 Task: Take a screenshot of an emotional dialogue scene from a classic movie you are watching in VLC.
Action: Mouse moved to (792, 503)
Screenshot: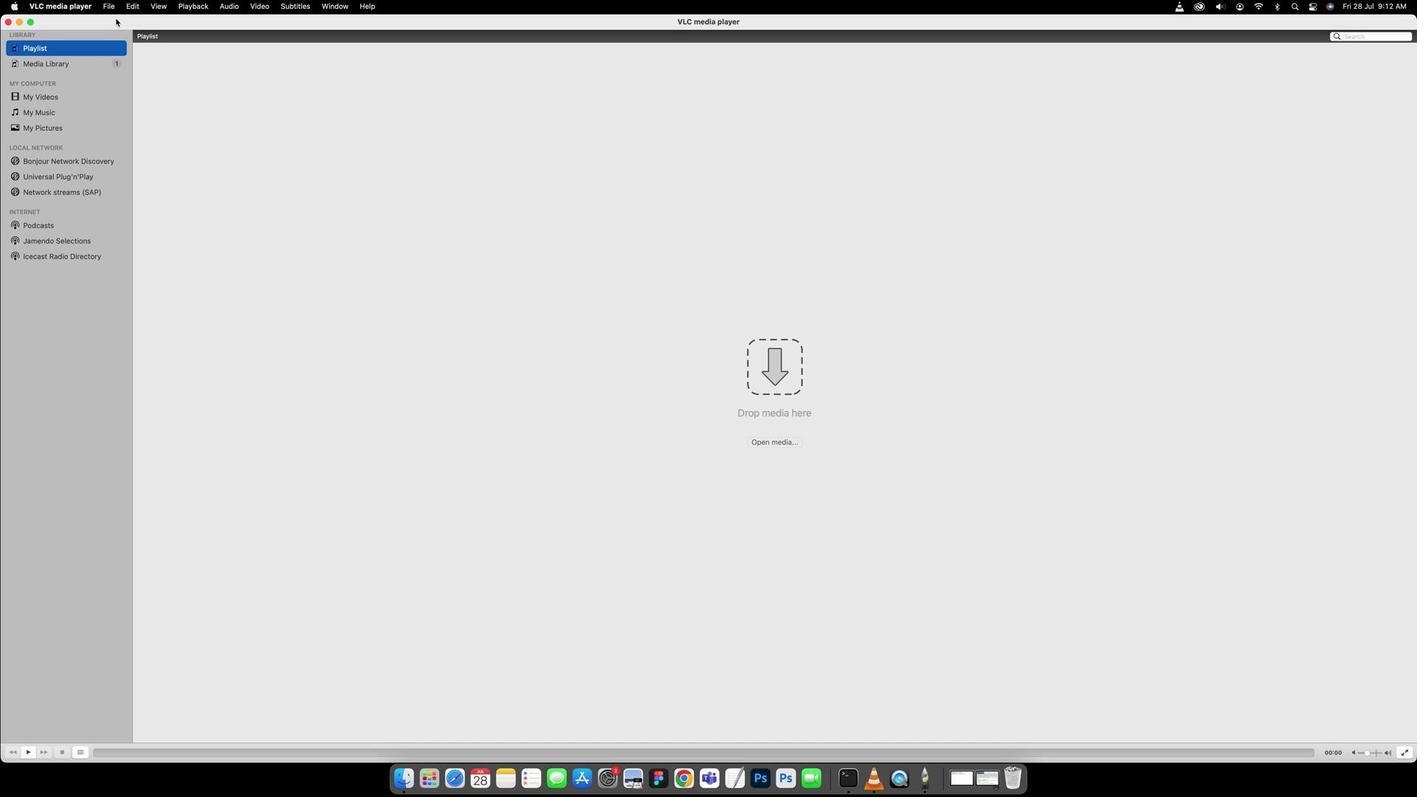 
Action: Mouse pressed left at (792, 503)
Screenshot: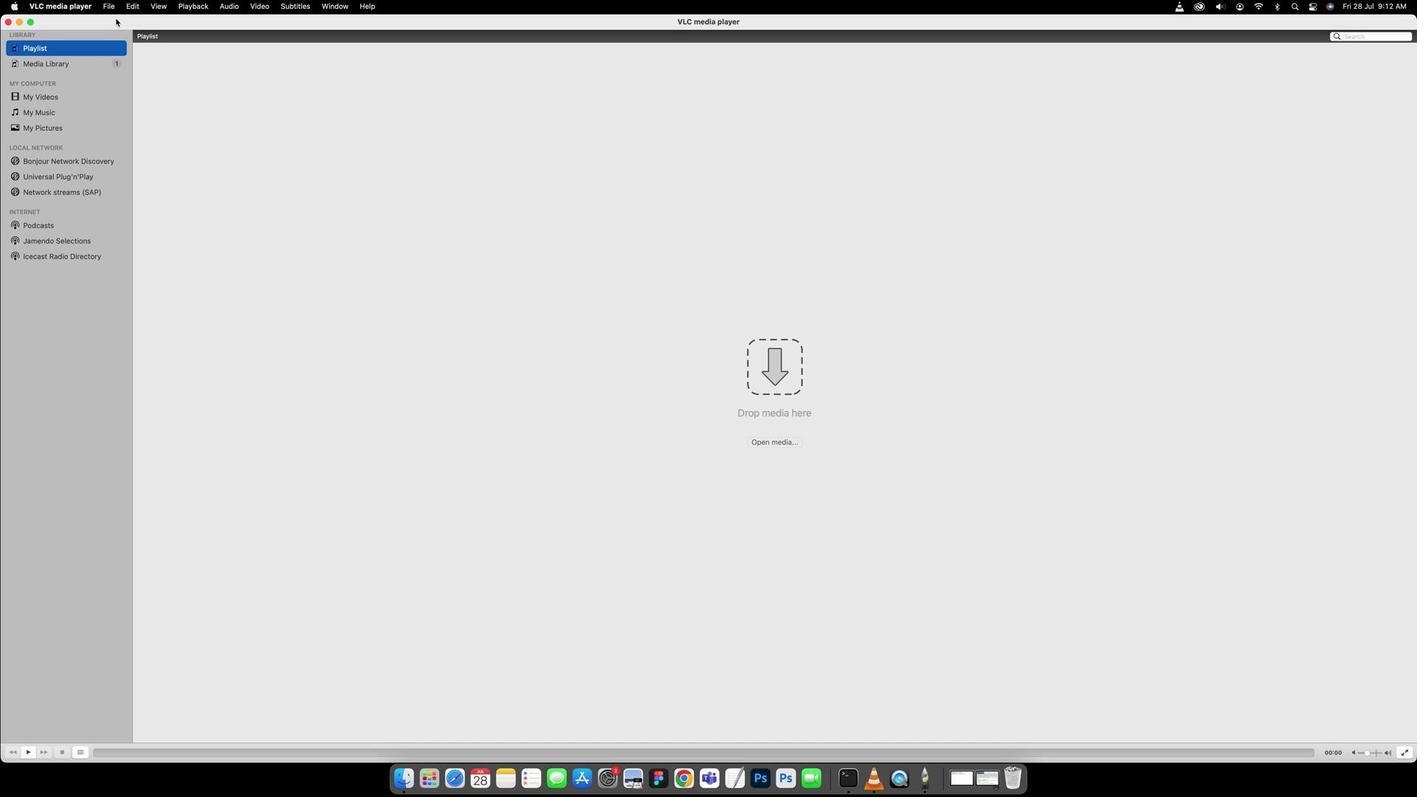 
Action: Mouse moved to (237, 104)
Screenshot: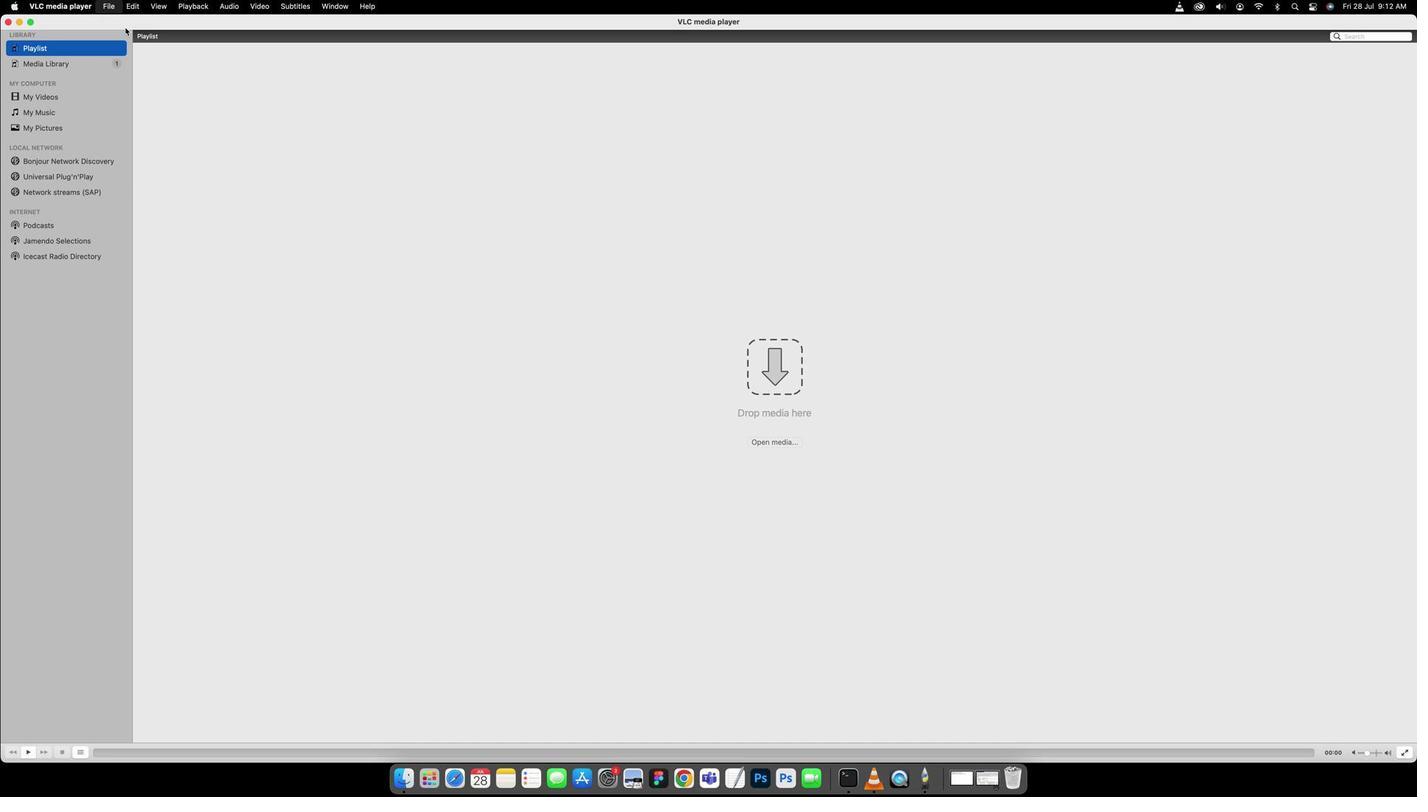 
Action: Mouse pressed left at (237, 104)
Screenshot: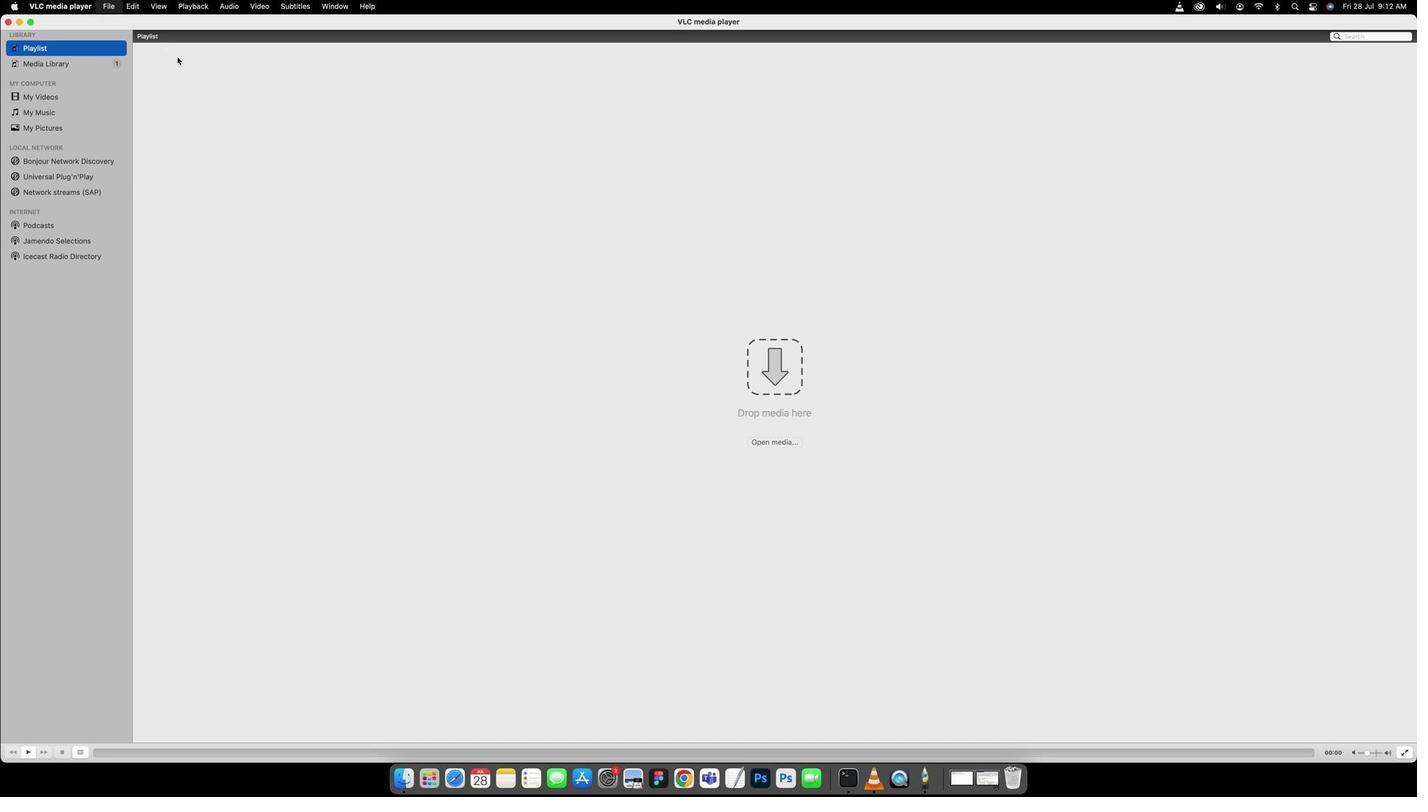 
Action: Mouse moved to (246, 126)
Screenshot: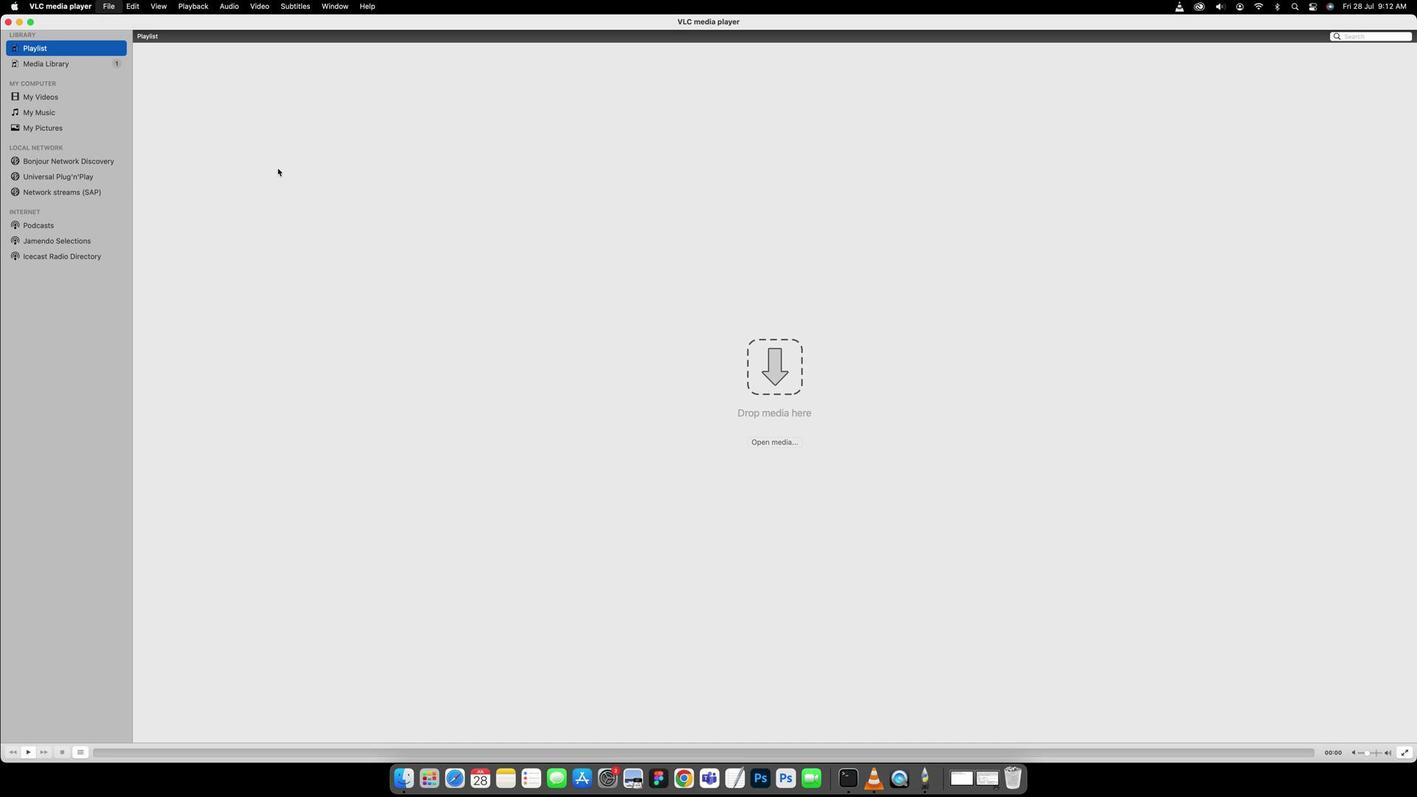 
Action: Mouse pressed left at (246, 126)
Screenshot: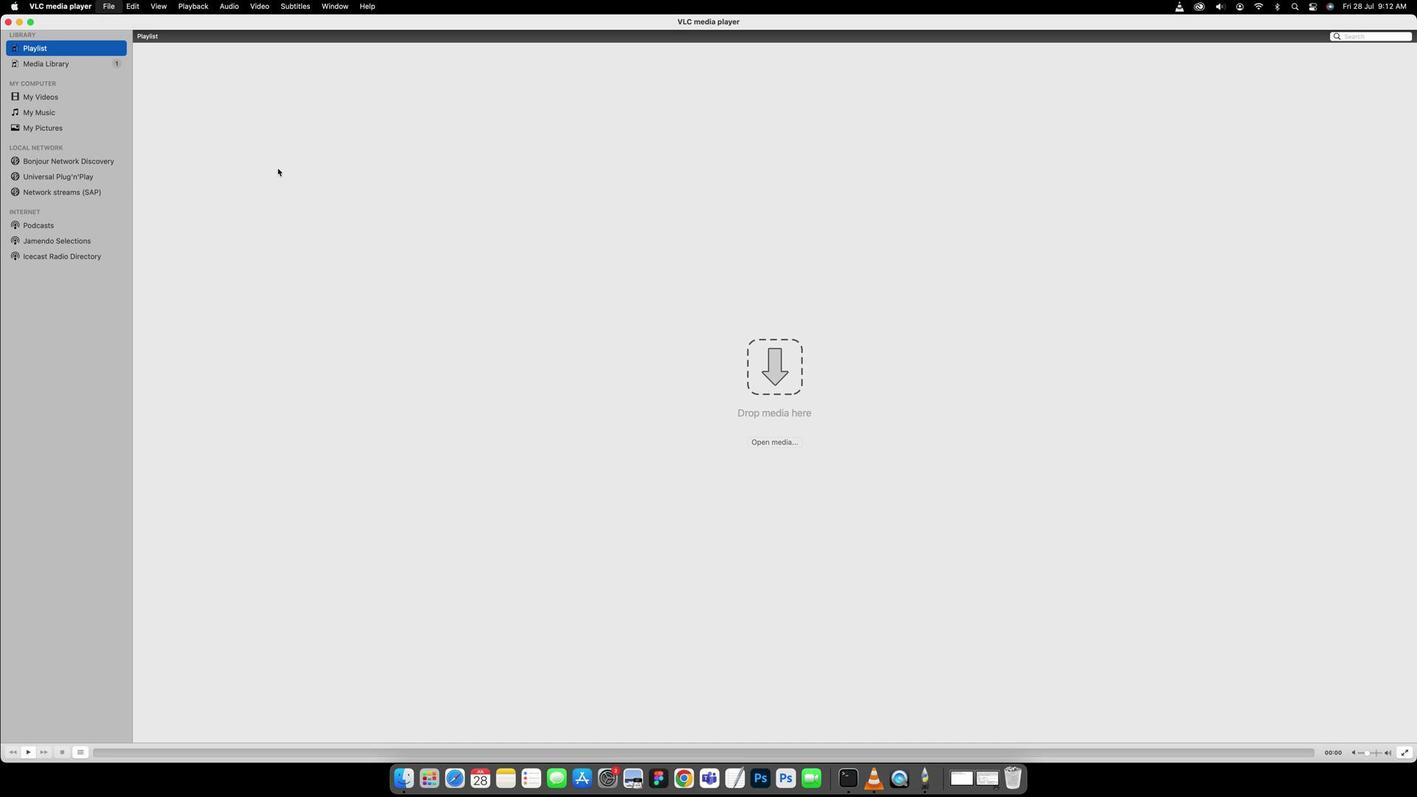 
Action: Mouse moved to (910, 392)
Screenshot: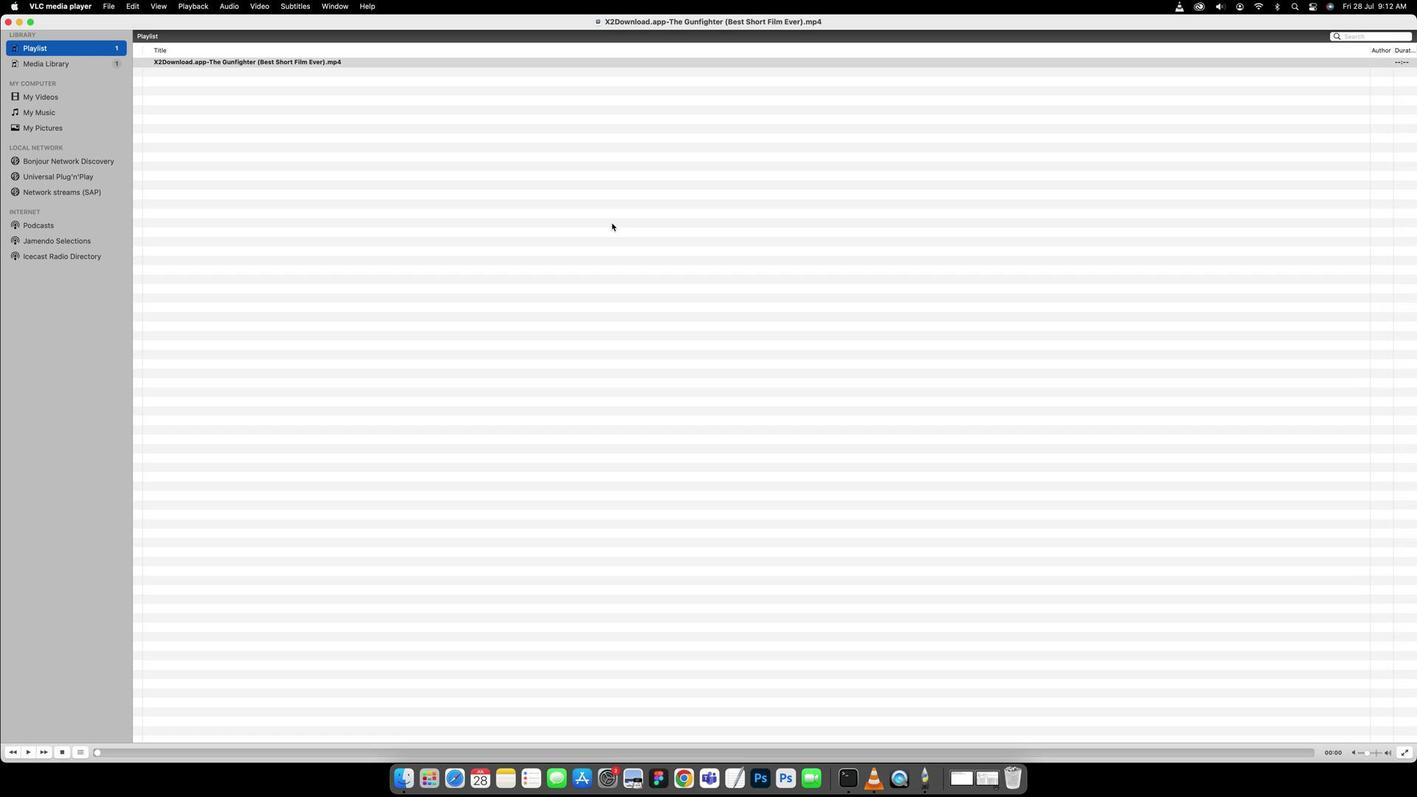 
Action: Mouse pressed left at (910, 392)
Screenshot: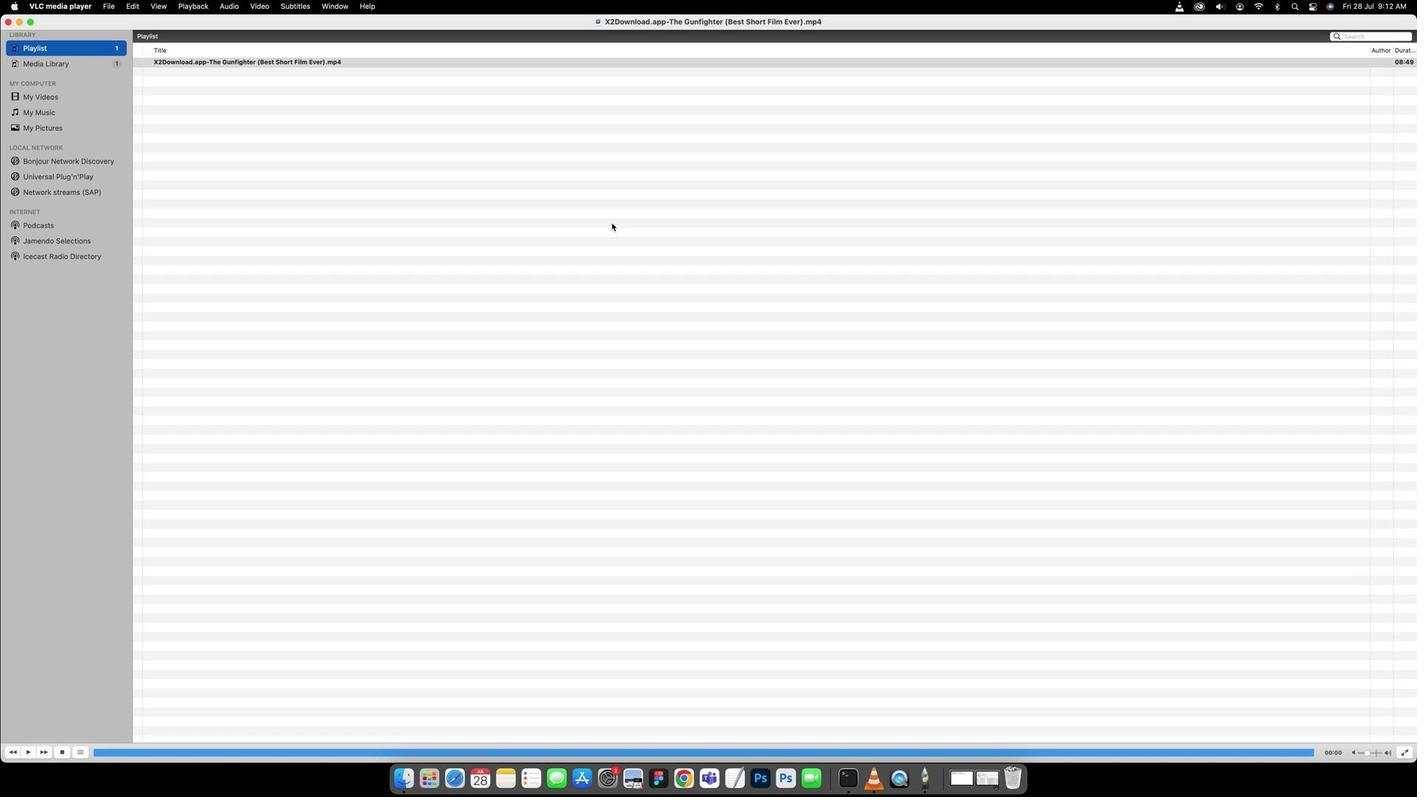 
Action: Key pressed Key.enter
Screenshot: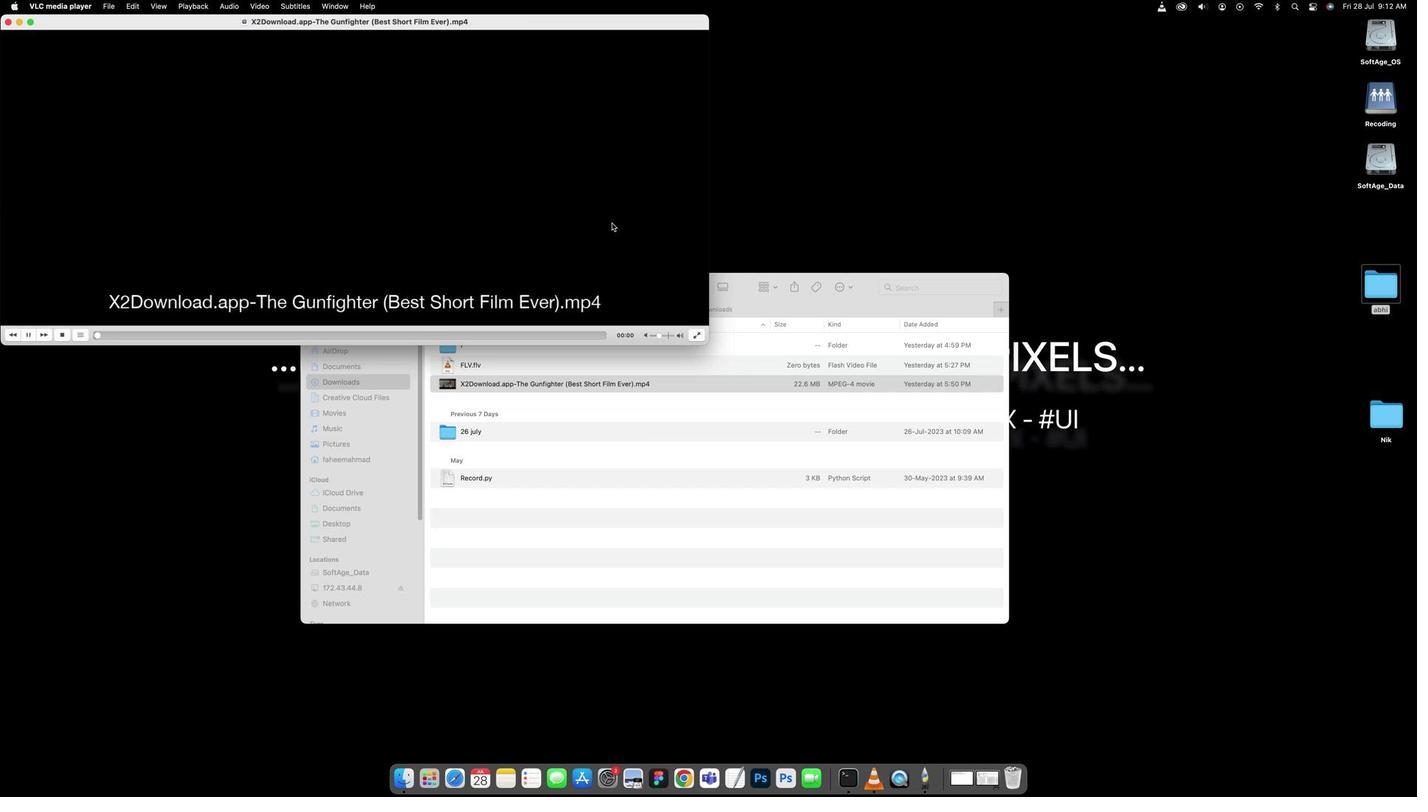 
Action: Mouse moved to (1022, 543)
Screenshot: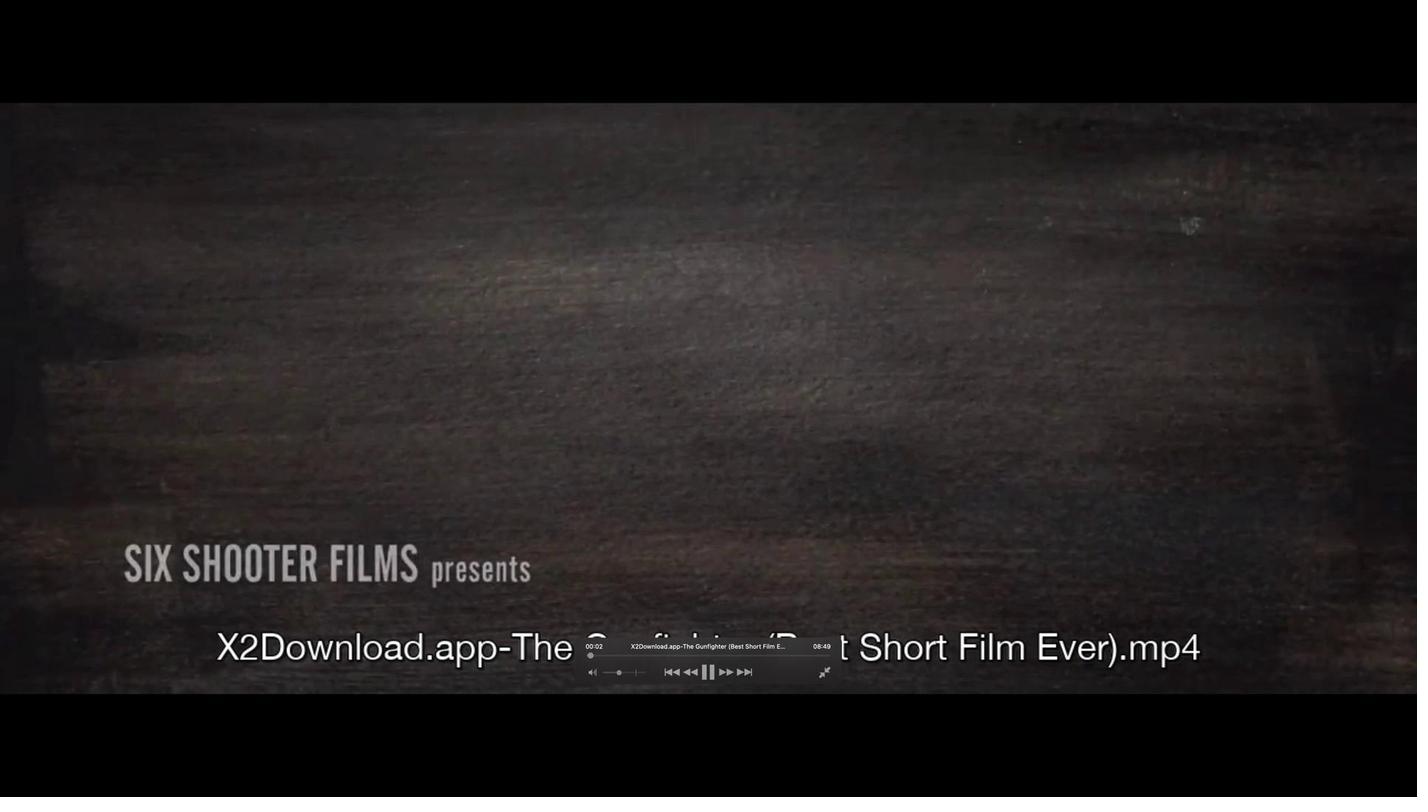 
Action: Mouse pressed left at (1022, 543)
Screenshot: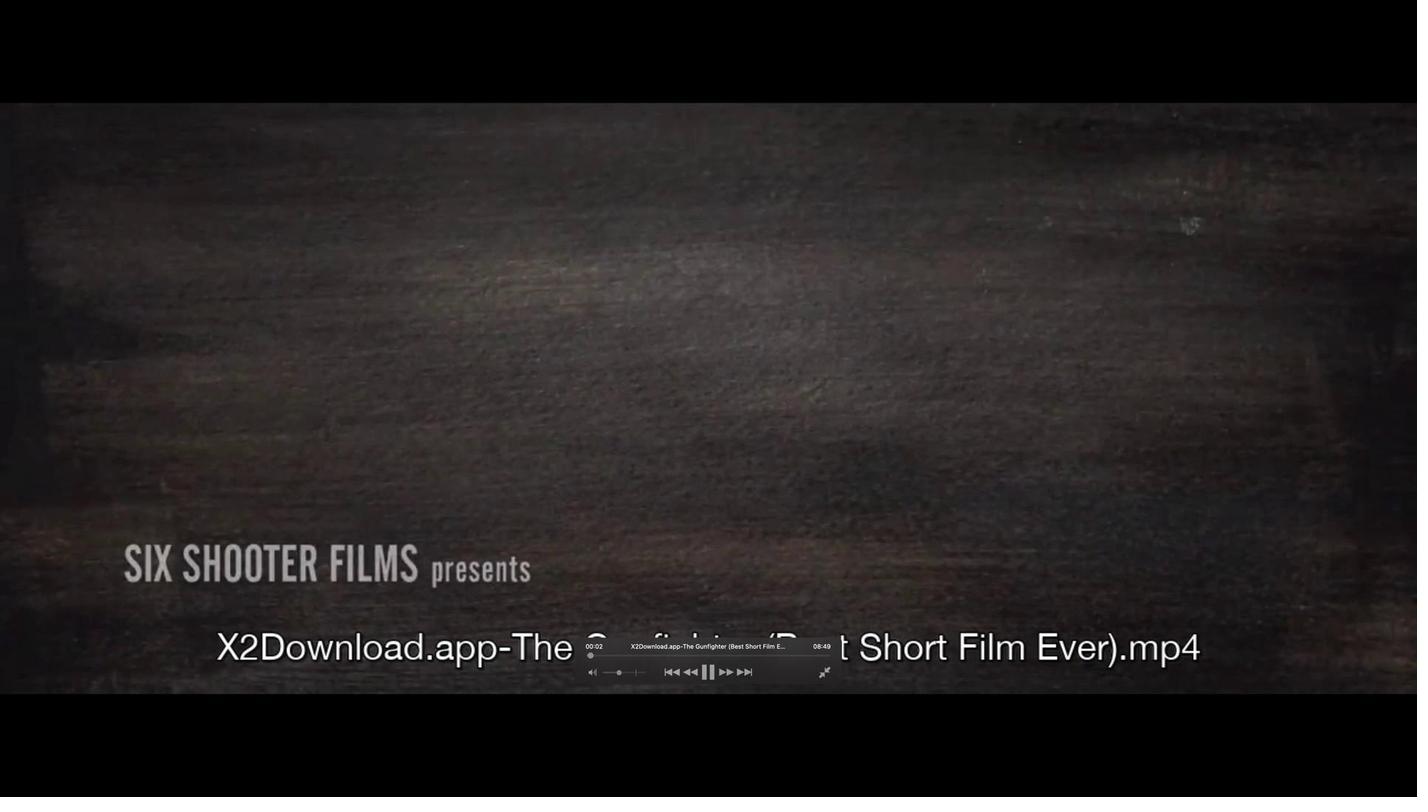 
Action: Mouse moved to (441, 99)
Screenshot: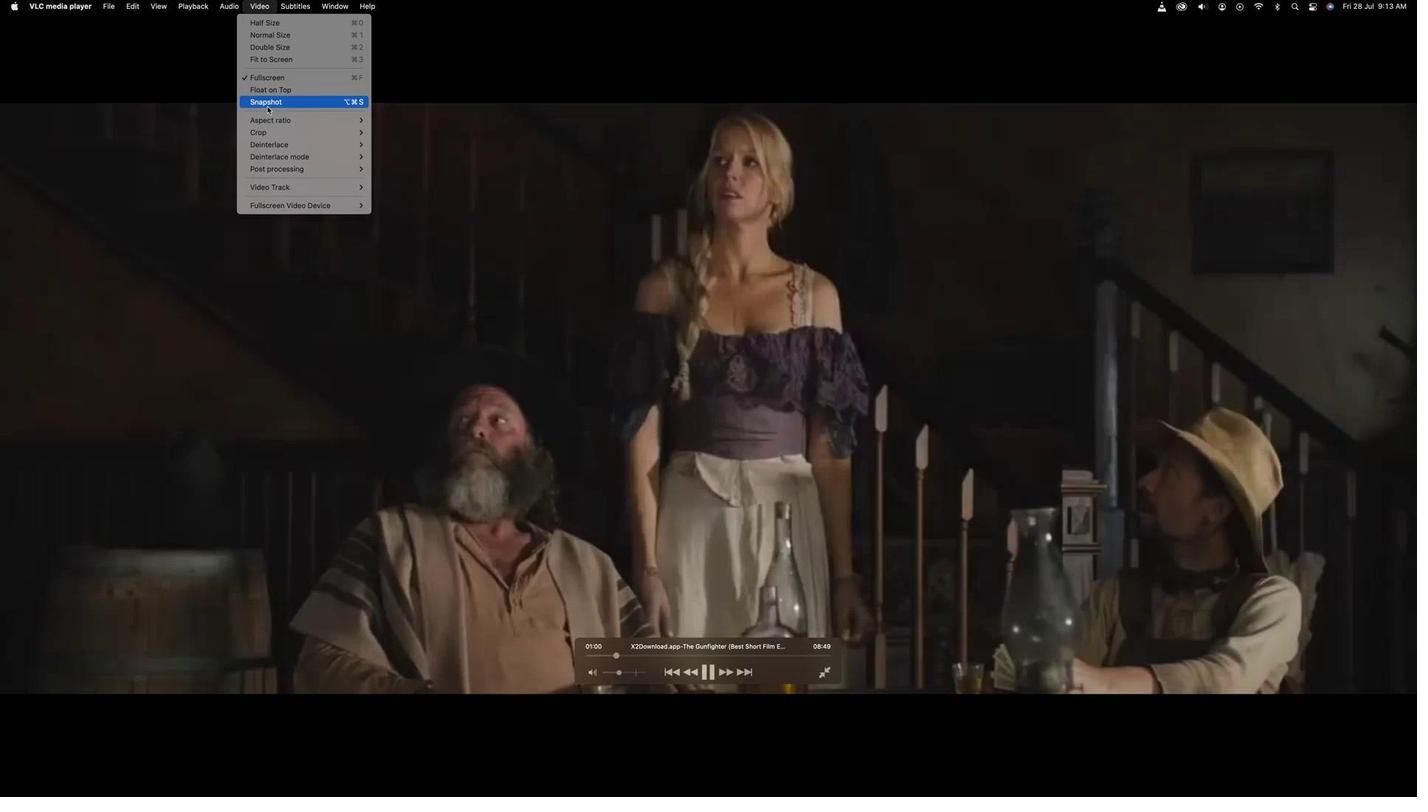 
Action: Mouse pressed left at (441, 99)
Screenshot: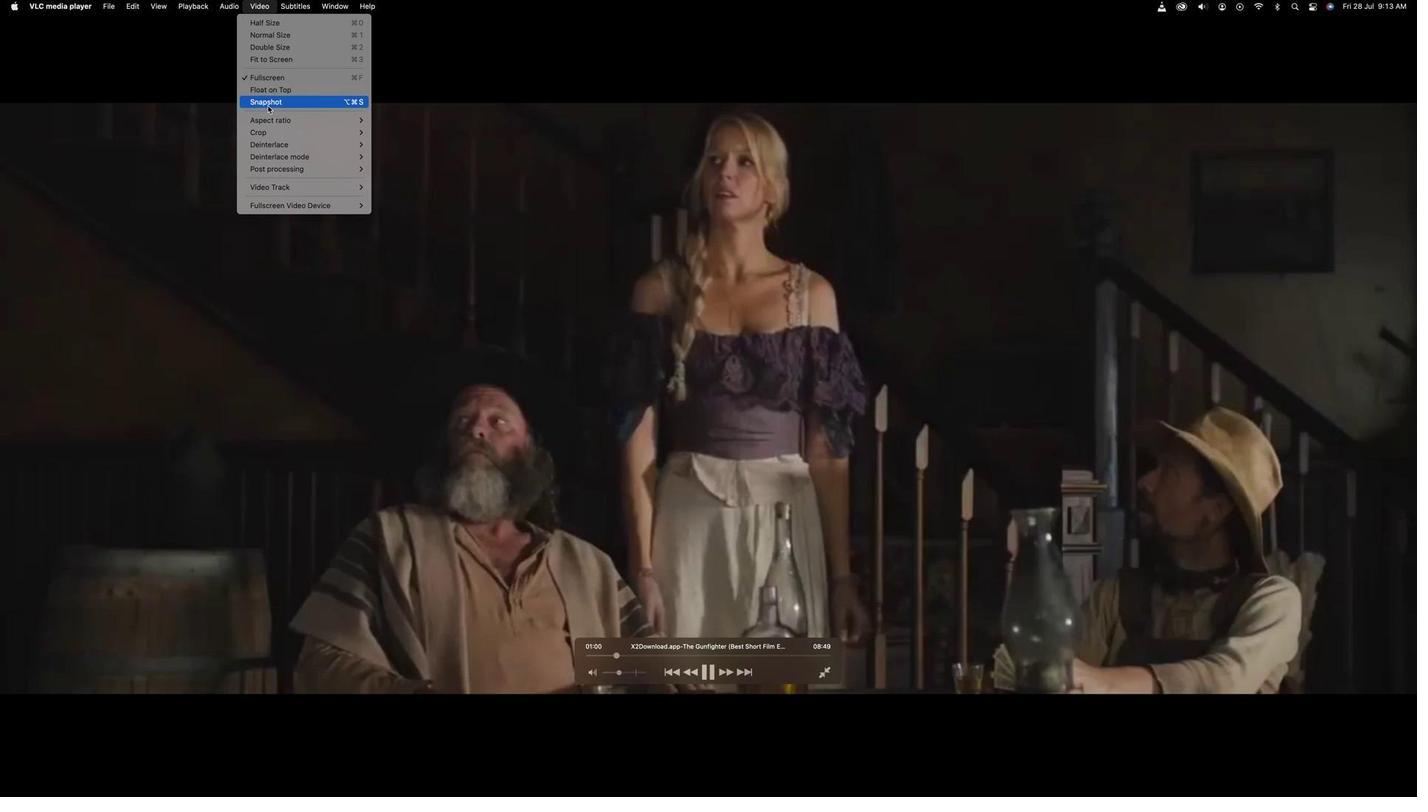 
Action: Mouse moved to (451, 235)
Screenshot: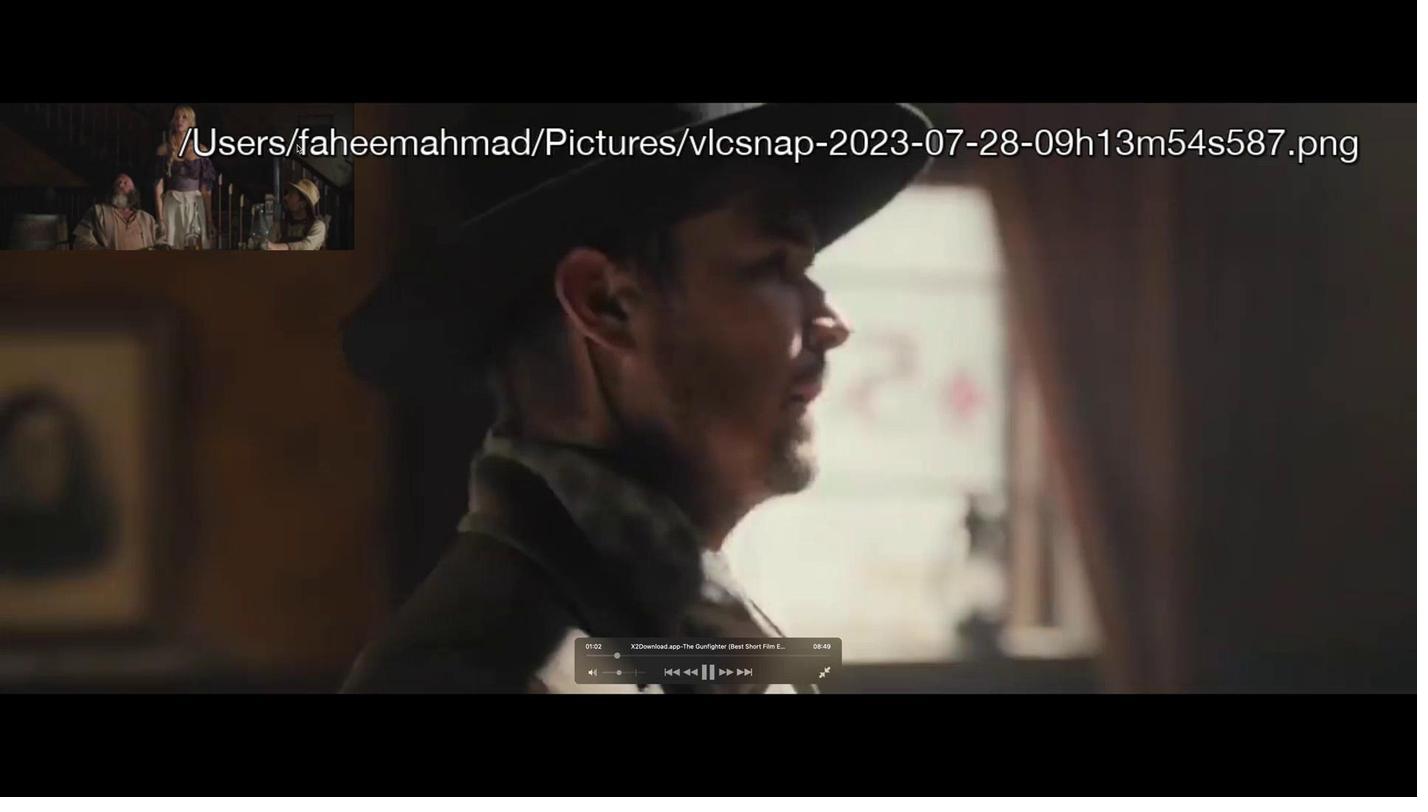 
Action: Mouse pressed left at (451, 235)
Screenshot: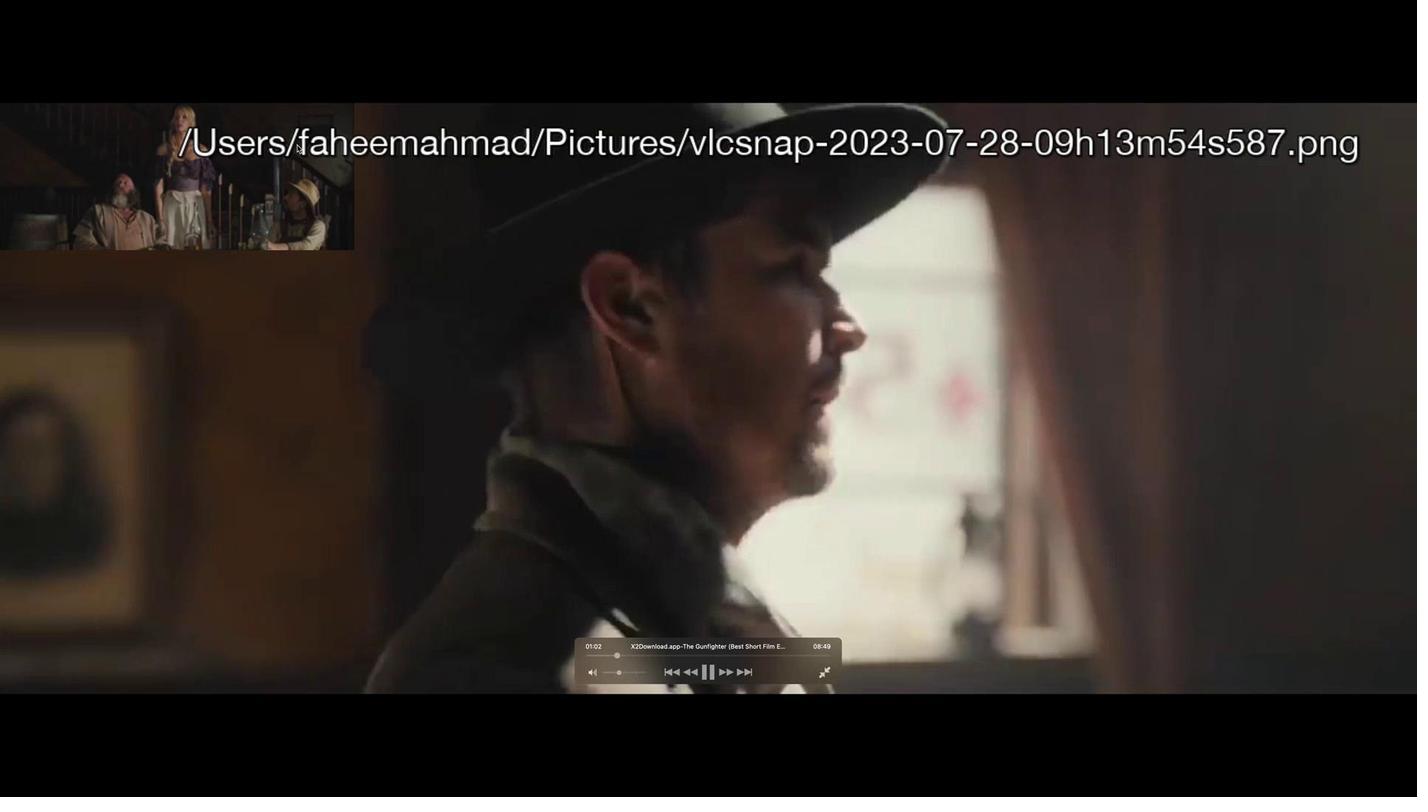 
Action: Mouse moved to (438, 101)
Screenshot: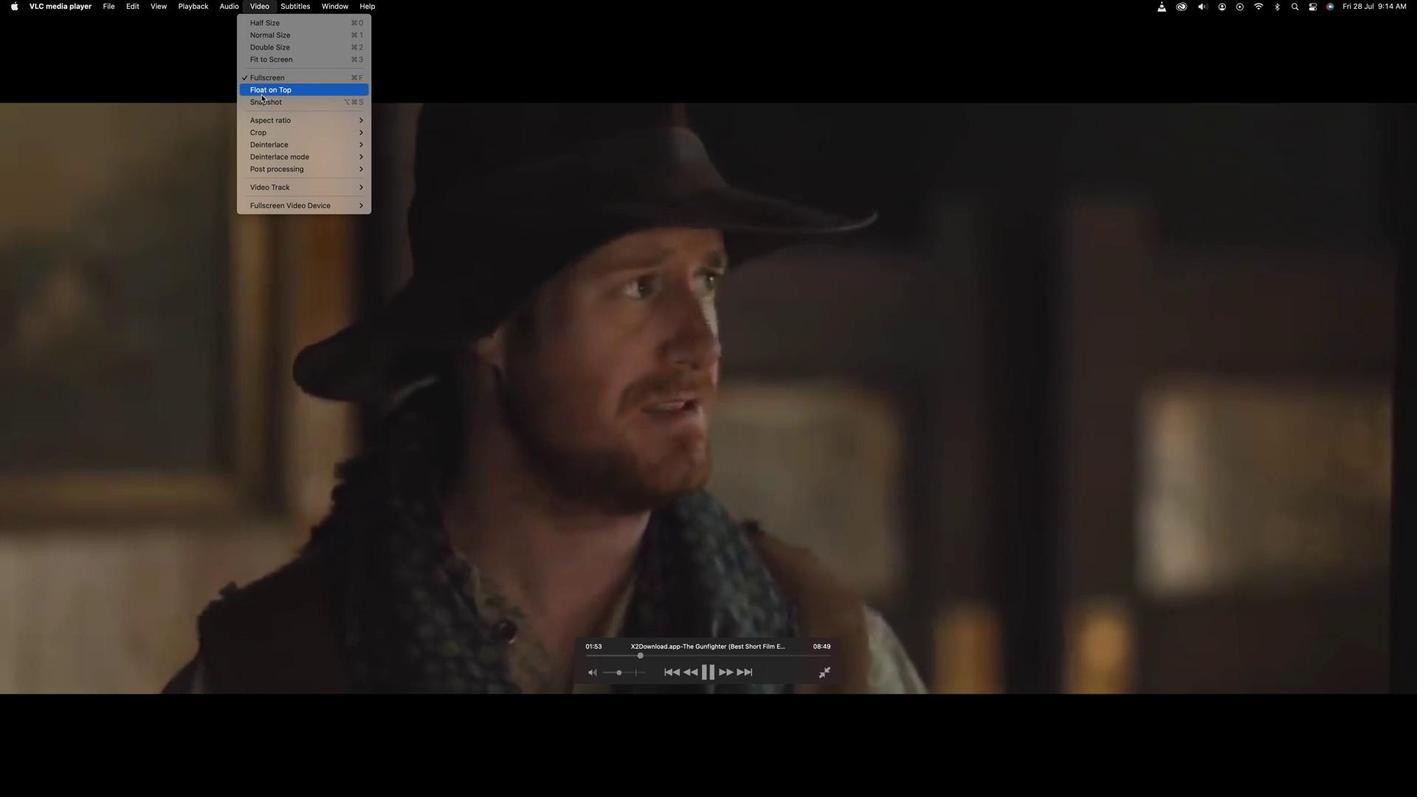 
Action: Mouse pressed left at (438, 101)
Screenshot: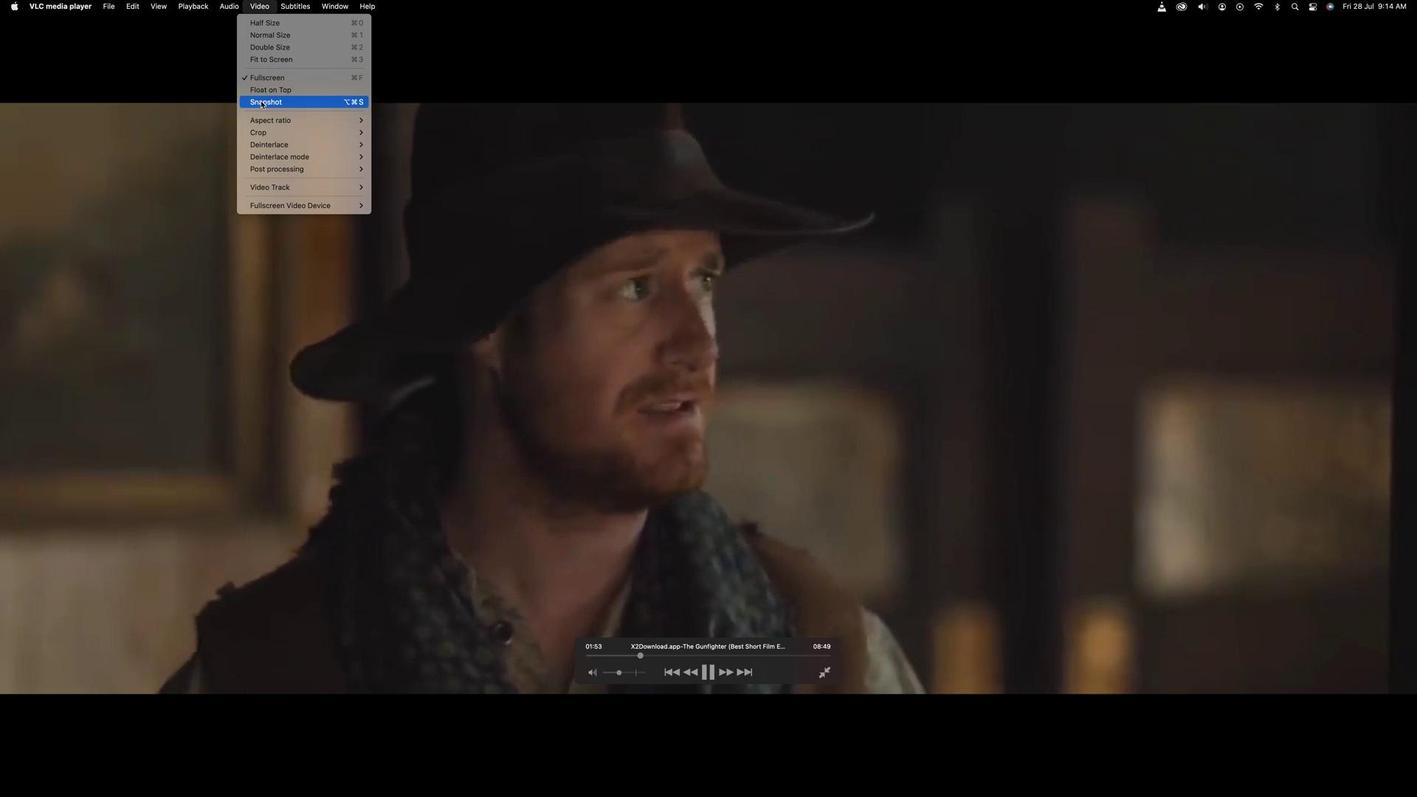 
Action: Mouse moved to (442, 231)
Screenshot: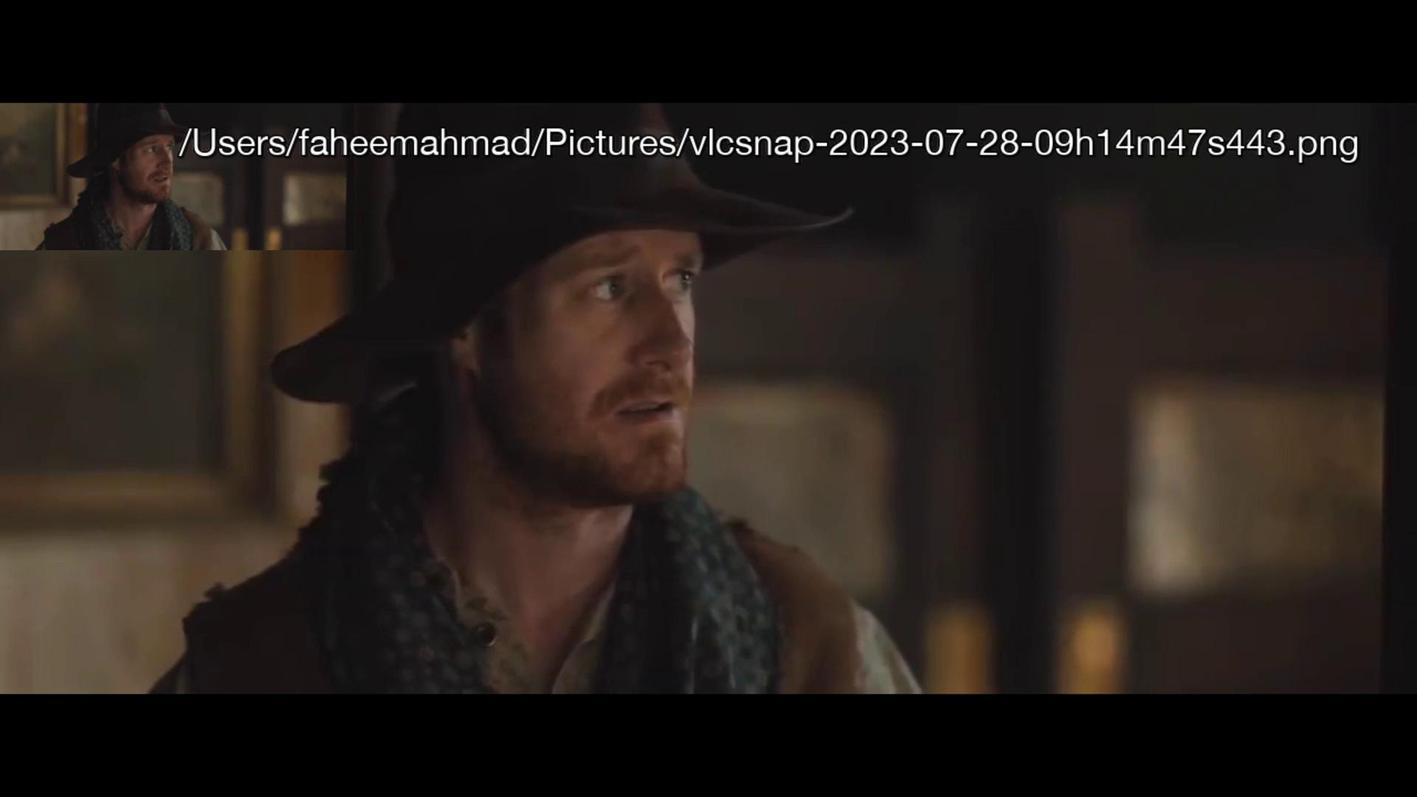 
Action: Mouse pressed left at (442, 231)
Screenshot: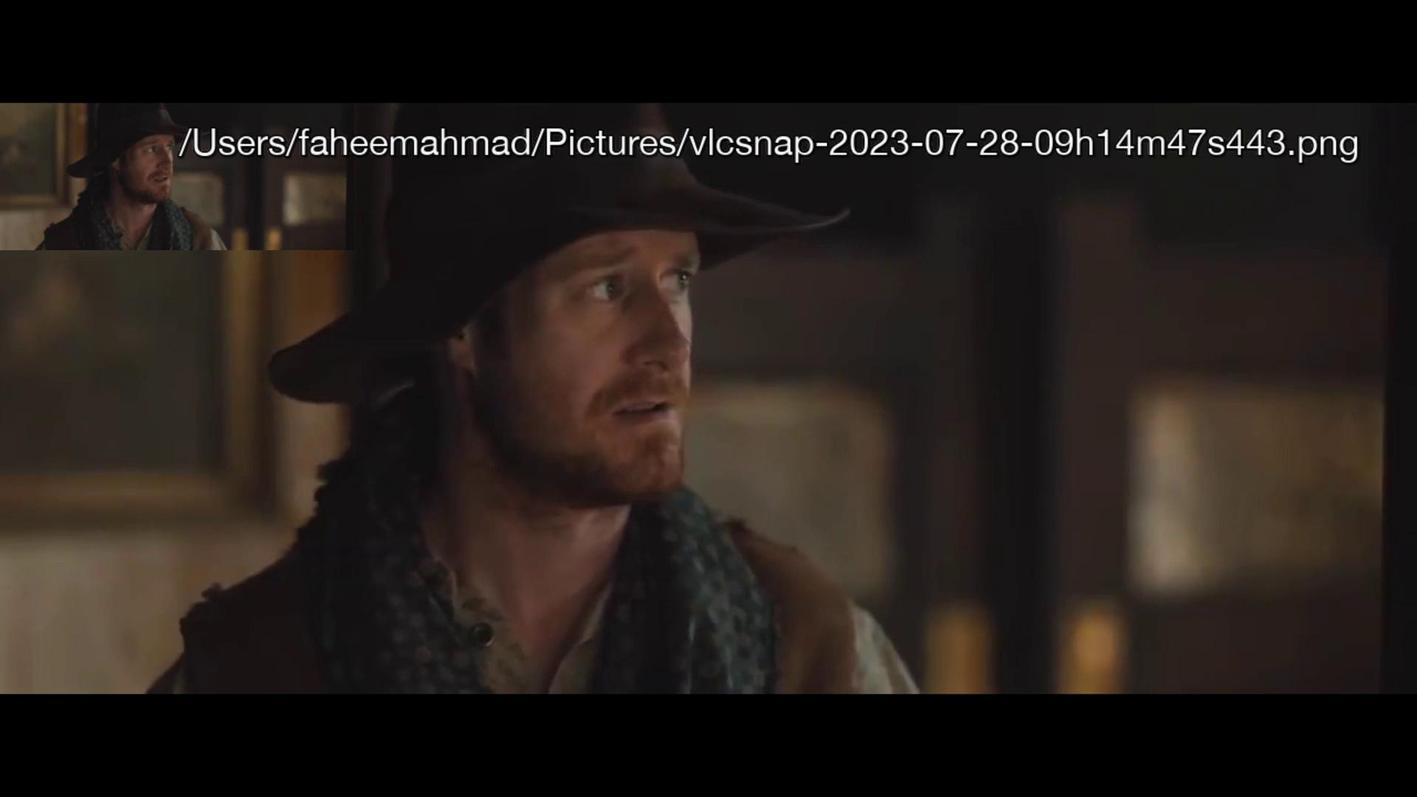
Action: Mouse moved to (428, 99)
Screenshot: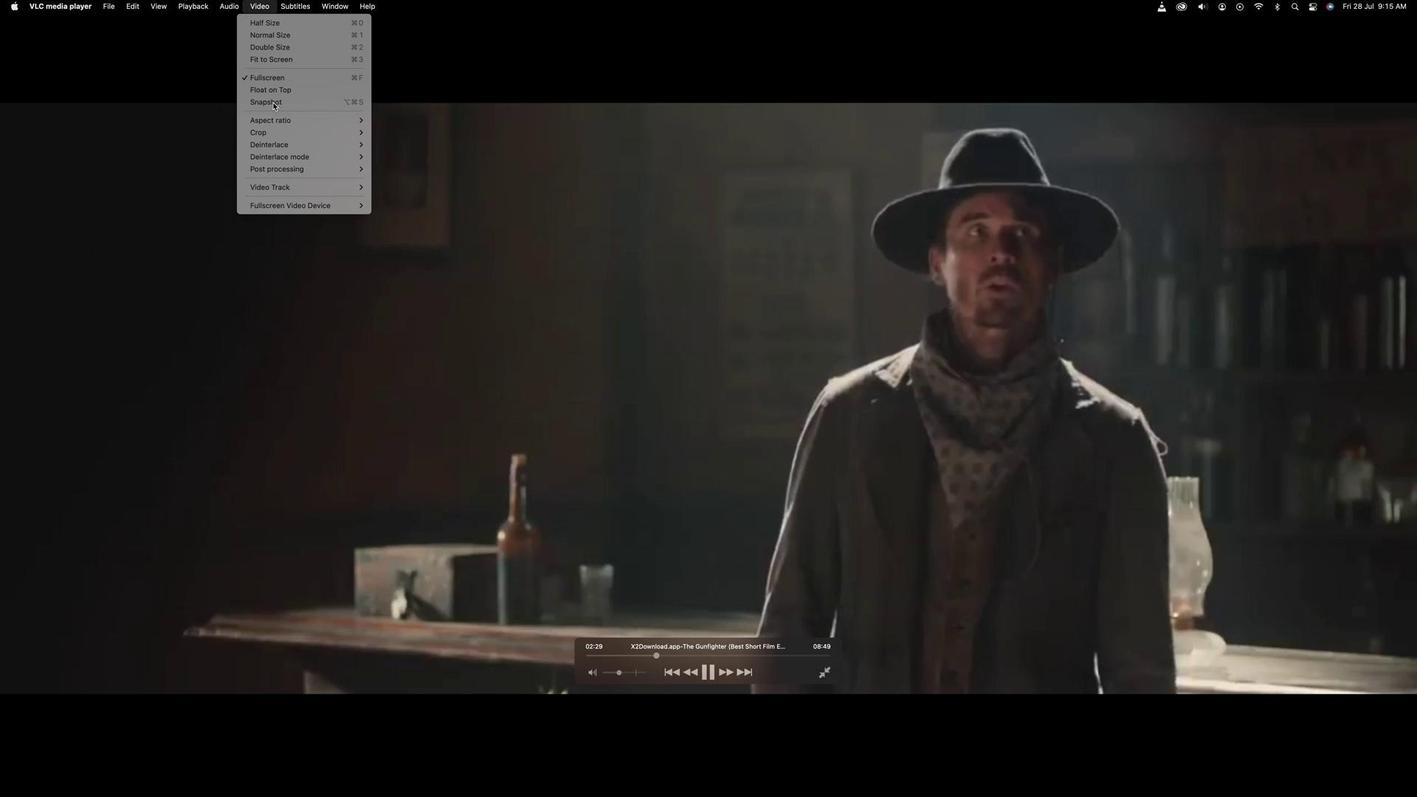 
Action: Mouse pressed left at (428, 99)
Screenshot: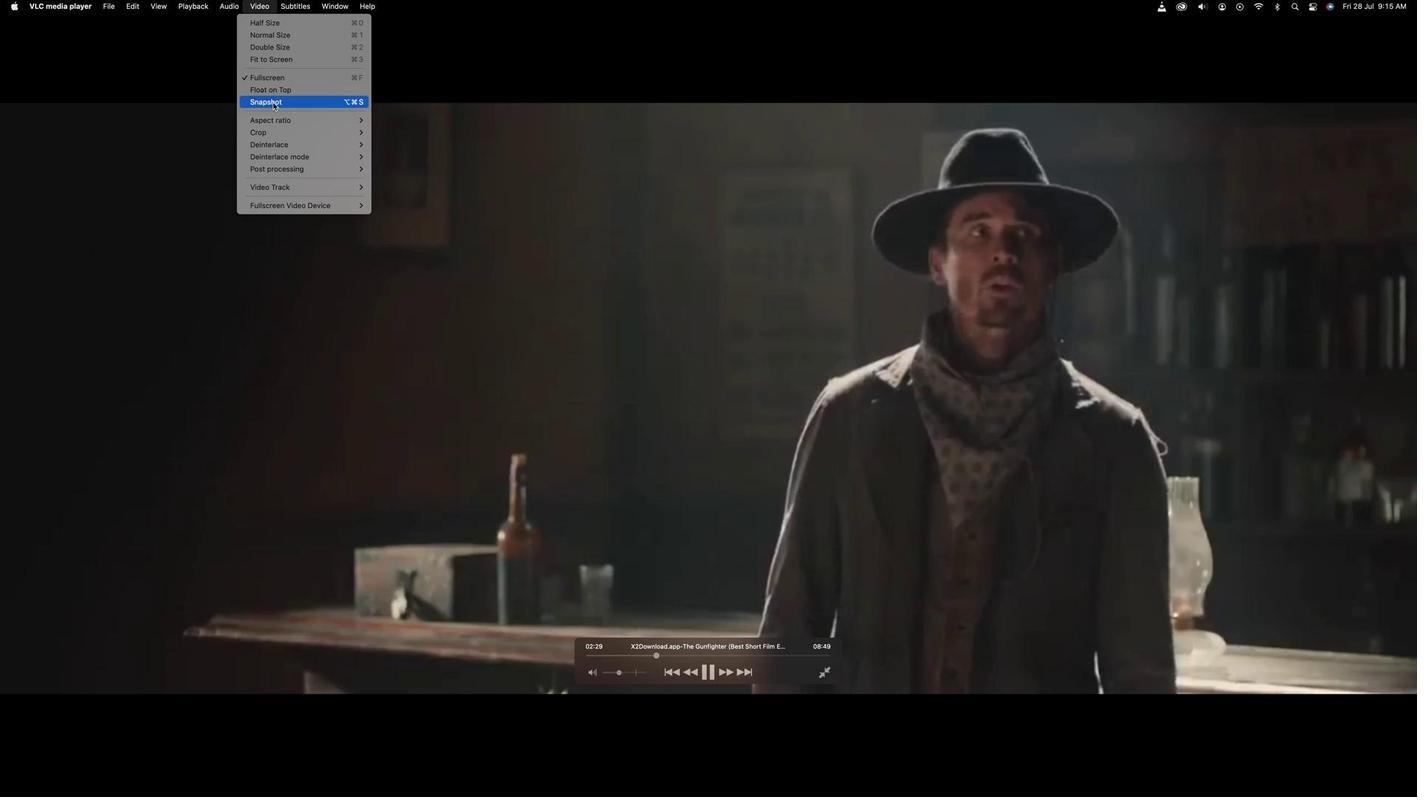 
Action: Mouse moved to (459, 231)
Screenshot: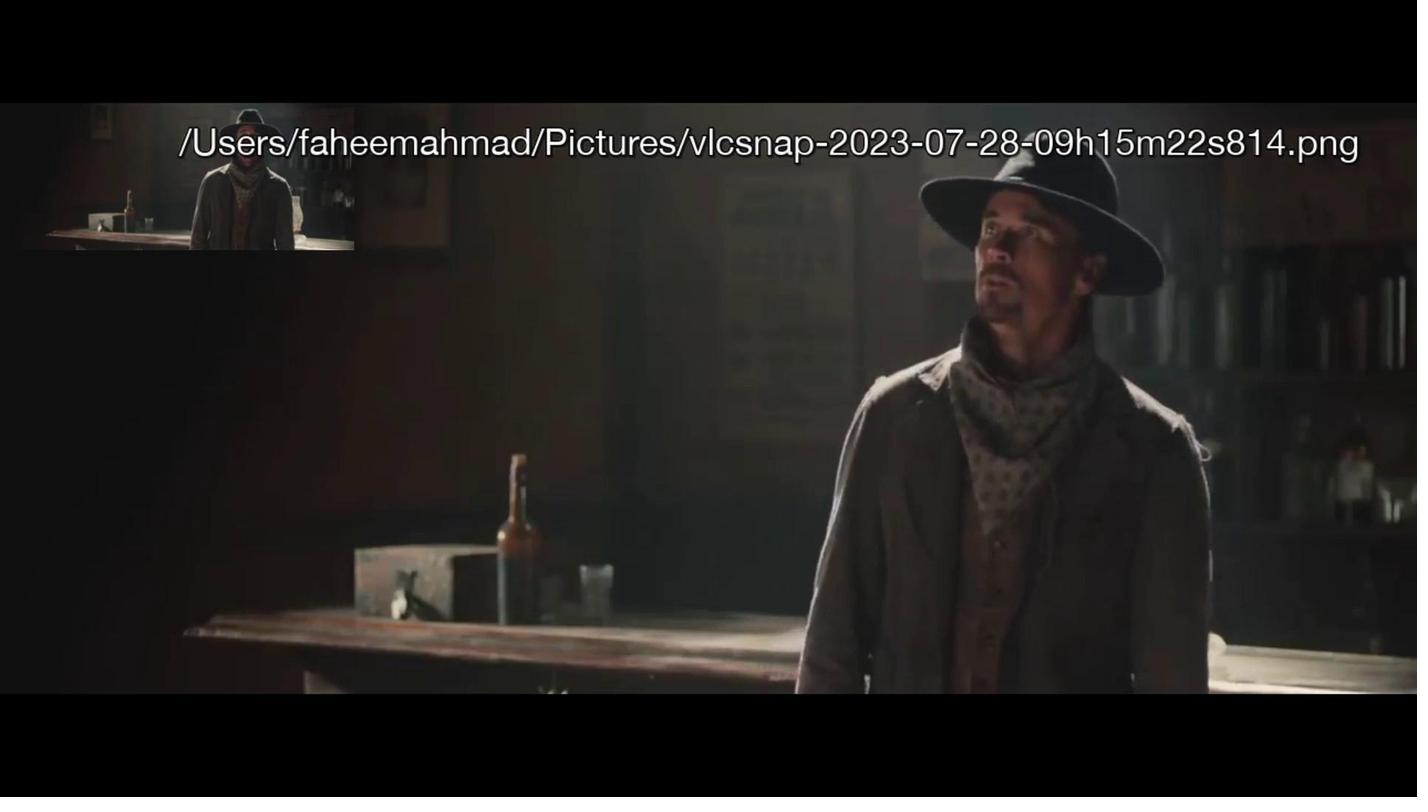
Action: Mouse pressed left at (459, 231)
Screenshot: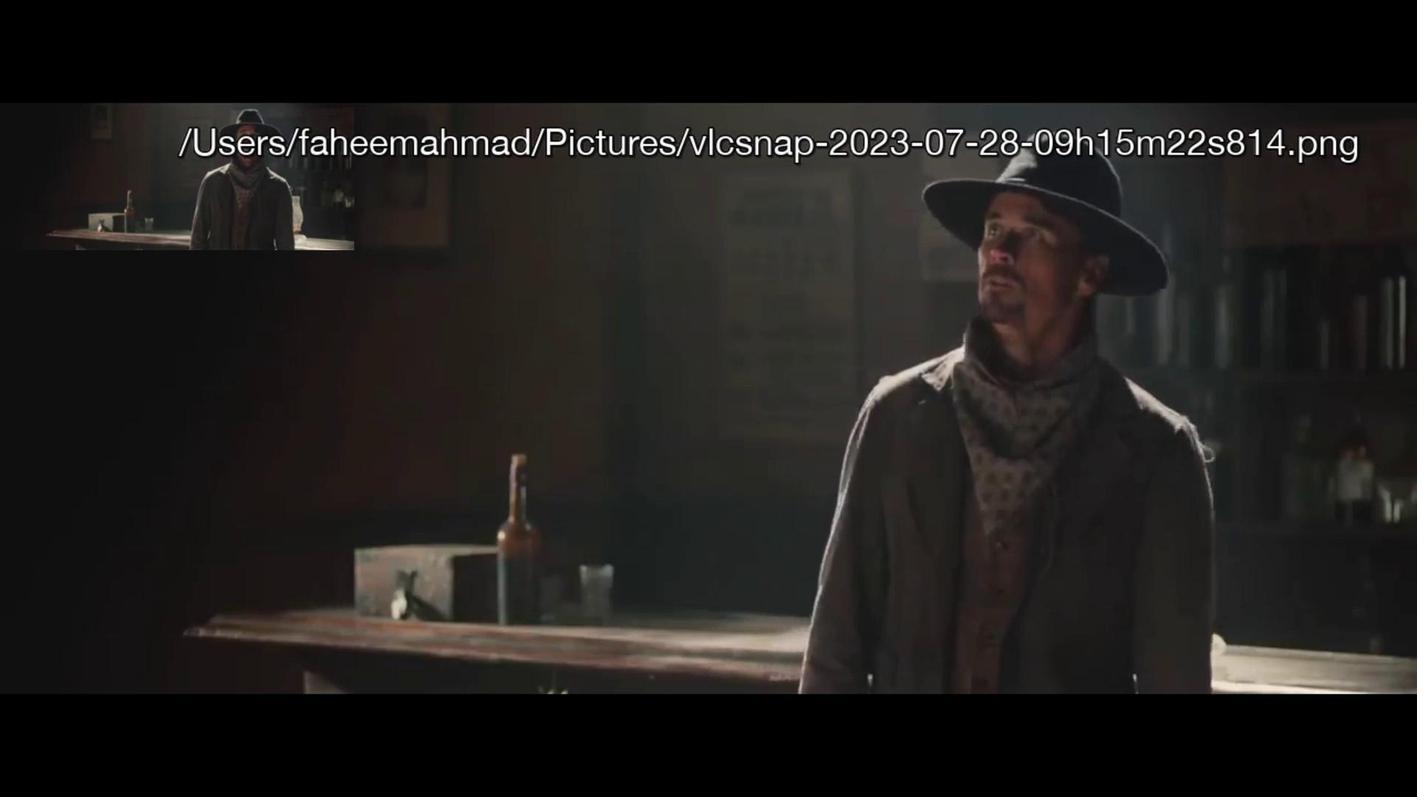 
Action: Mouse moved to (448, 95)
Screenshot: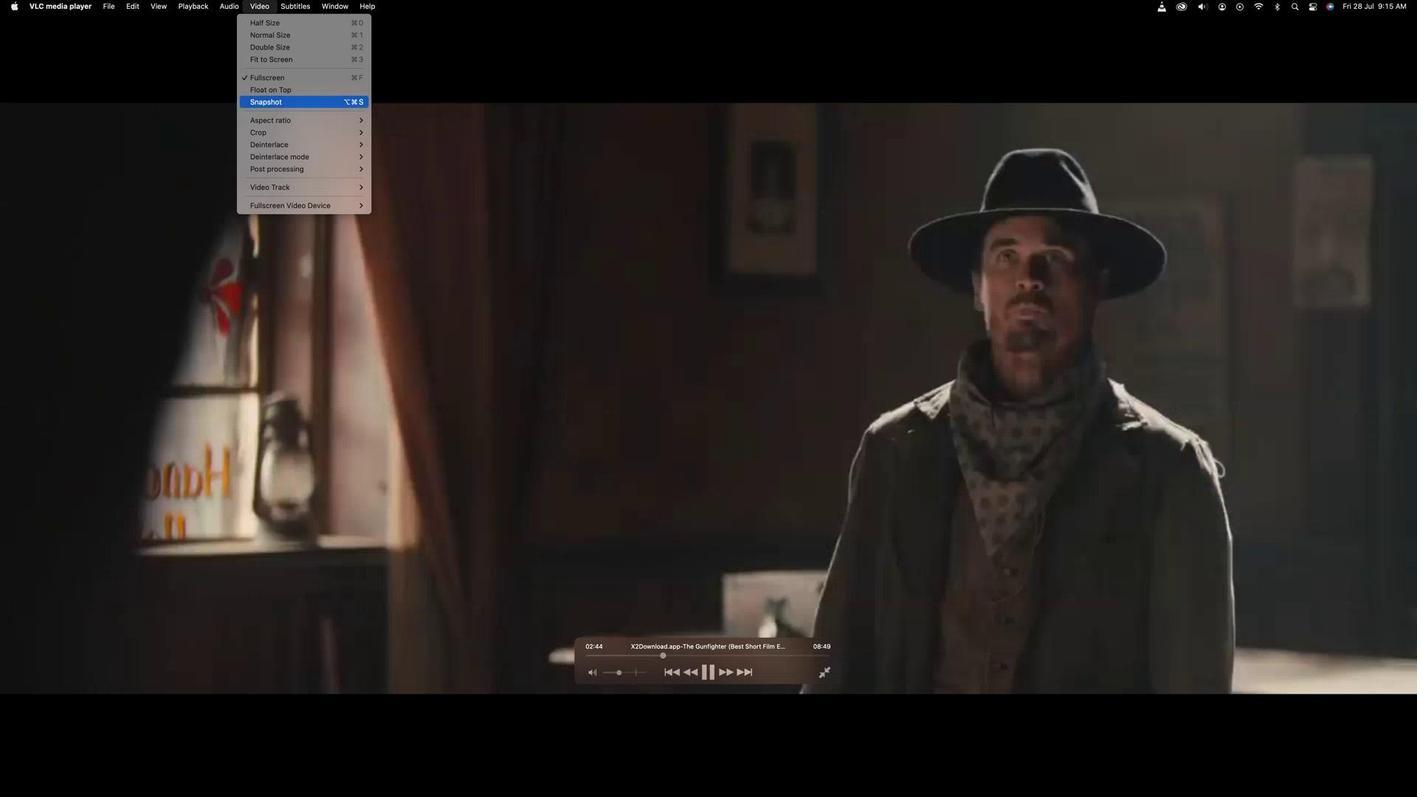 
Action: Mouse pressed left at (448, 95)
Screenshot: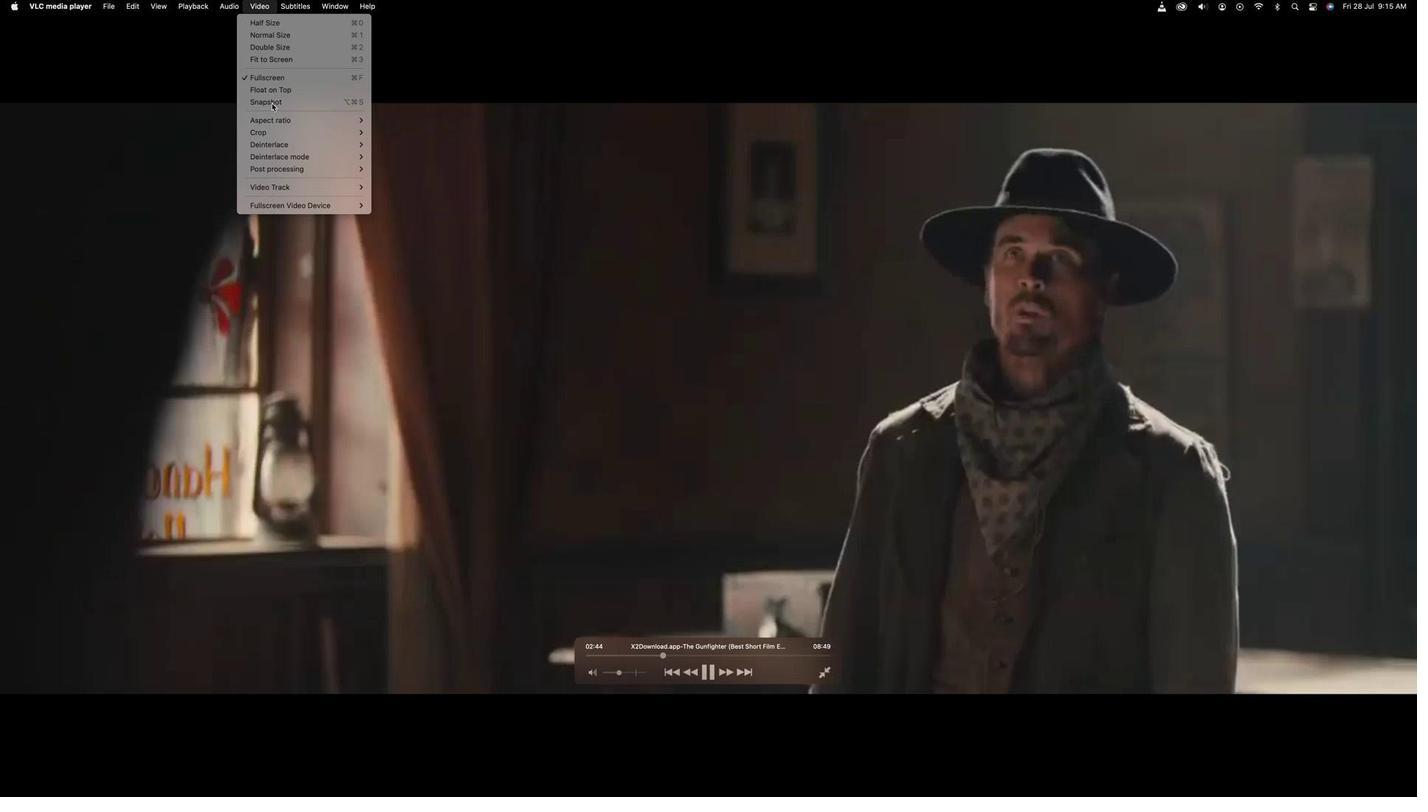 
Action: Mouse moved to (457, 232)
Screenshot: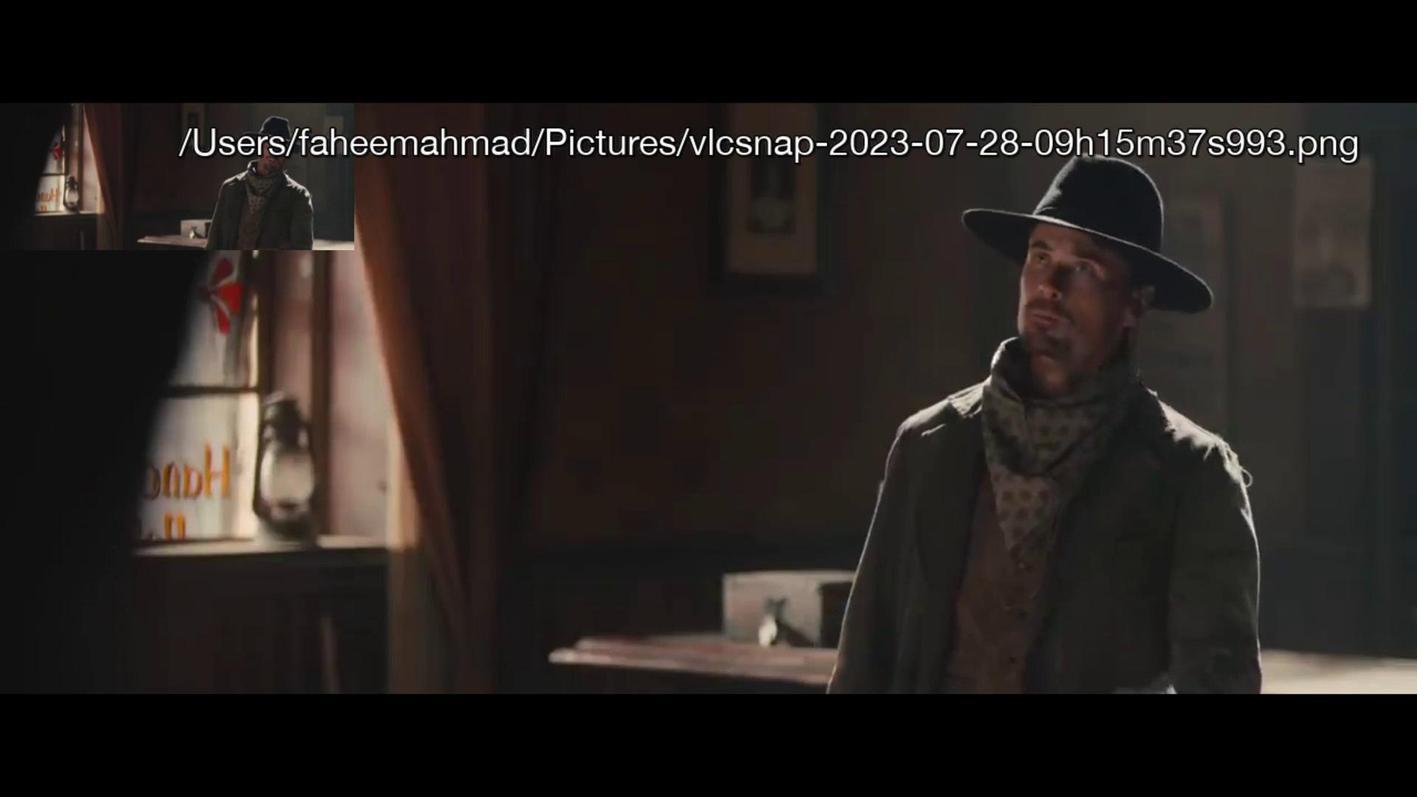 
Action: Mouse pressed left at (457, 232)
Screenshot: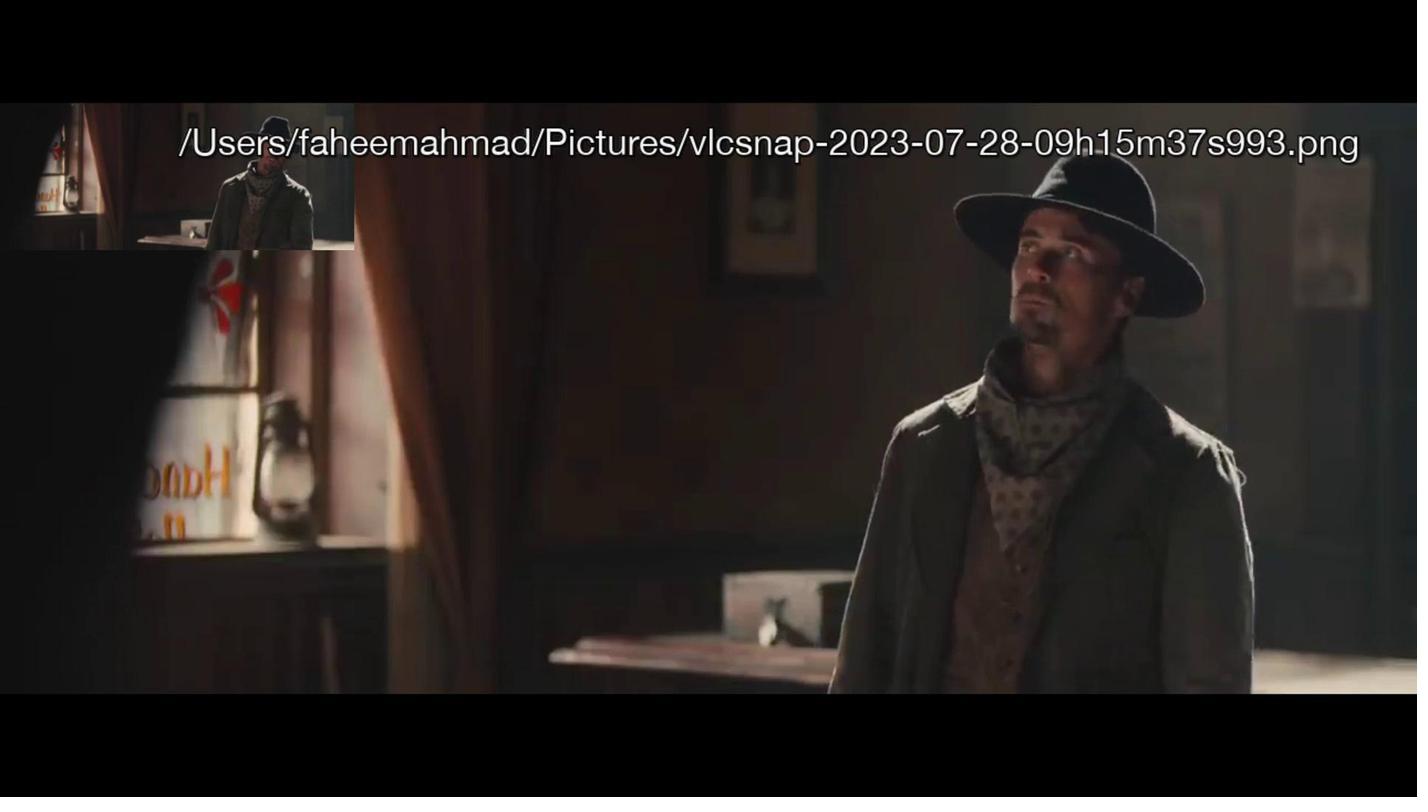 
Action: Mouse moved to (430, 98)
Screenshot: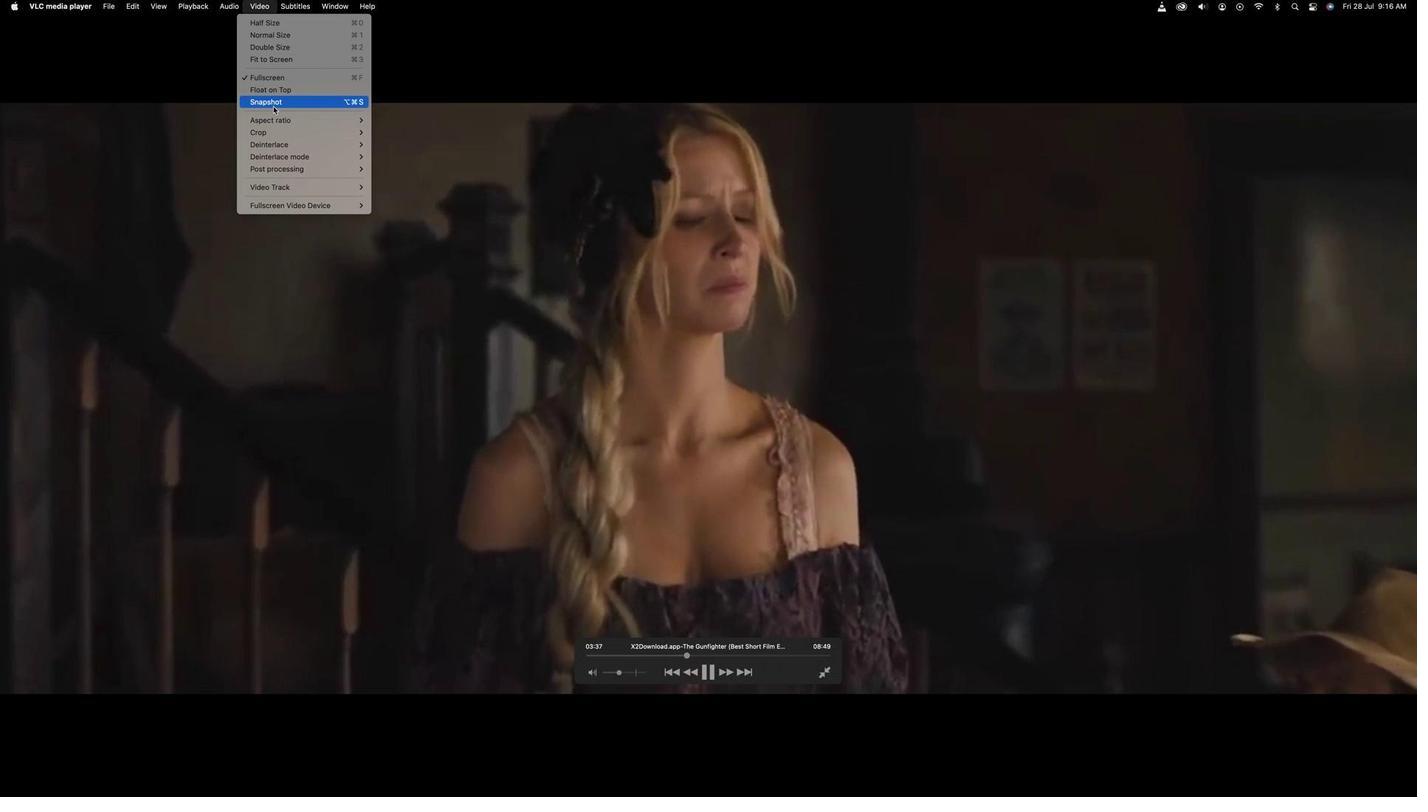 
Action: Mouse pressed left at (430, 98)
Screenshot: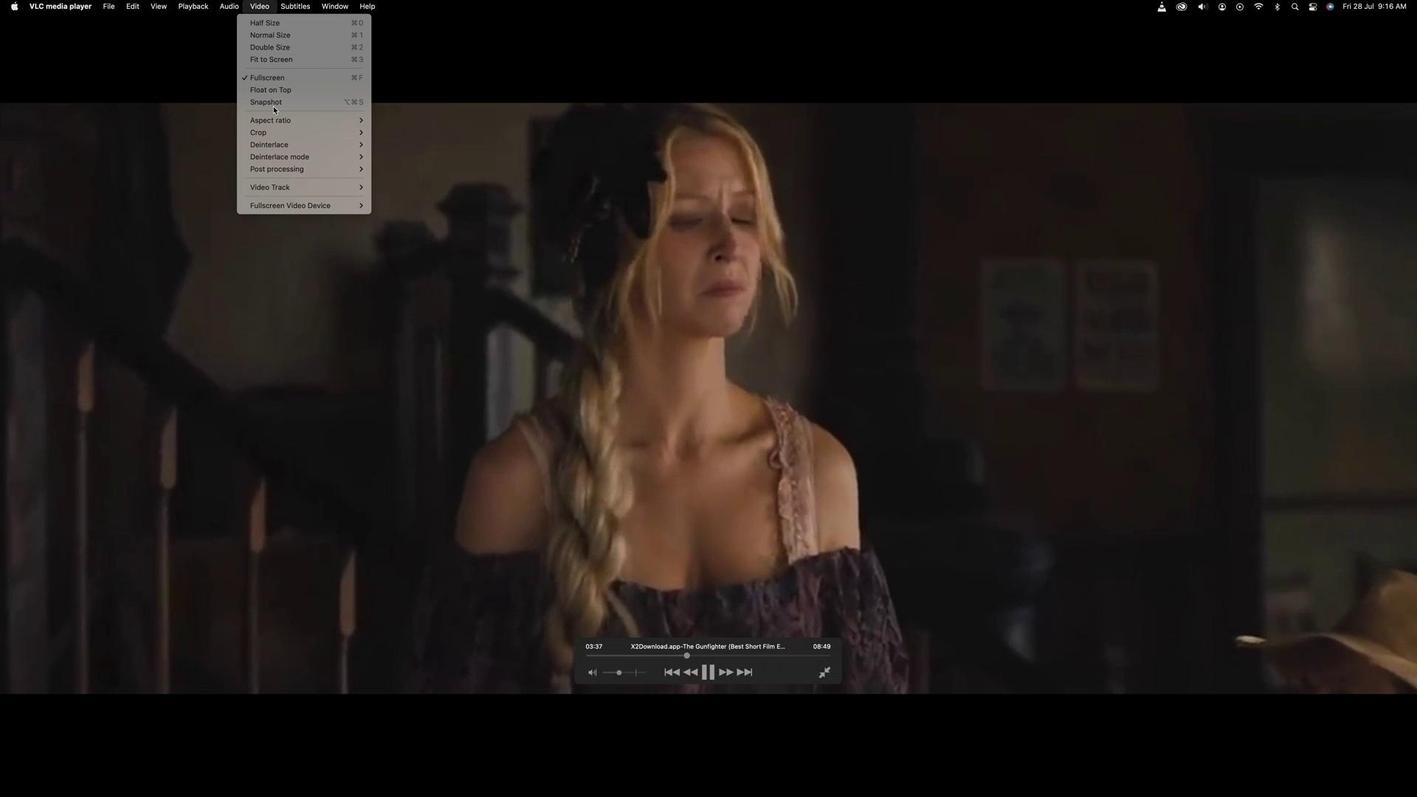 
Action: Mouse moved to (459, 236)
Screenshot: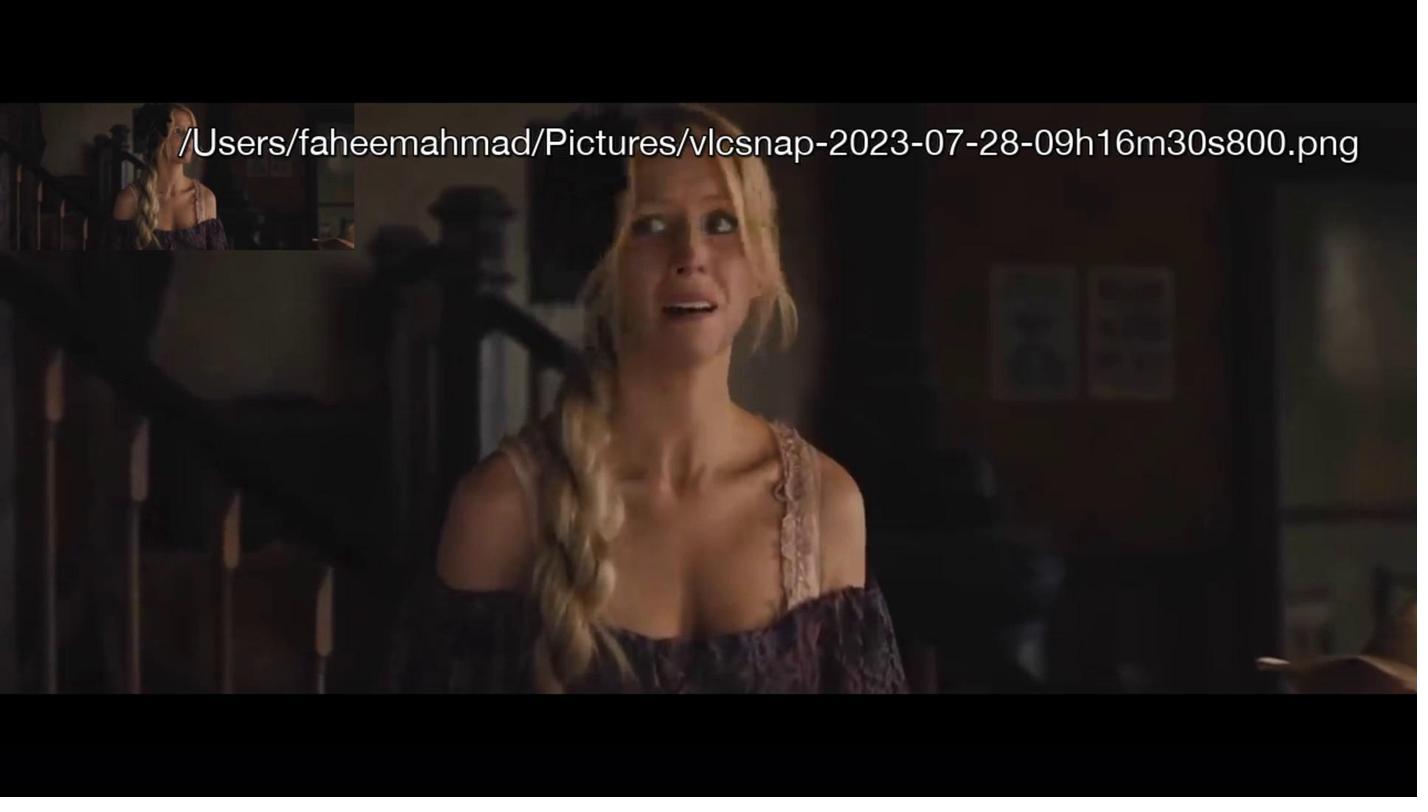 
Action: Mouse pressed left at (459, 236)
Screenshot: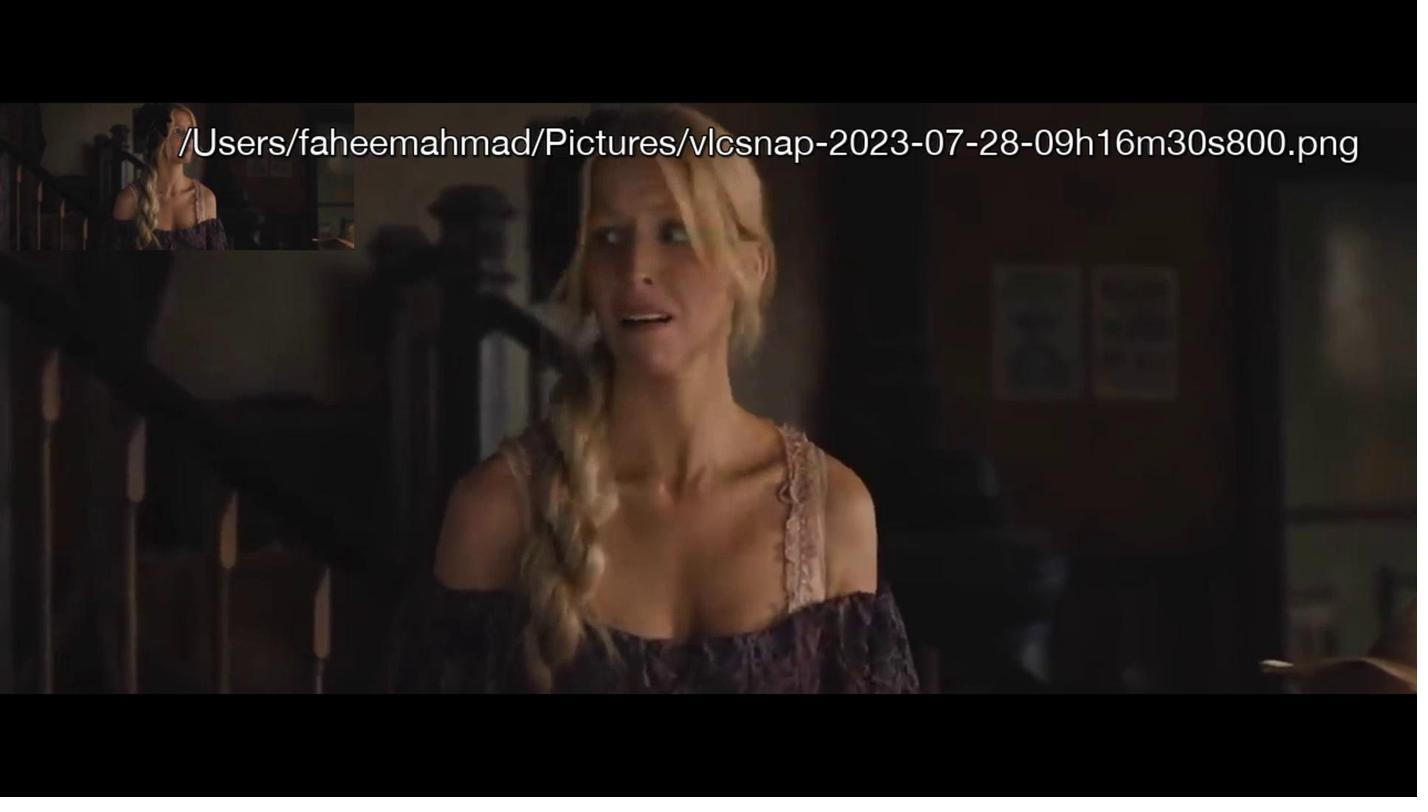 
Action: Mouse moved to (442, 99)
Screenshot: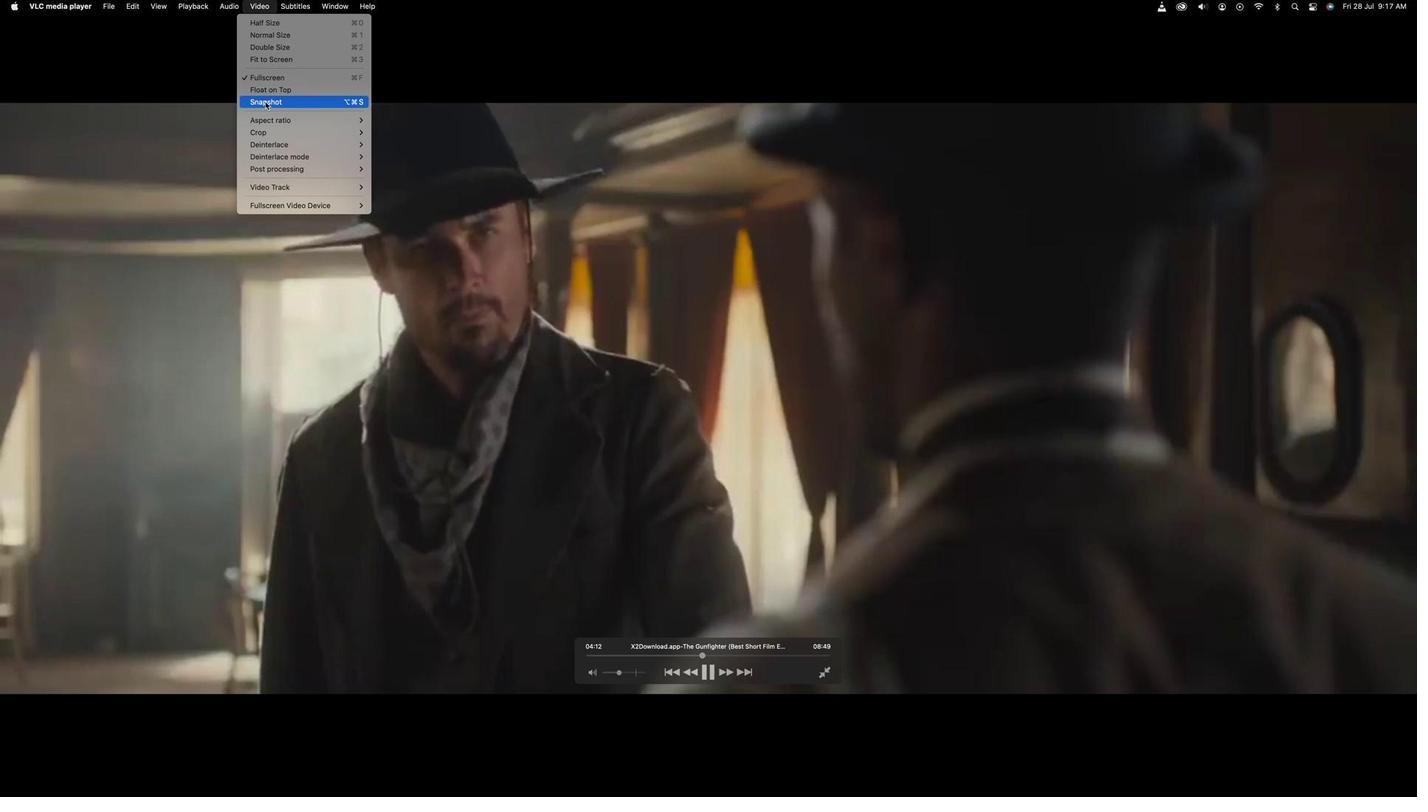 
Action: Mouse pressed left at (442, 99)
Screenshot: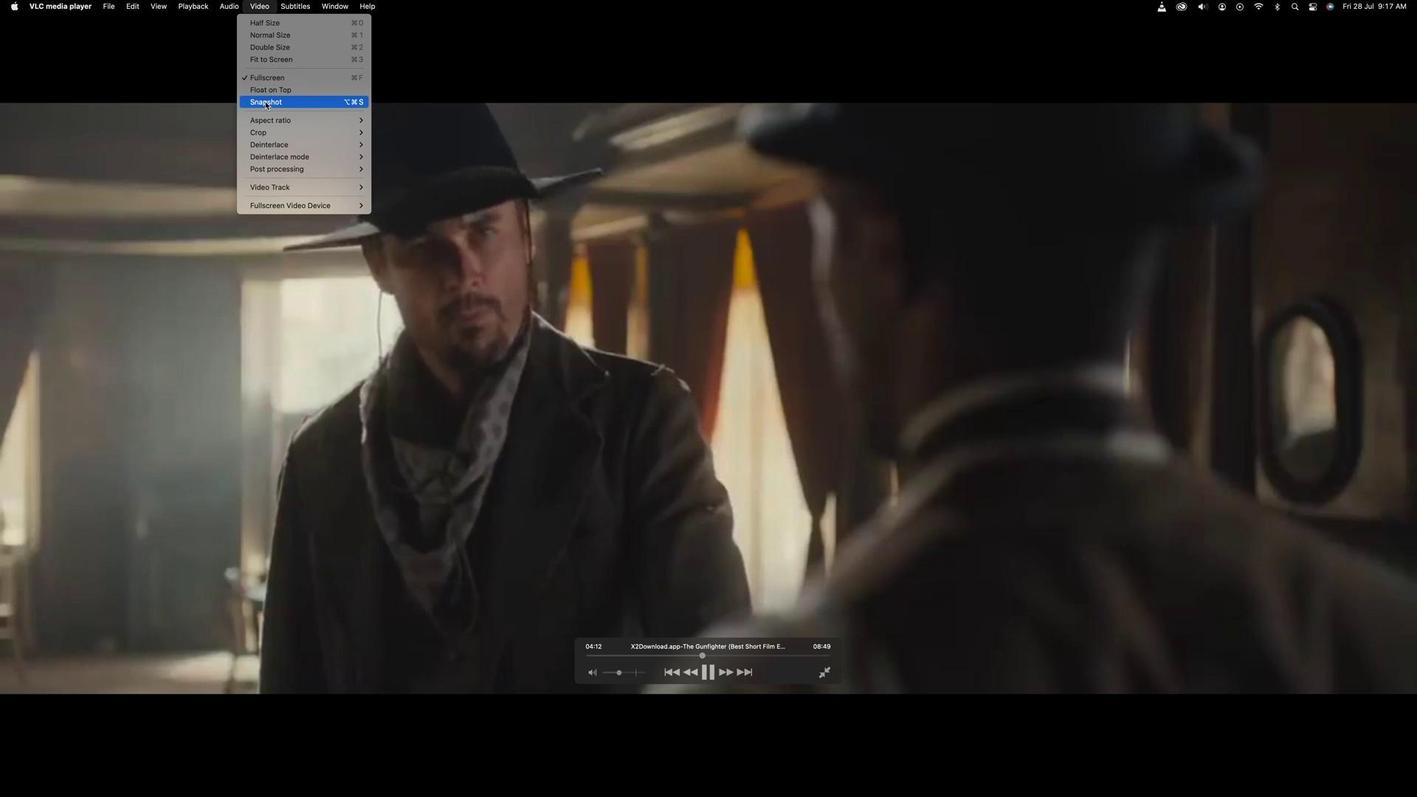
Action: Mouse moved to (448, 230)
Screenshot: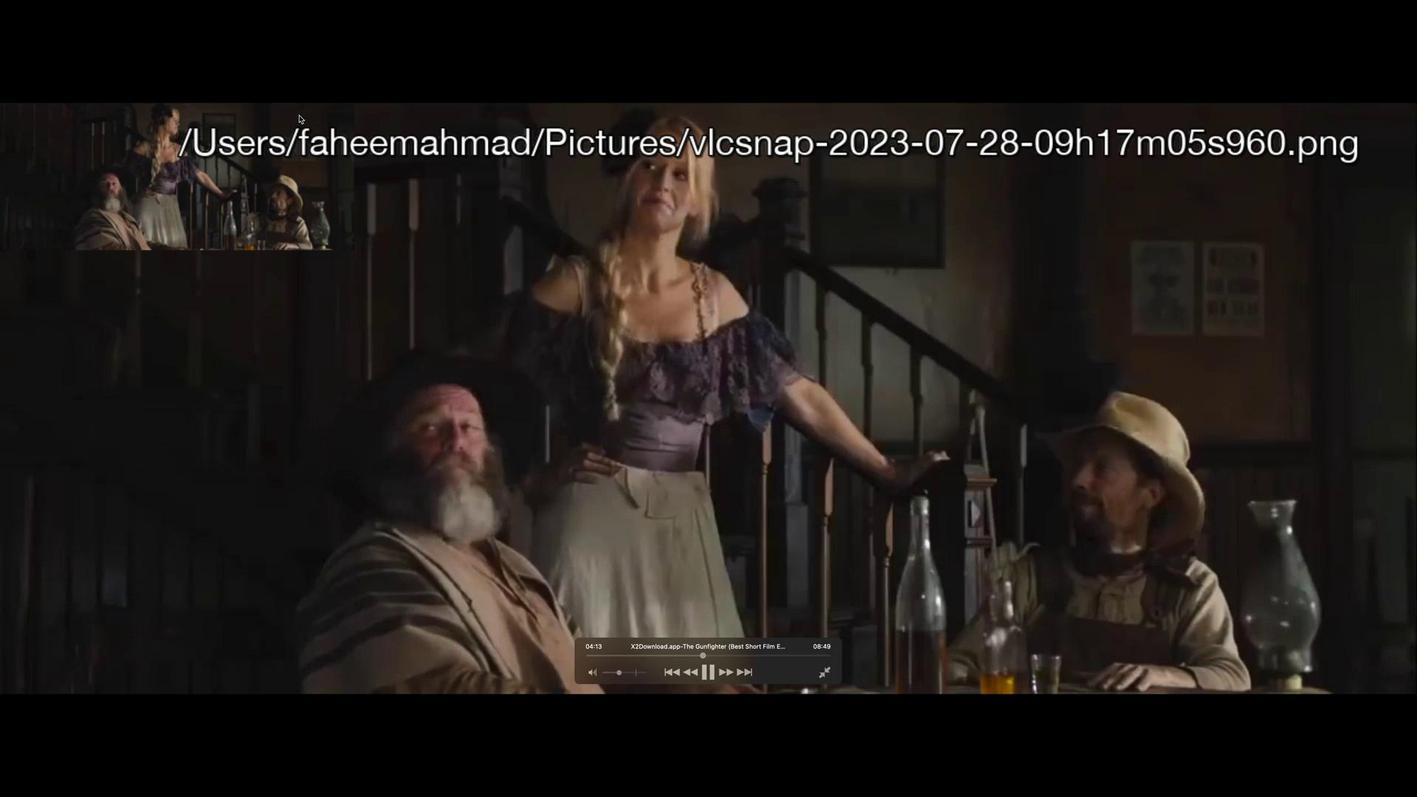 
Action: Mouse pressed left at (448, 230)
Screenshot: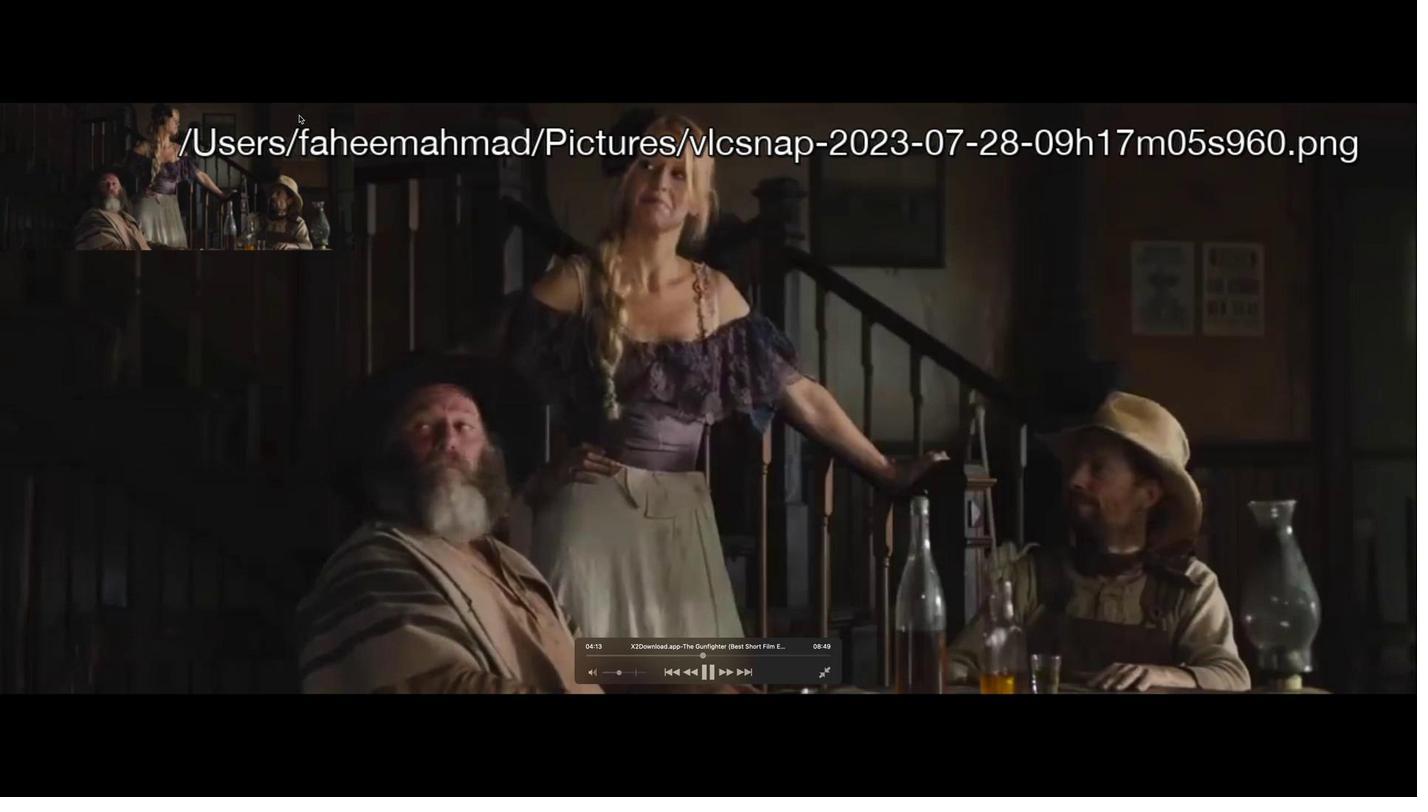 
Action: Mouse moved to (435, 103)
Screenshot: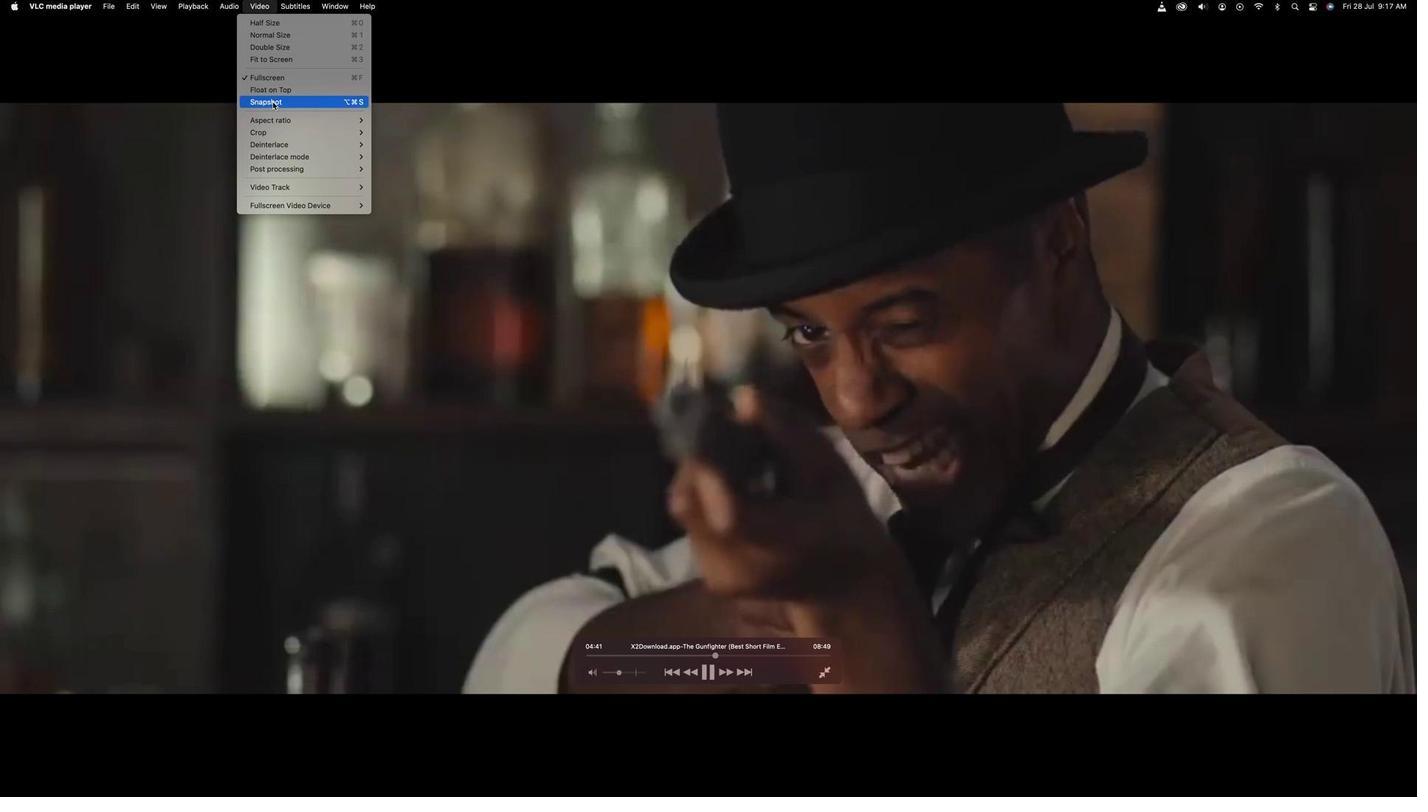 
Action: Mouse pressed left at (435, 103)
Screenshot: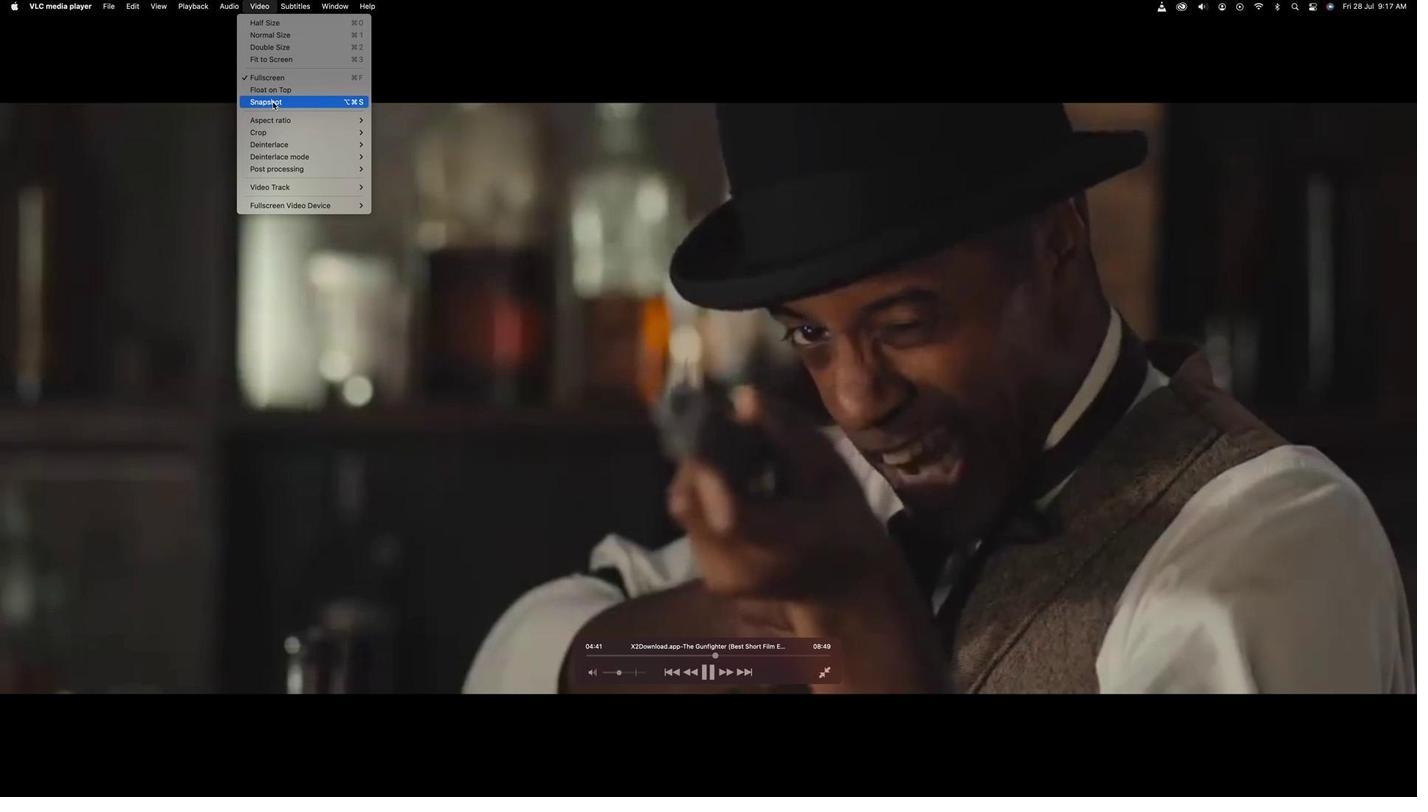 
Action: Mouse moved to (458, 231)
Screenshot: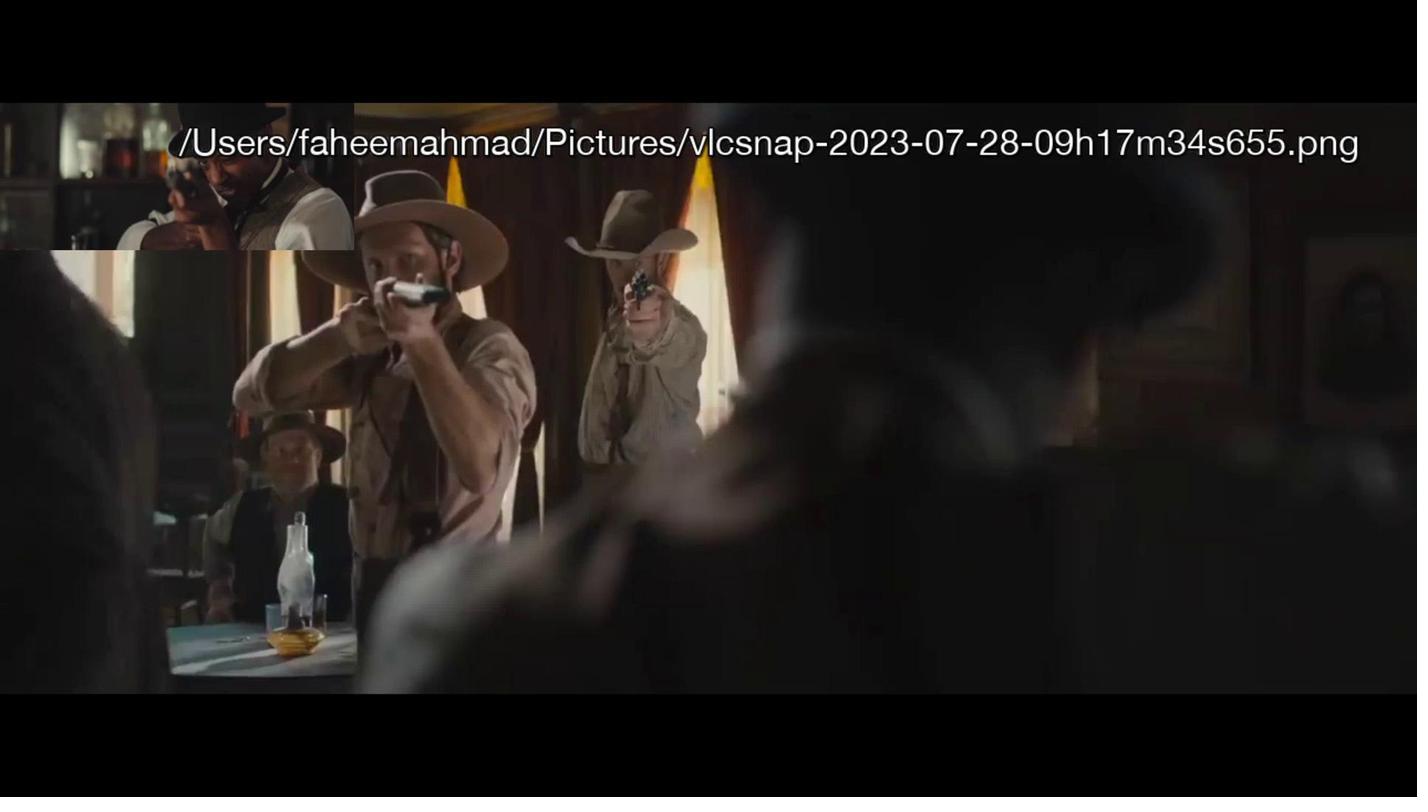 
Action: Mouse pressed left at (458, 231)
Screenshot: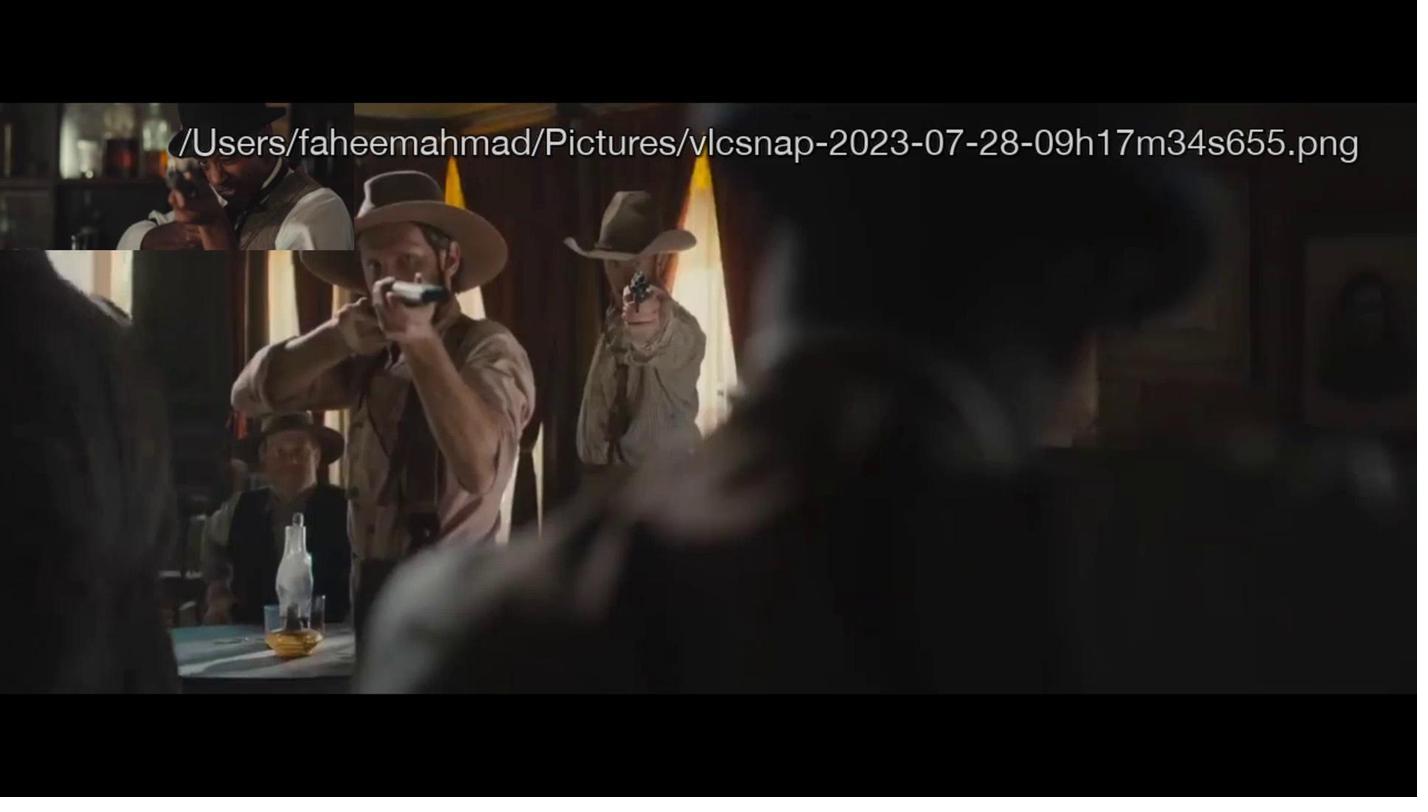 
Action: Mouse moved to (446, 101)
Screenshot: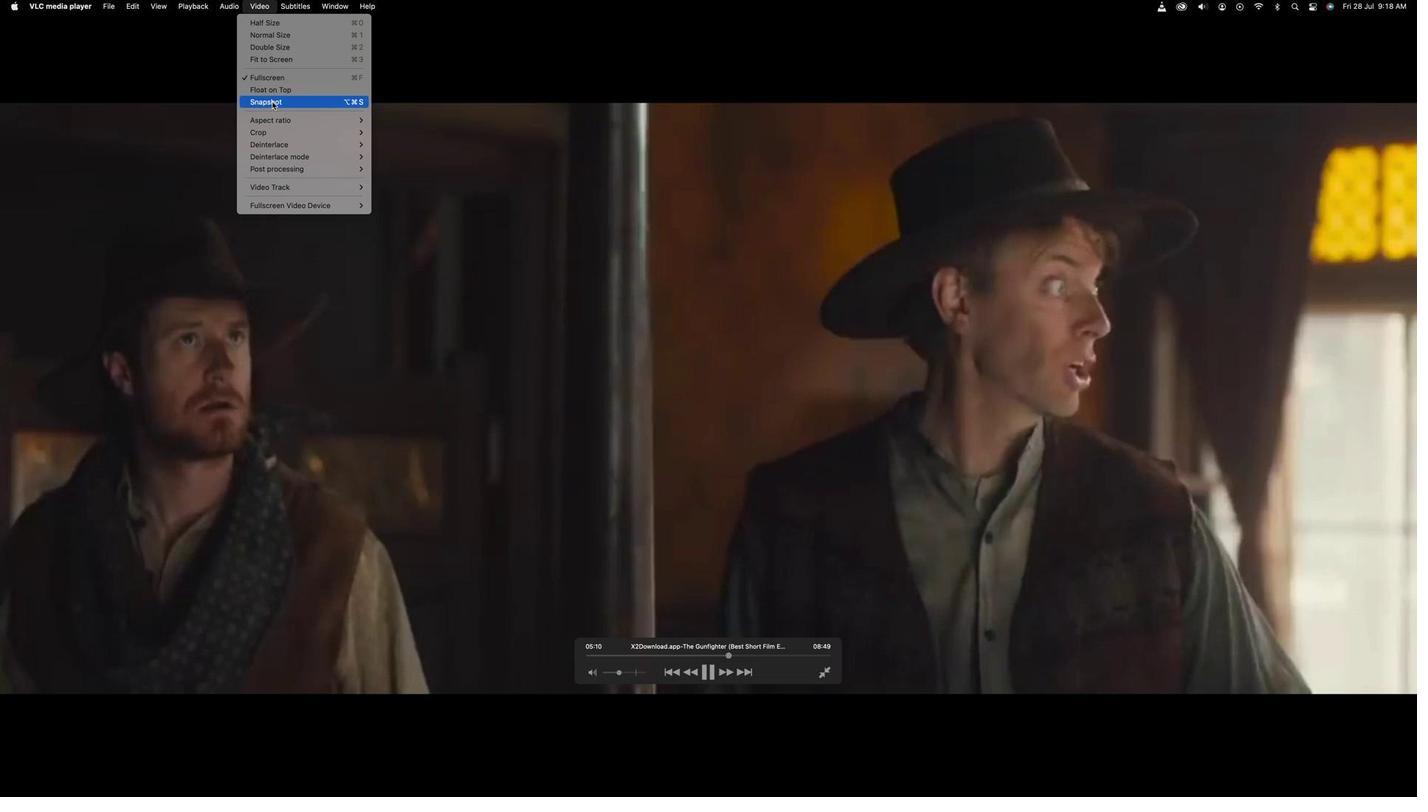 
Action: Mouse pressed left at (446, 101)
Screenshot: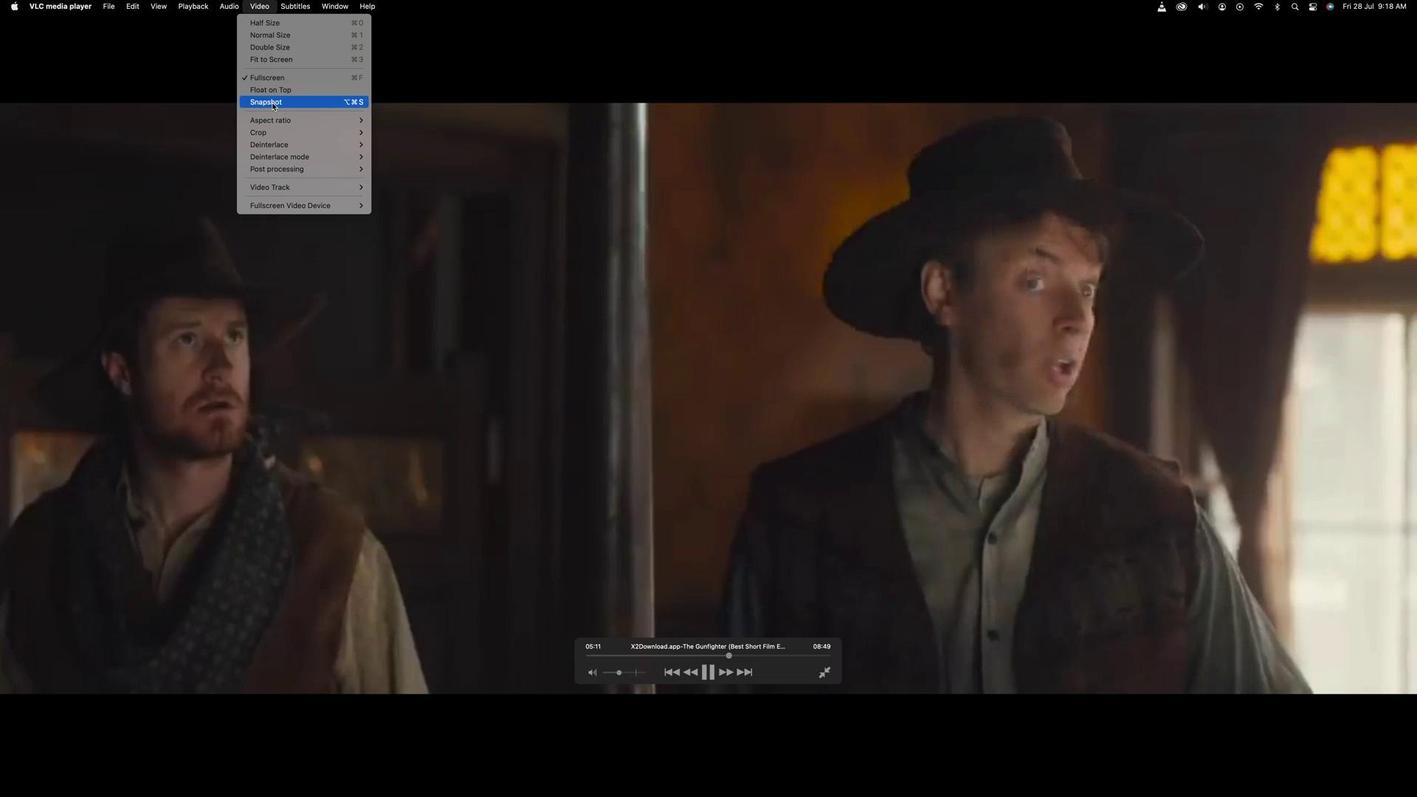 
Action: Mouse moved to (457, 231)
Screenshot: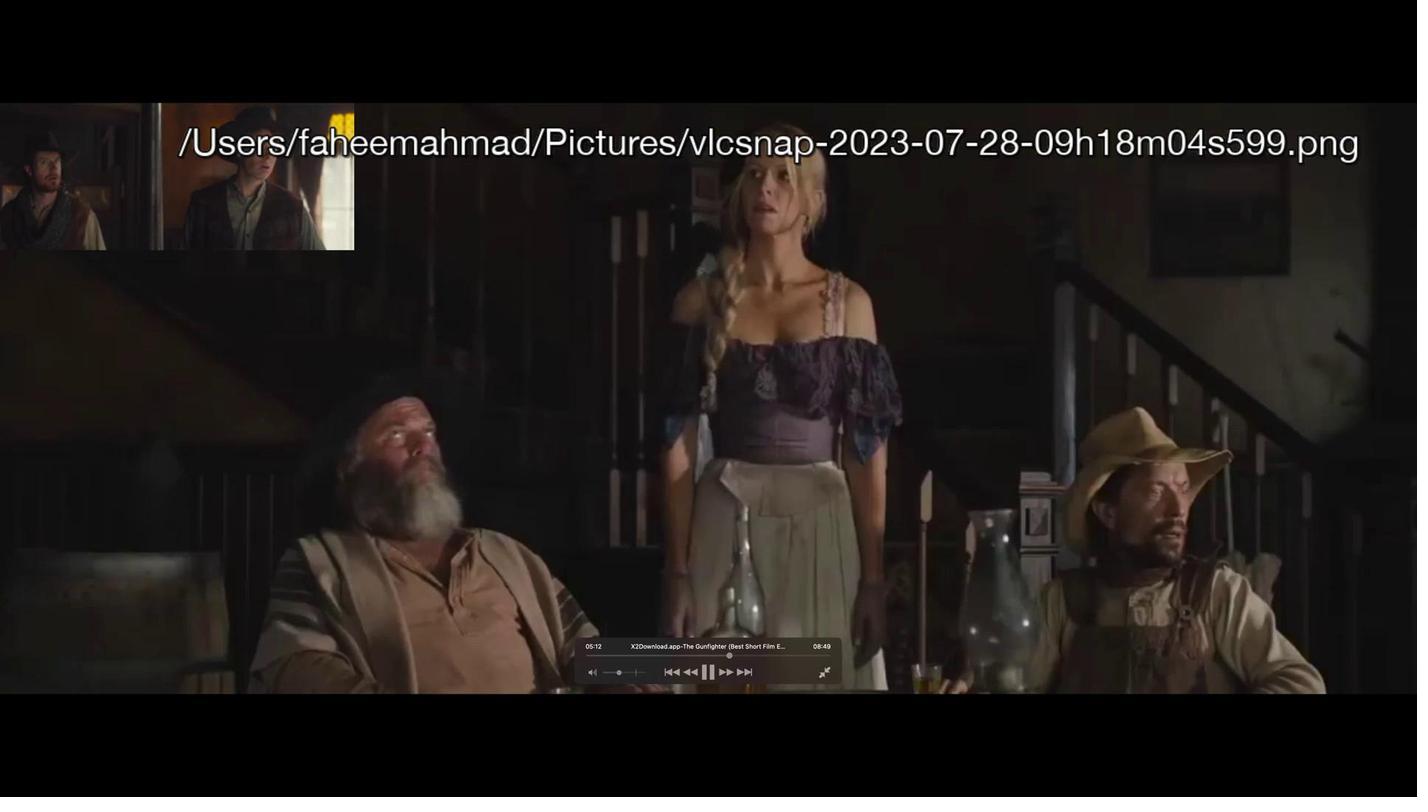 
Action: Mouse pressed left at (457, 231)
Screenshot: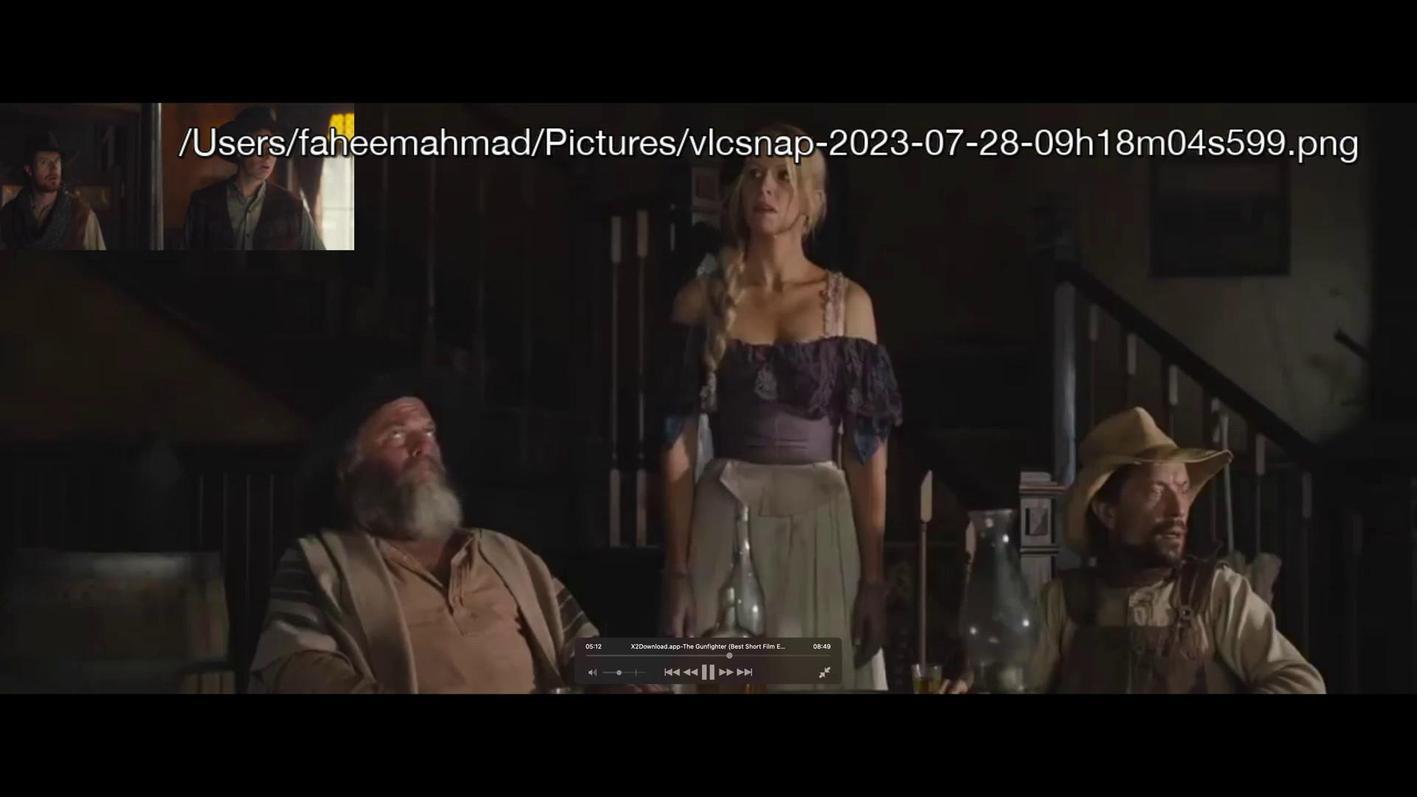 
Action: Mouse moved to (448, 97)
Screenshot: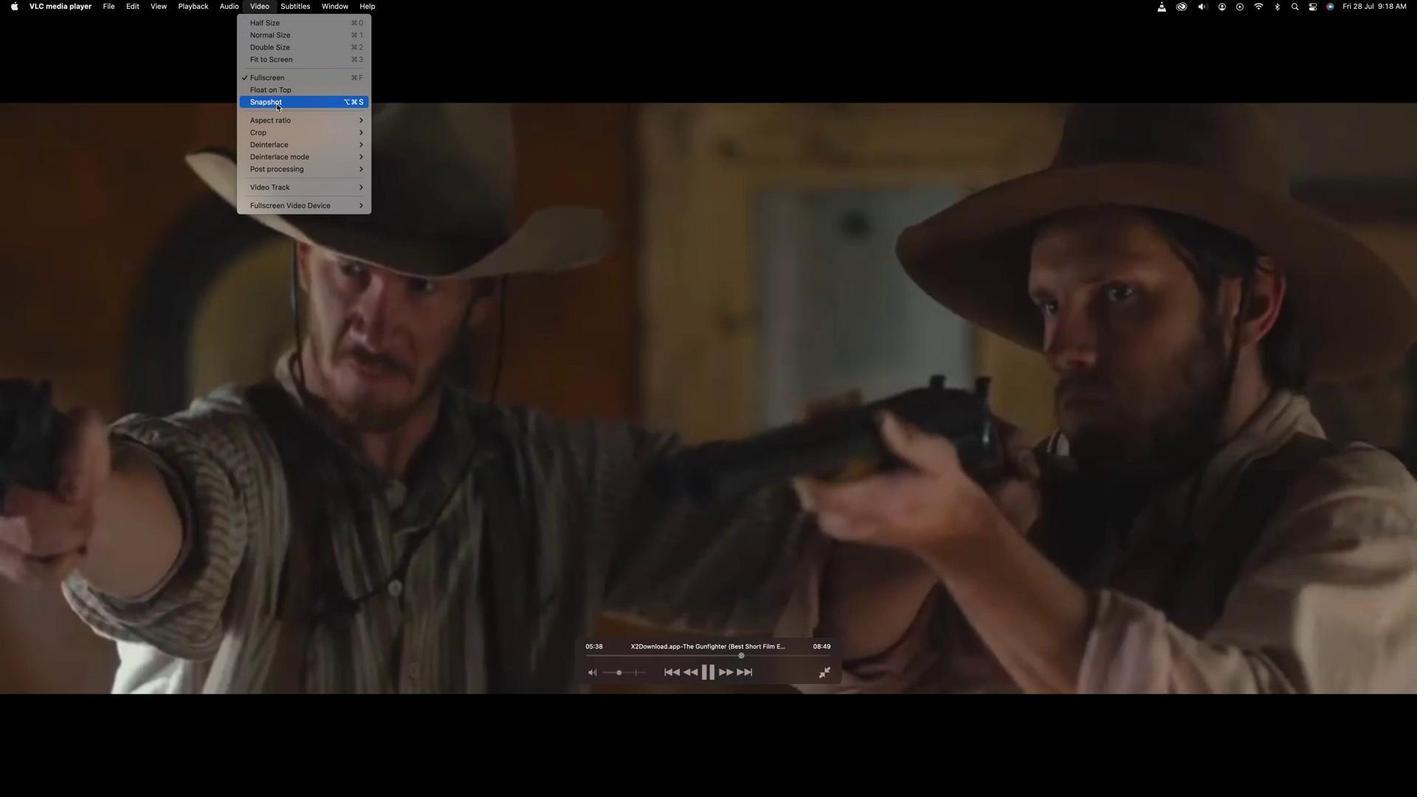 
Action: Mouse pressed left at (448, 97)
Screenshot: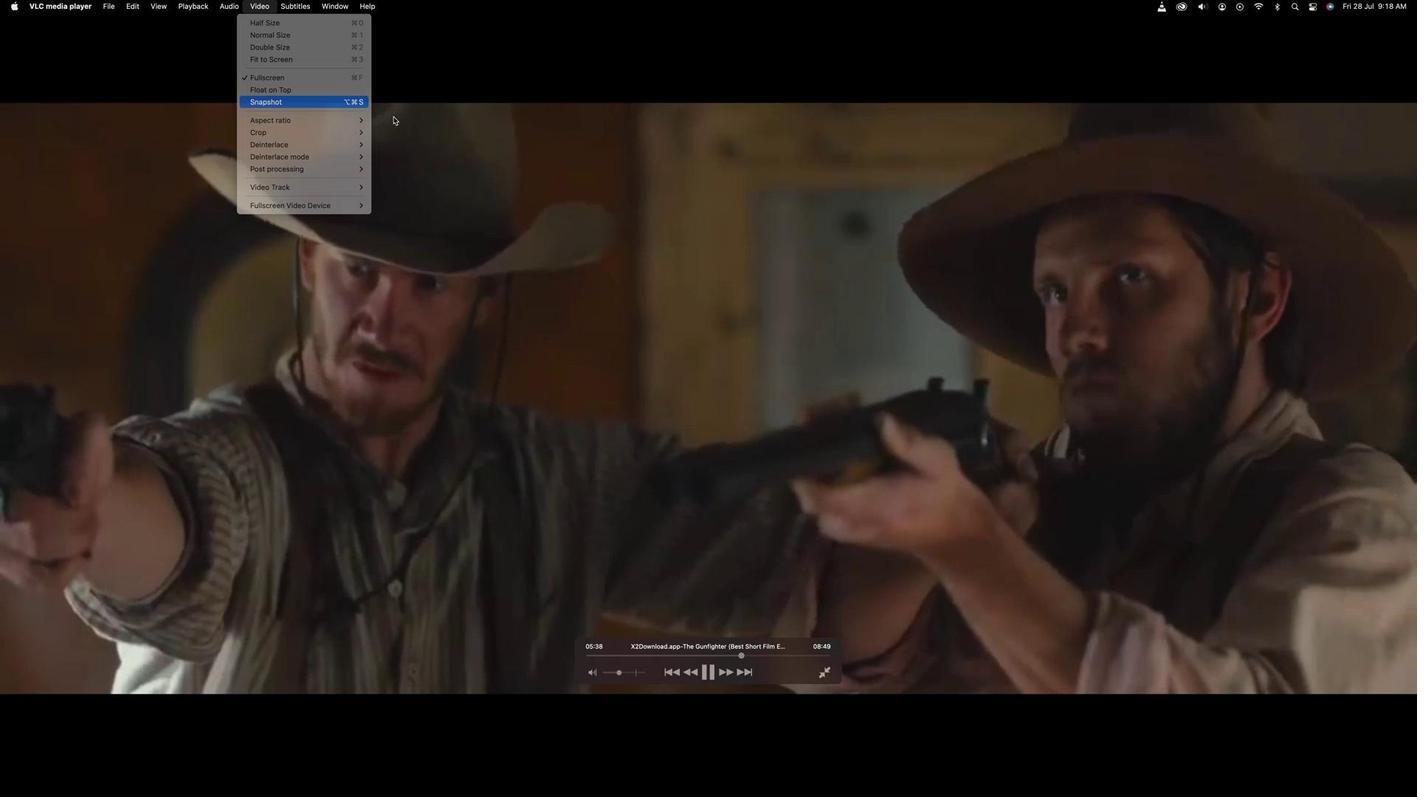 
Action: Mouse moved to (463, 233)
Screenshot: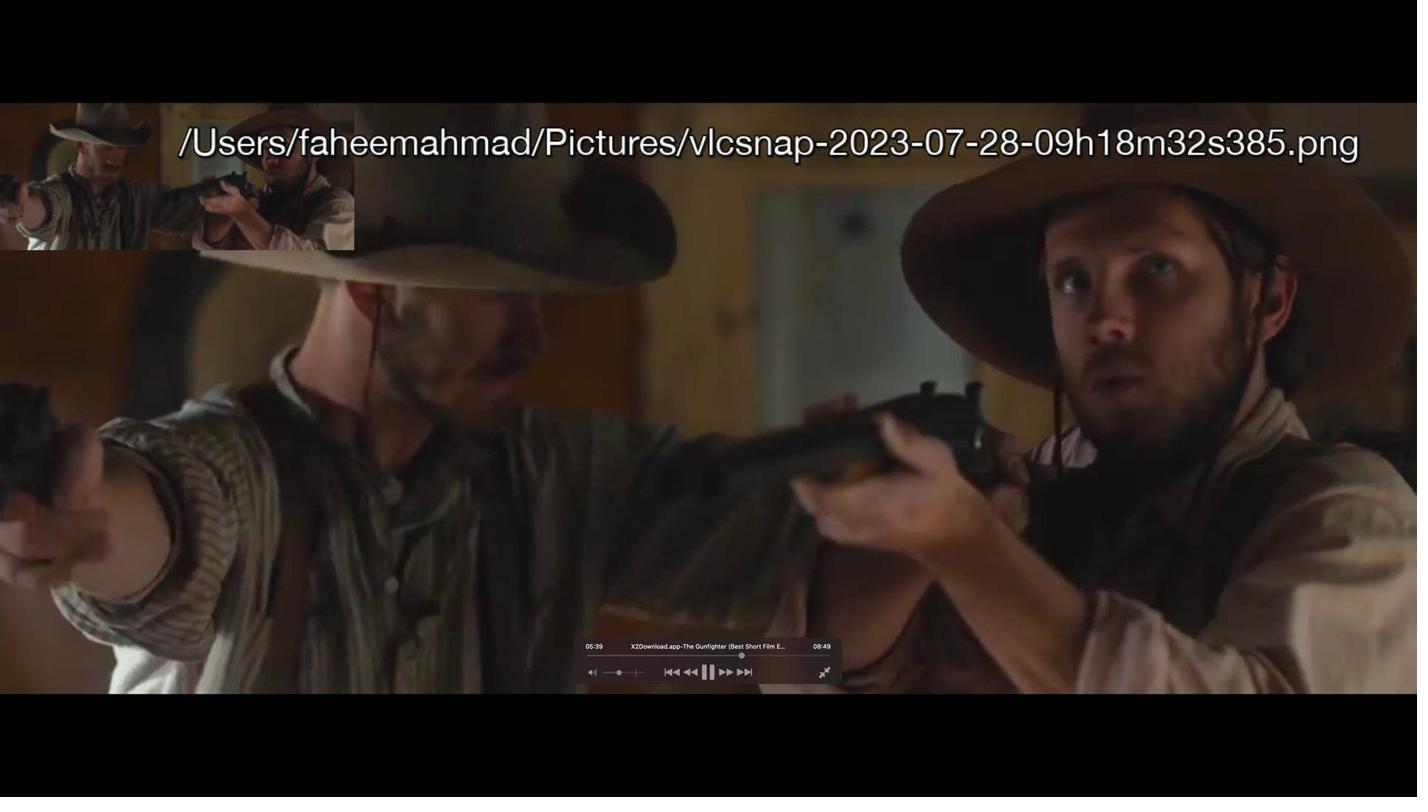 
Action: Mouse pressed left at (463, 233)
Screenshot: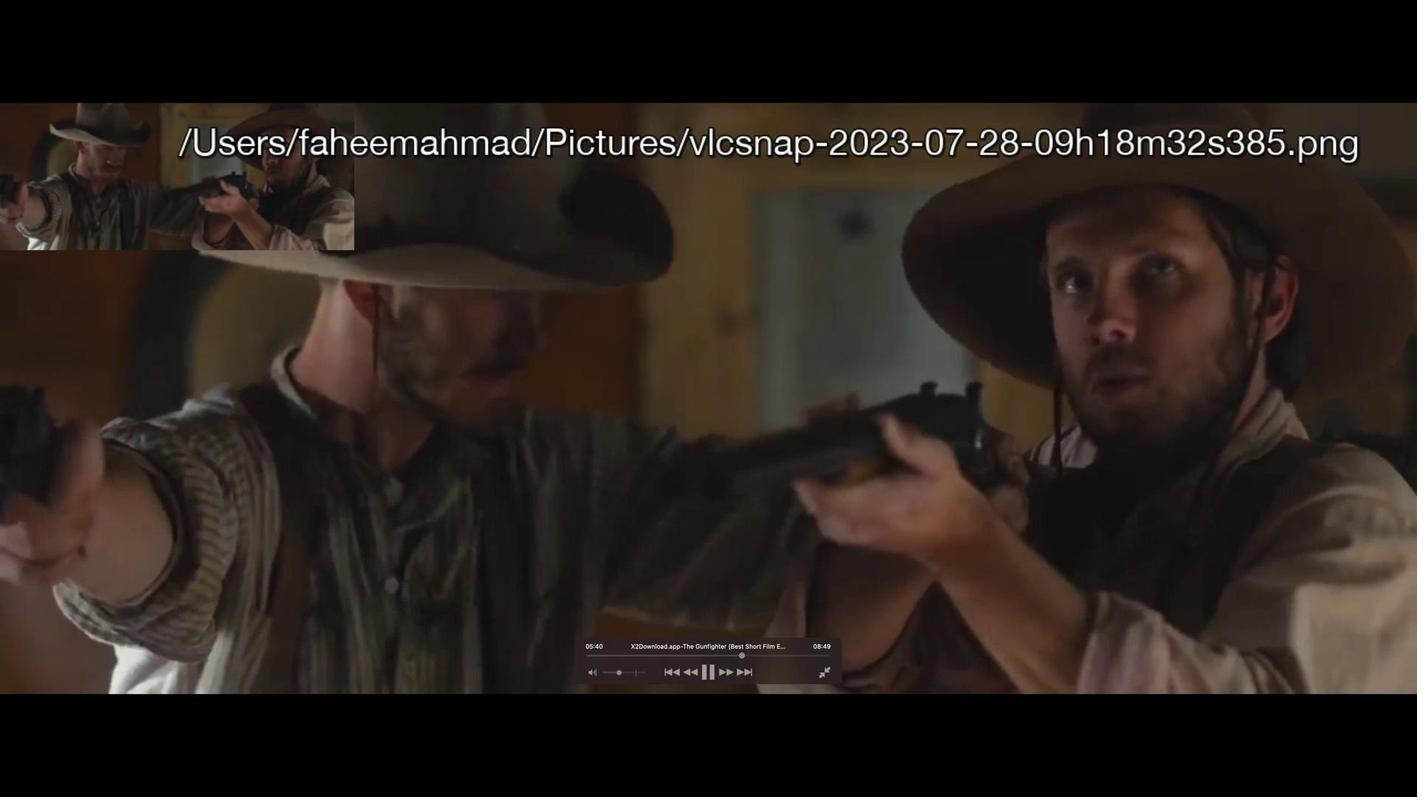 
Action: Mouse moved to (449, 98)
Screenshot: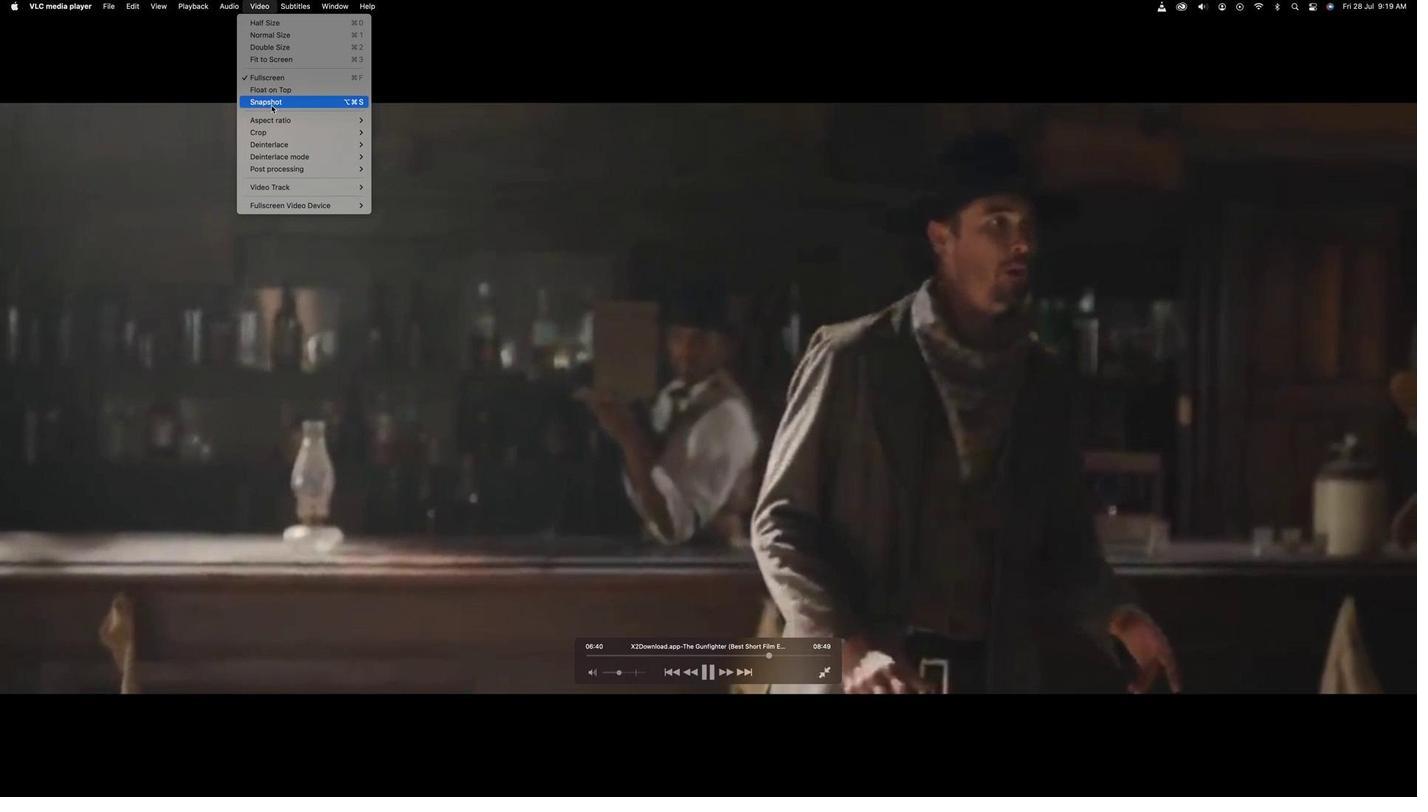 
Action: Mouse pressed left at (449, 98)
Screenshot: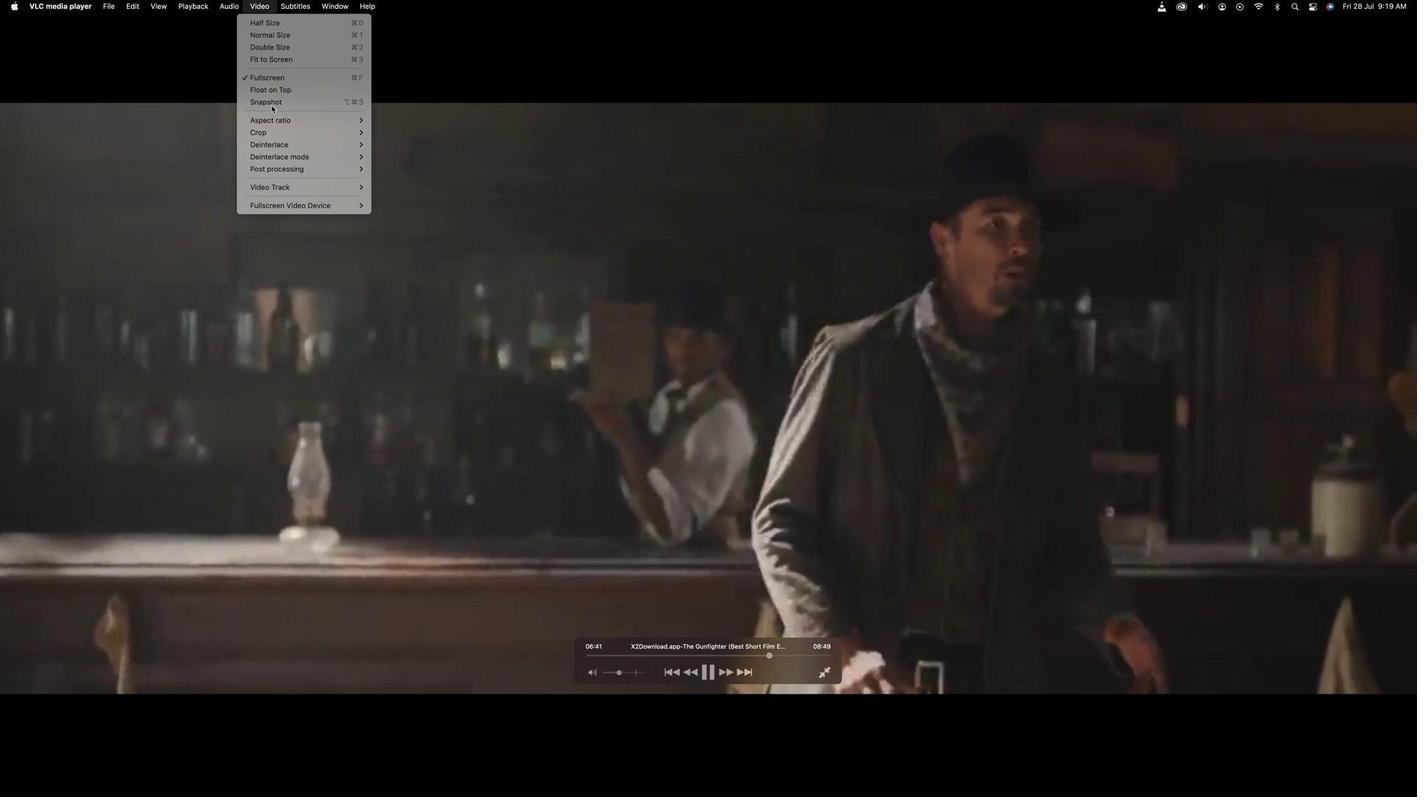 
Action: Mouse moved to (456, 235)
Screenshot: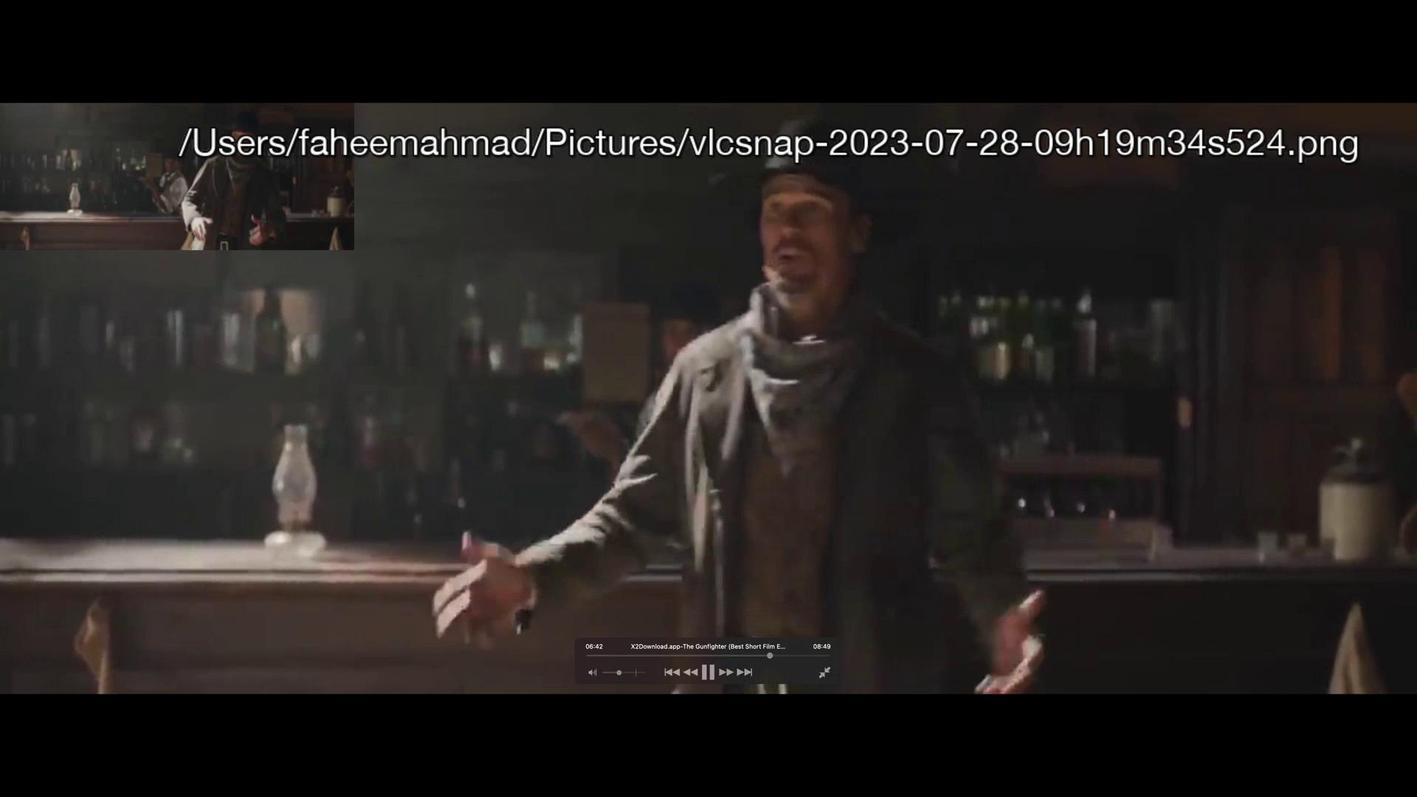 
Action: Mouse pressed left at (456, 235)
Screenshot: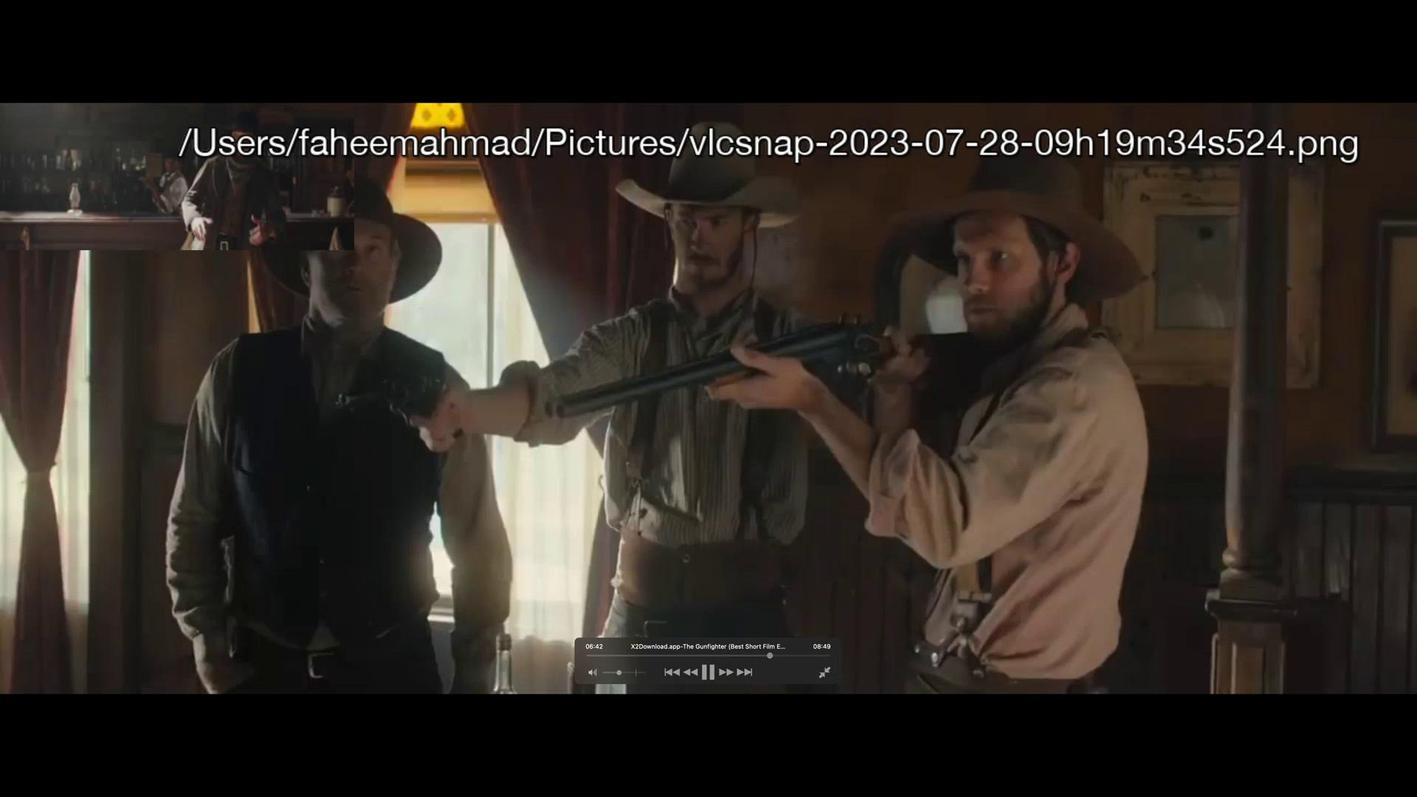 
Action: Mouse moved to (451, 95)
Screenshot: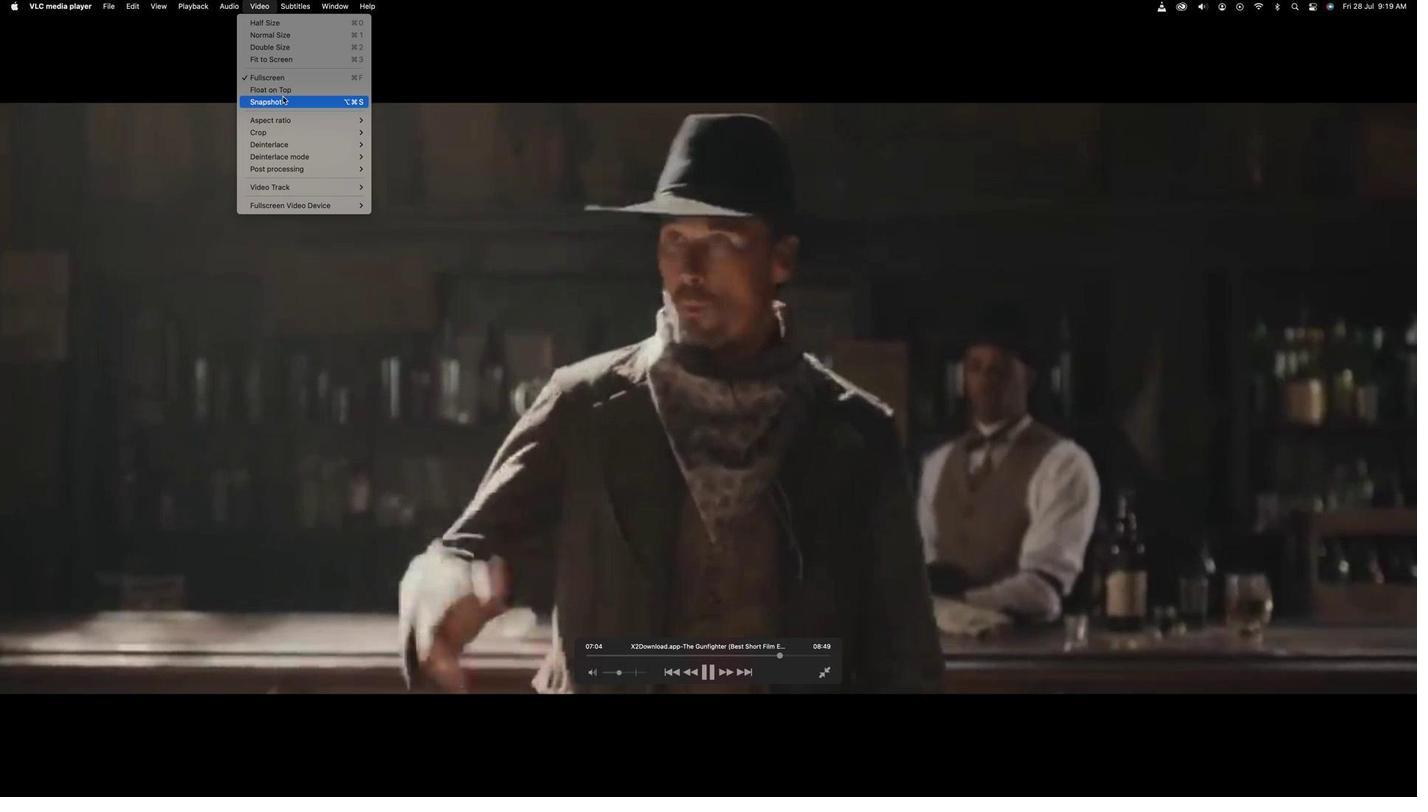
Action: Mouse pressed left at (451, 95)
Screenshot: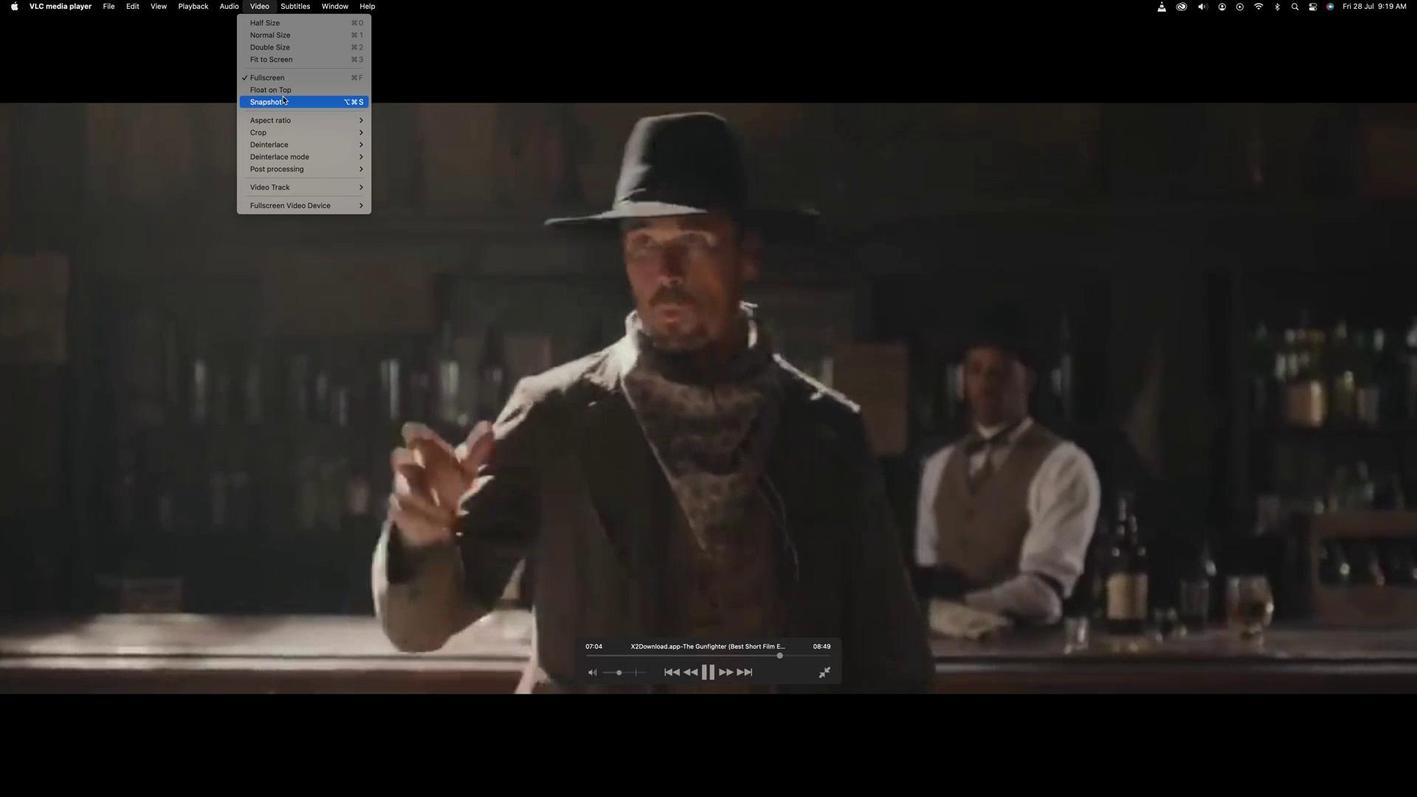 
Action: Mouse moved to (471, 223)
Screenshot: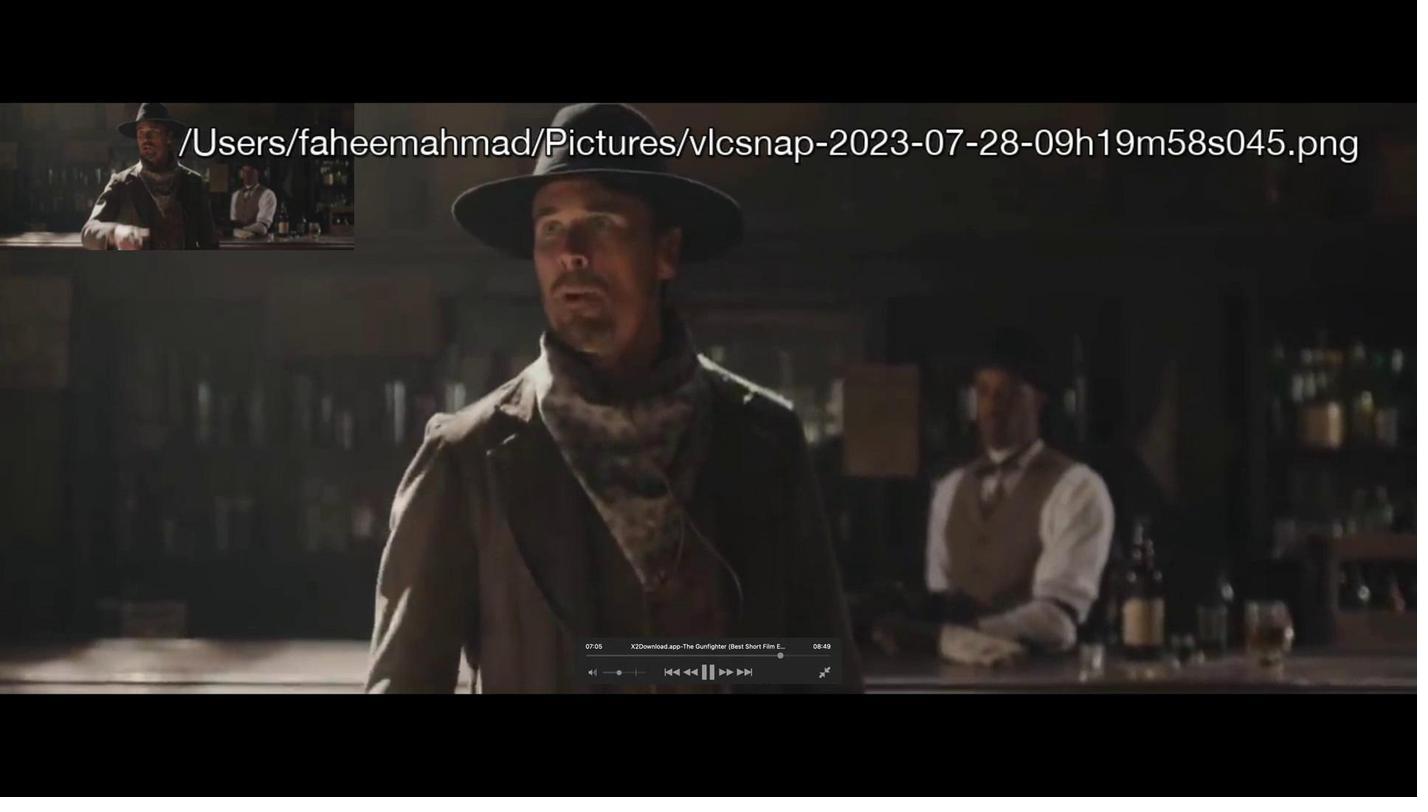 
Action: Mouse pressed left at (471, 223)
Screenshot: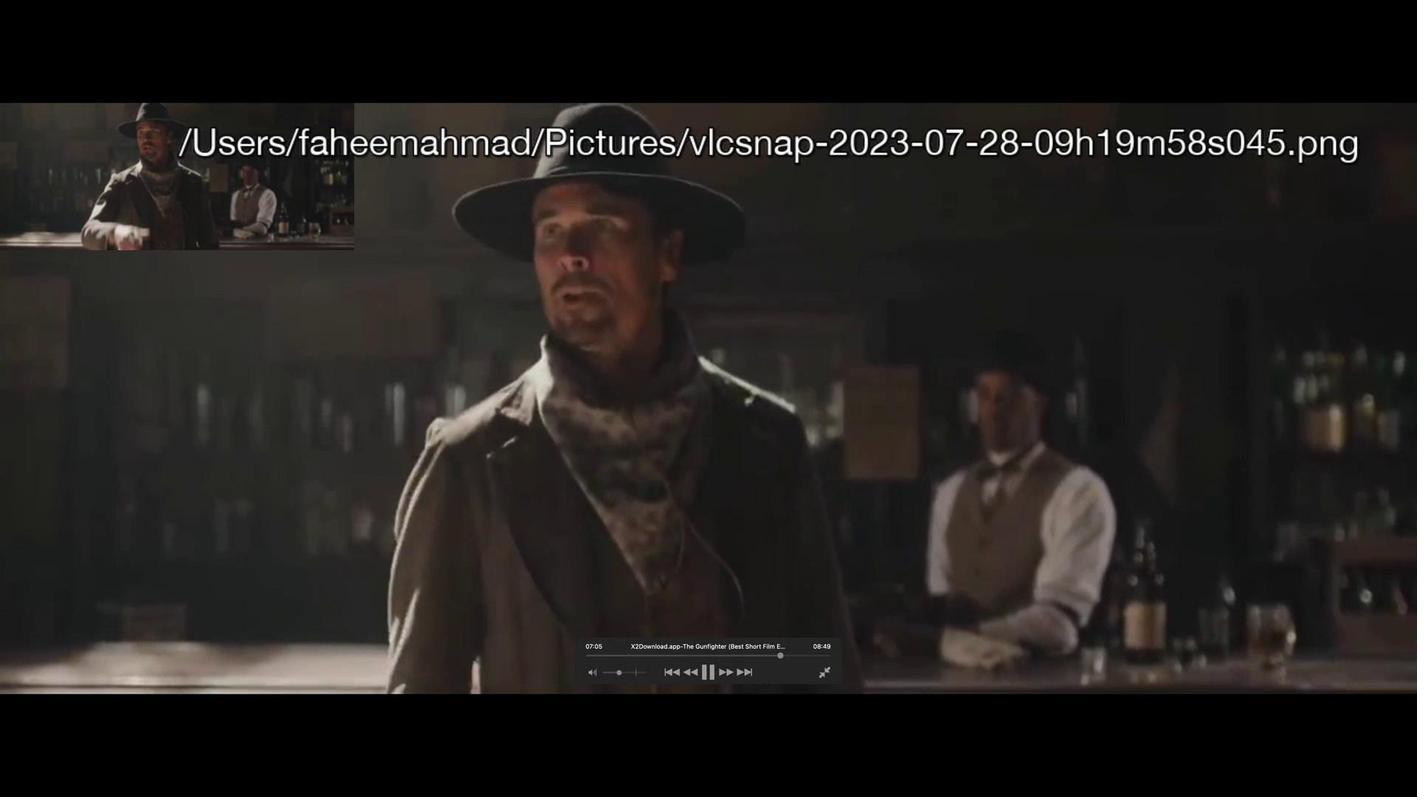 
Action: Mouse moved to (438, 102)
Screenshot: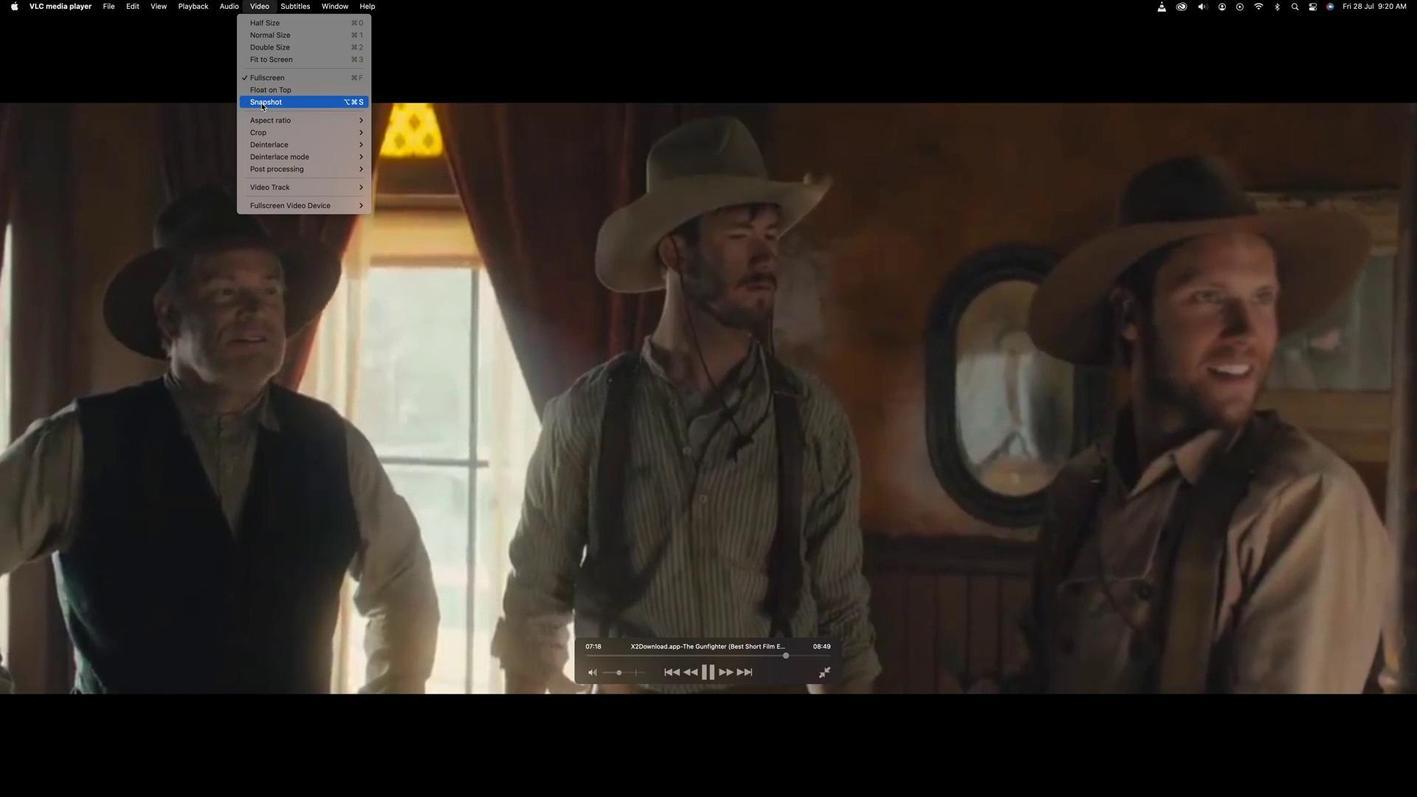 
Action: Mouse pressed left at (438, 102)
Screenshot: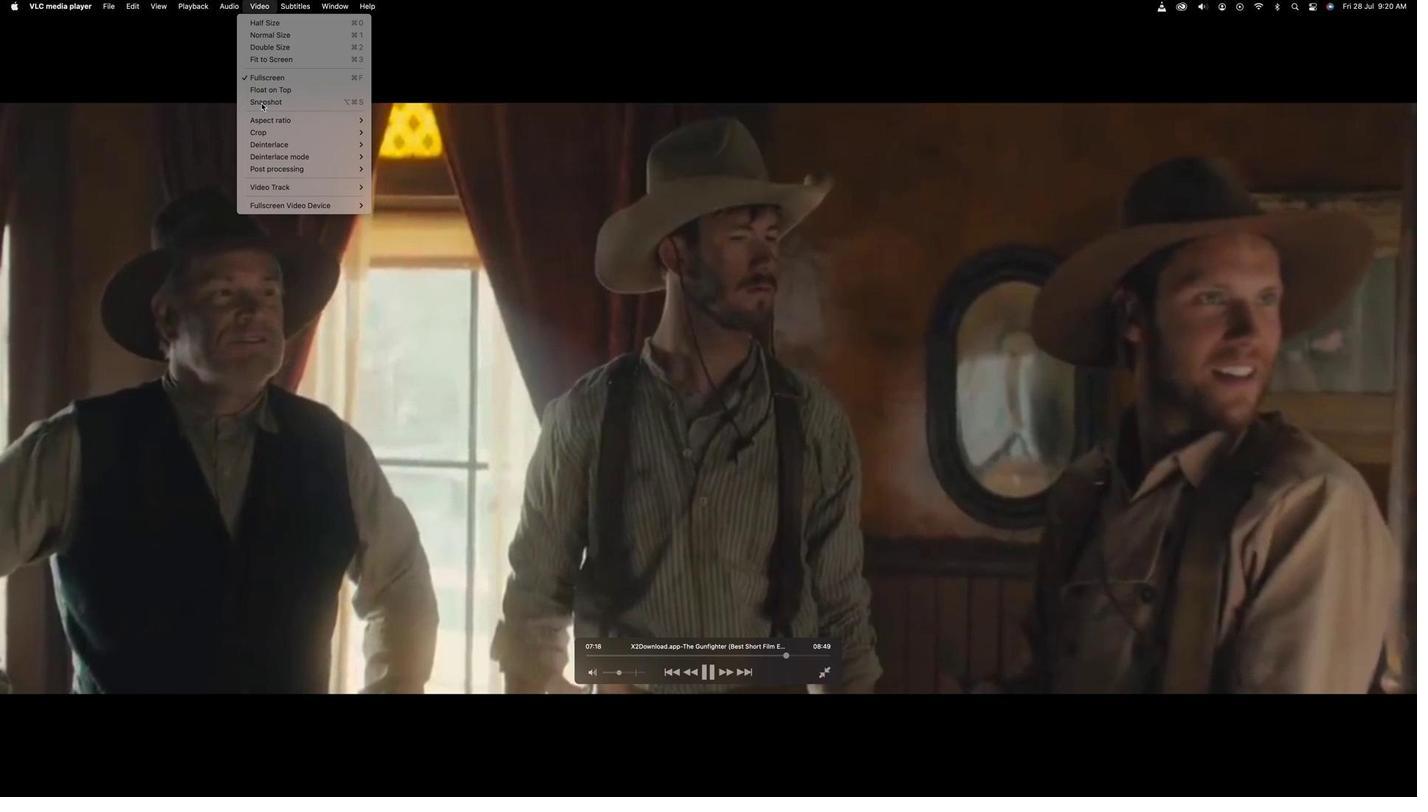 
Action: Mouse moved to (443, 232)
Screenshot: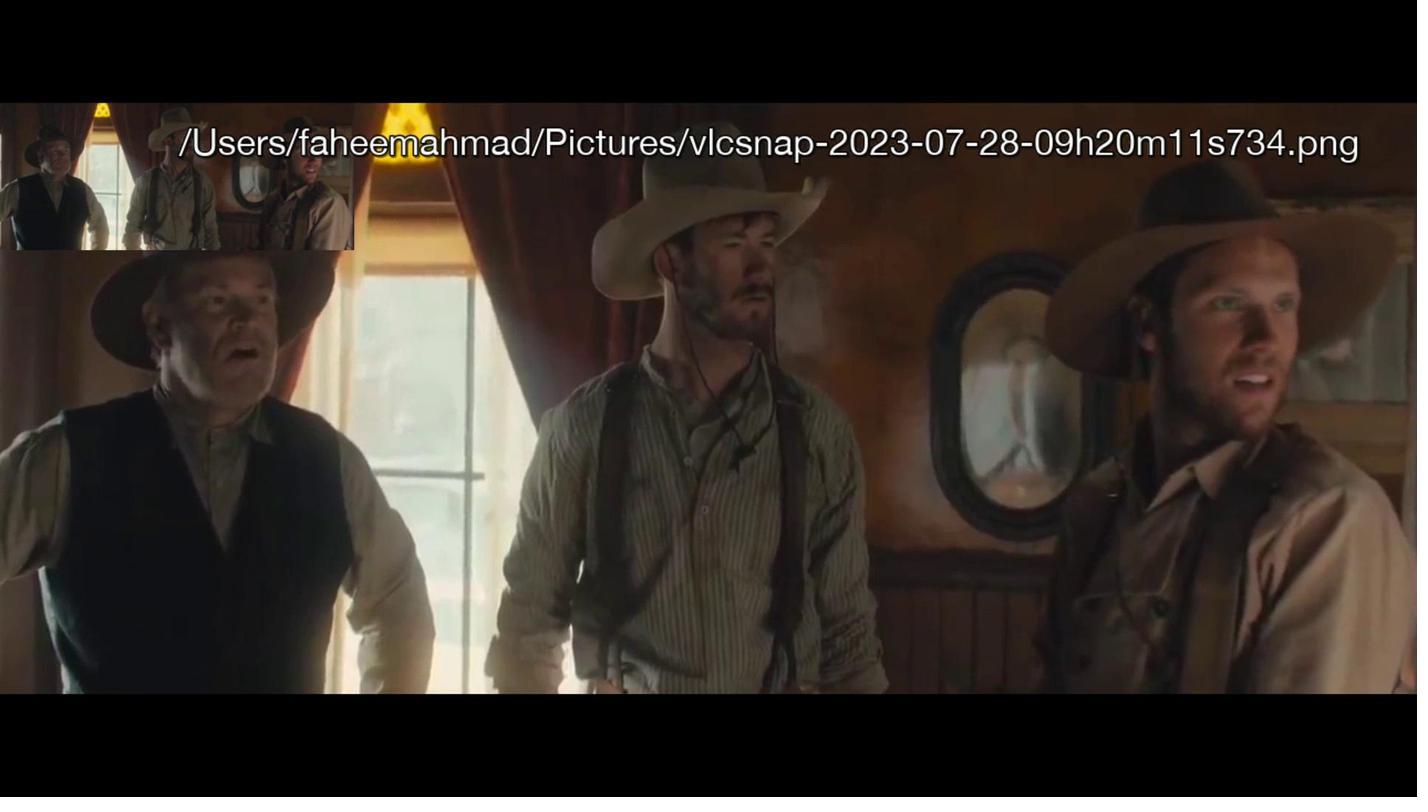 
Action: Mouse pressed left at (443, 232)
Screenshot: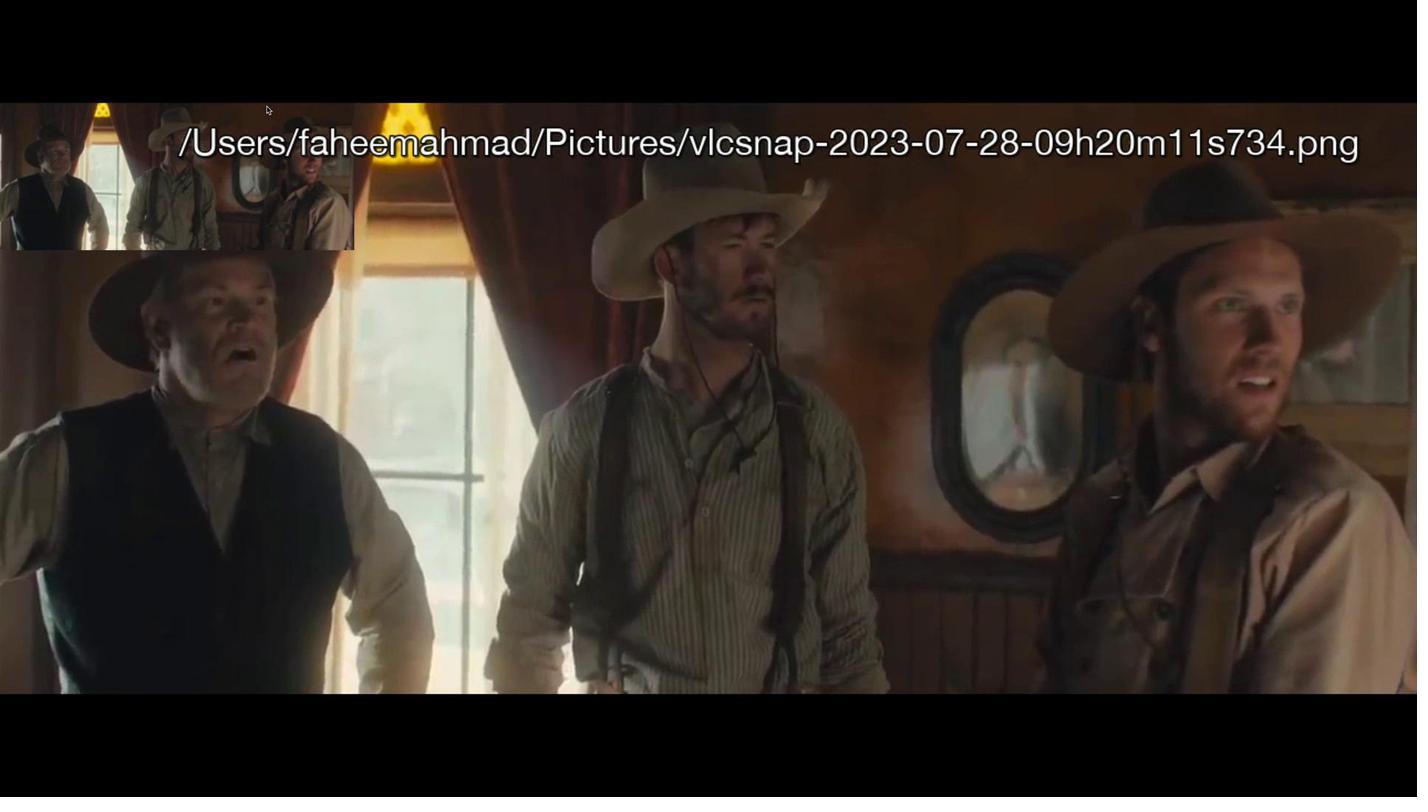
Action: Mouse moved to (437, 107)
Screenshot: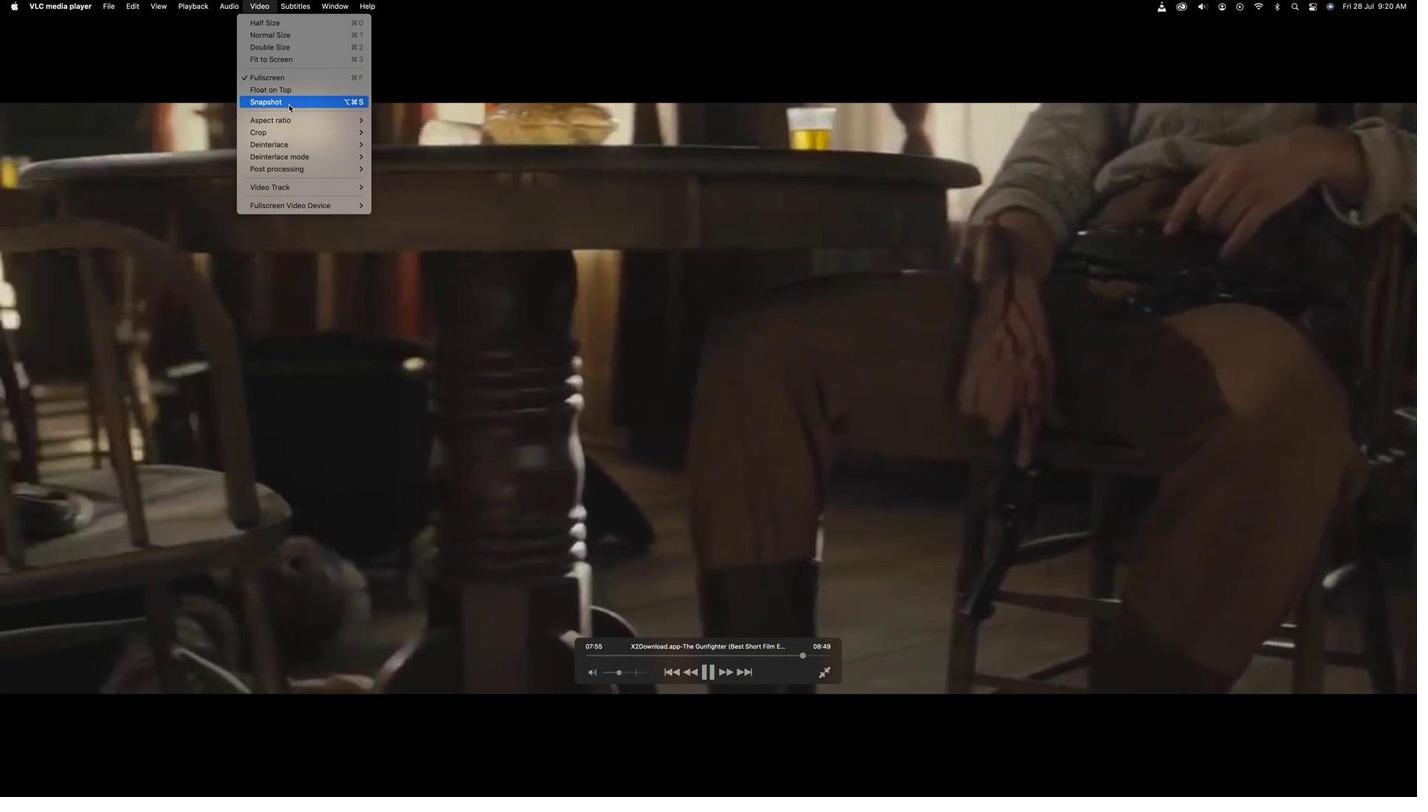 
Action: Mouse pressed left at (437, 107)
Screenshot: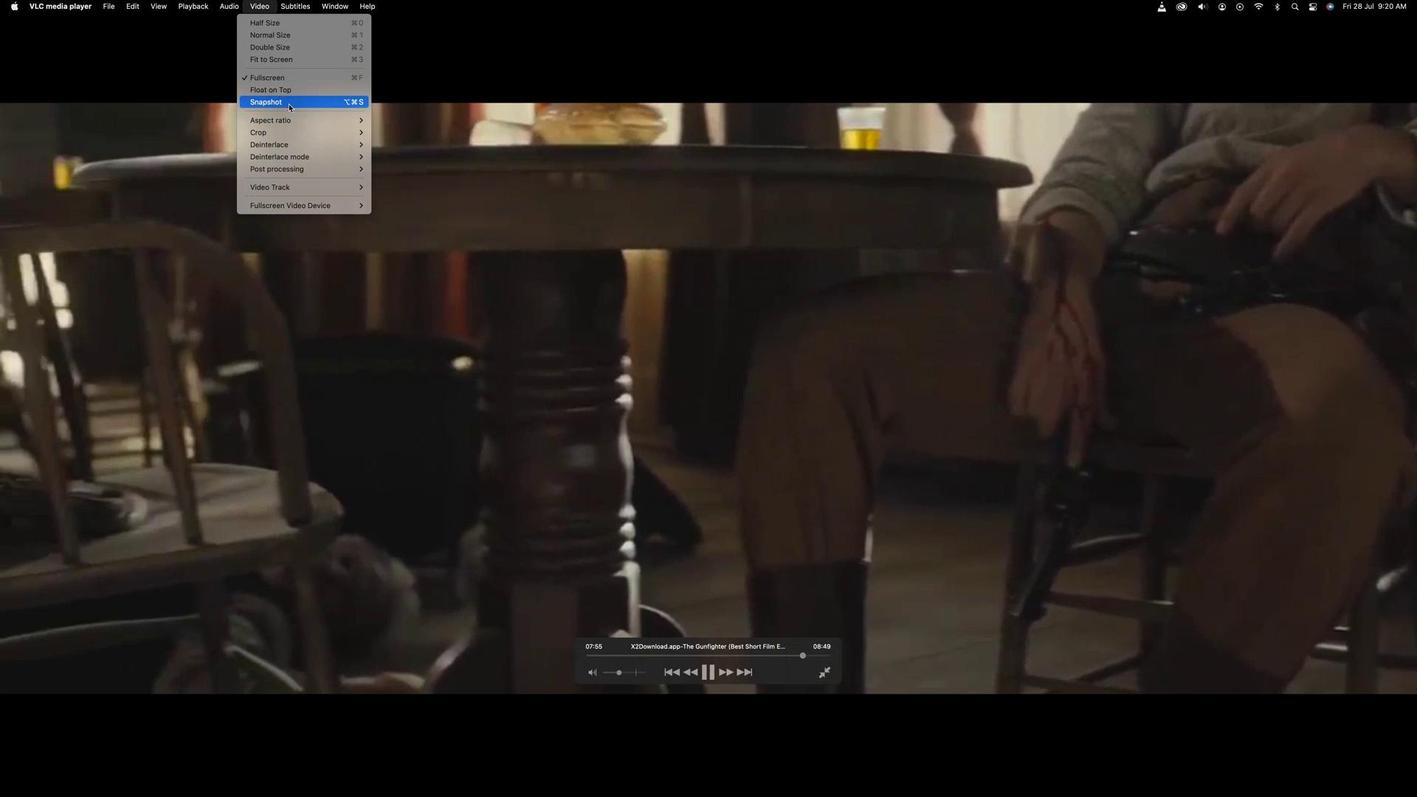 
Action: Mouse moved to (479, 233)
Screenshot: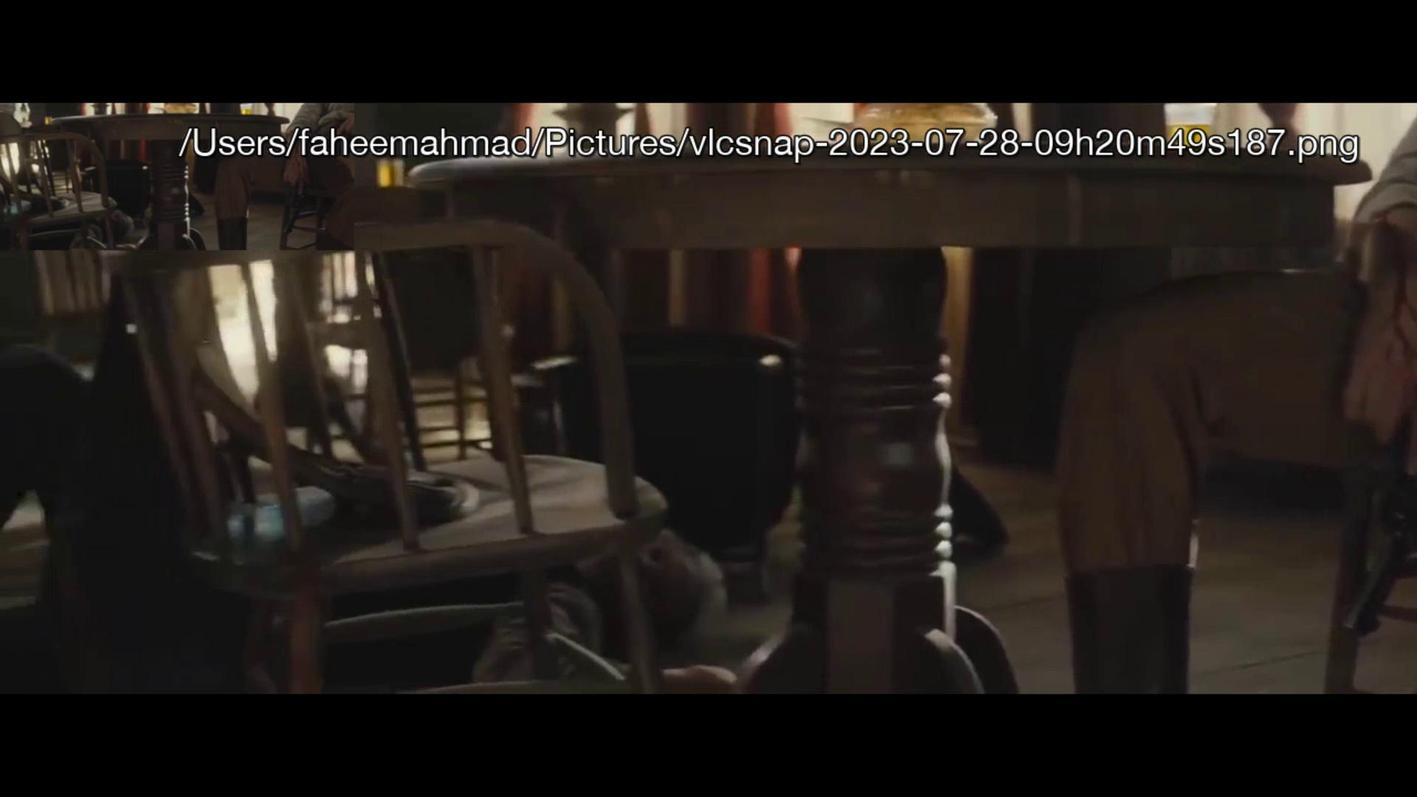 
Action: Mouse pressed left at (479, 233)
Screenshot: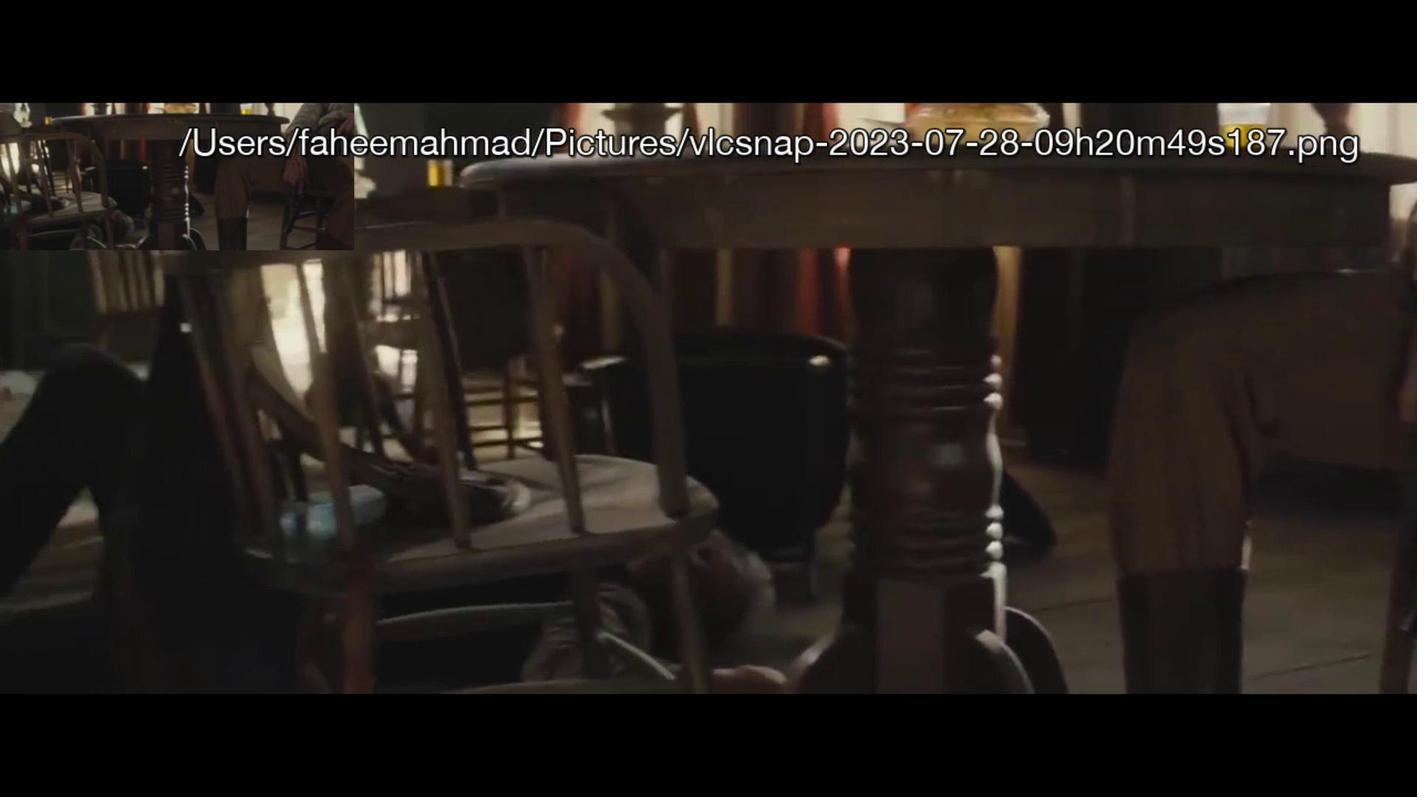 
Action: Mouse moved to (862, 336)
Screenshot: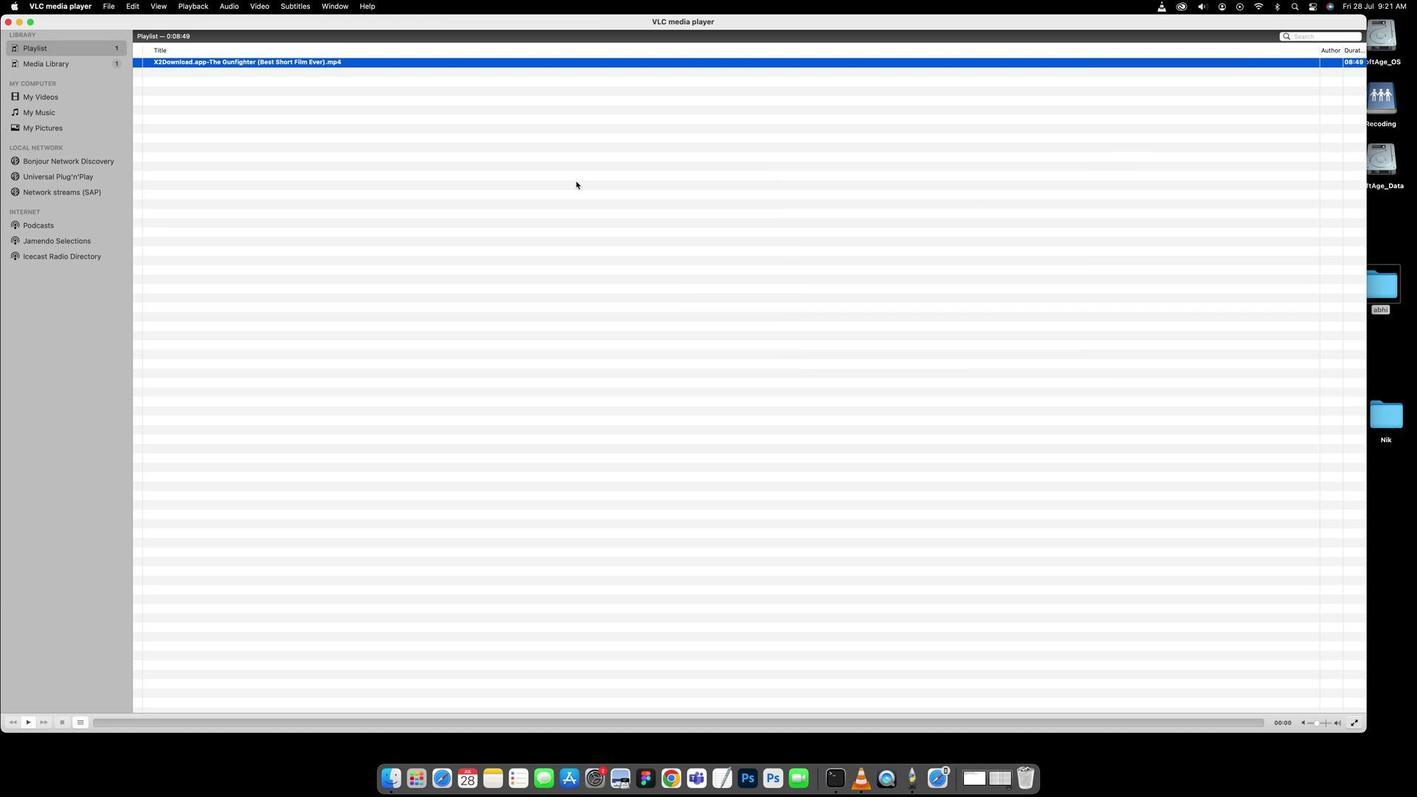 
